Task: Find connections with filter location Bruntál with filter topic #Selfworthwith filter profile language French with filter current company Bandhan Bank with filter school Jobs for freshers with filter industry Wholesale Luxury Goods and Jewelry with filter service category Email Marketing with filter keywords title Tutor/Online Tutor
Action: Mouse moved to (636, 78)
Screenshot: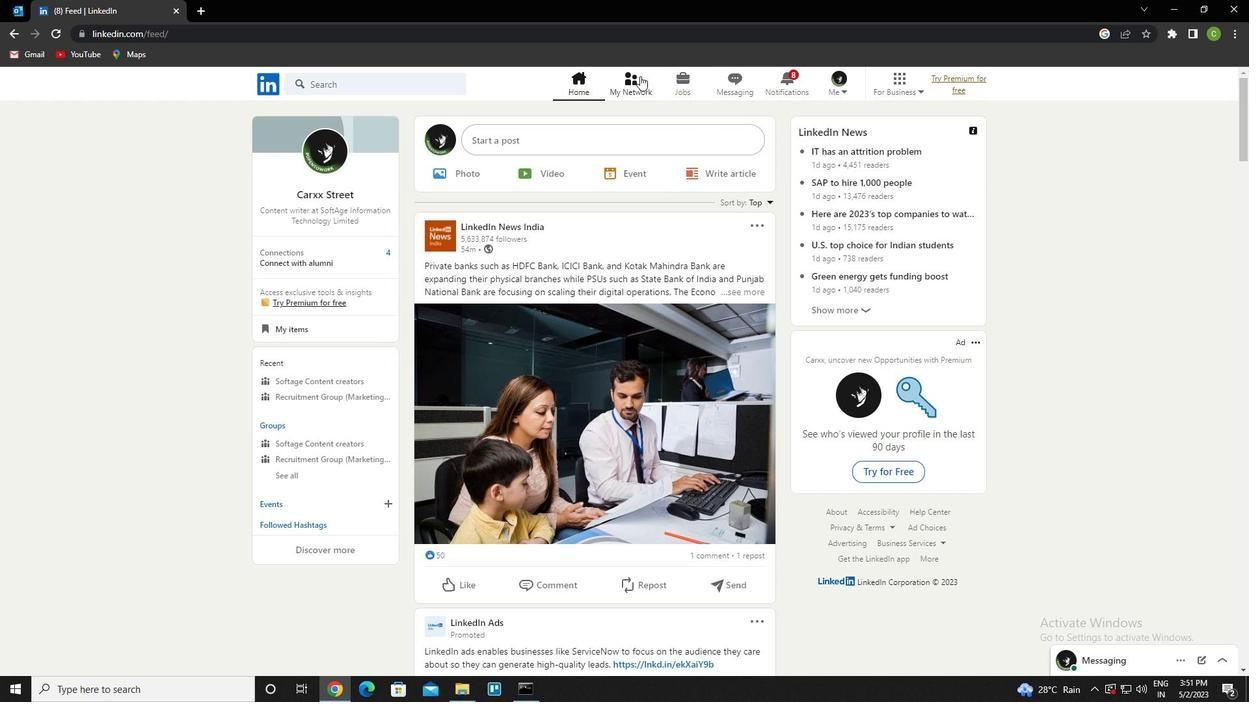 
Action: Mouse pressed left at (636, 78)
Screenshot: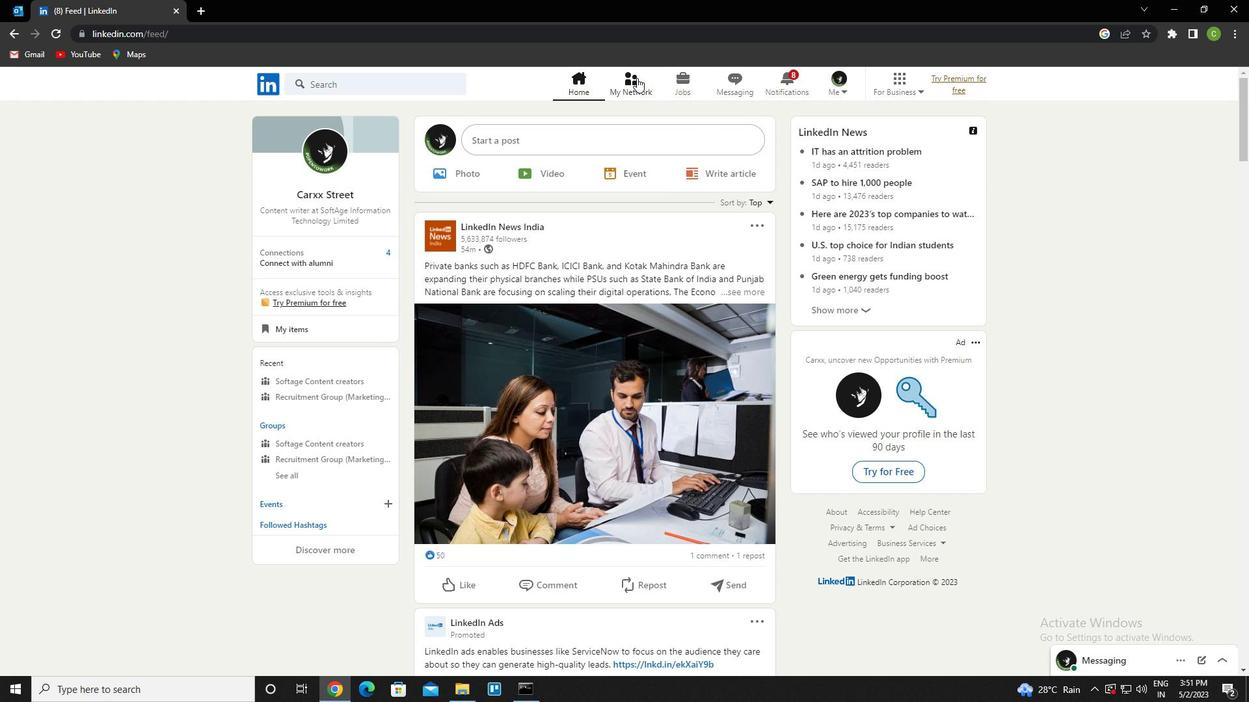 
Action: Mouse moved to (344, 163)
Screenshot: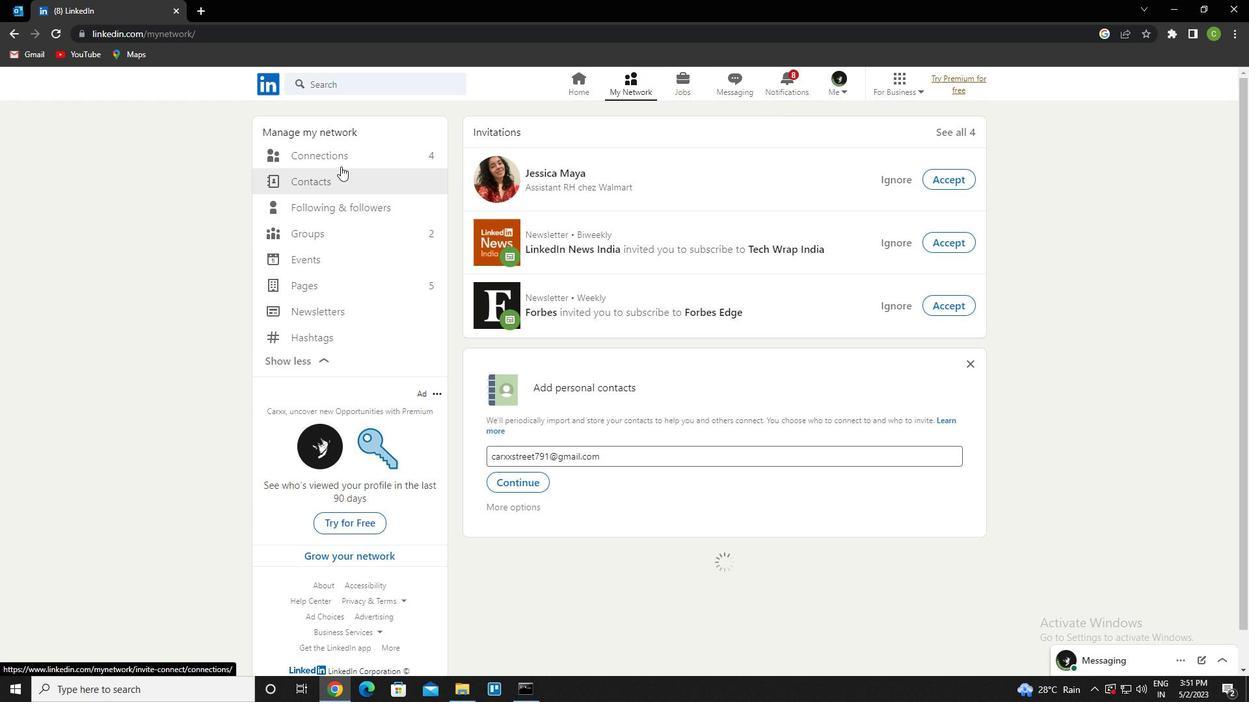 
Action: Mouse pressed left at (344, 163)
Screenshot: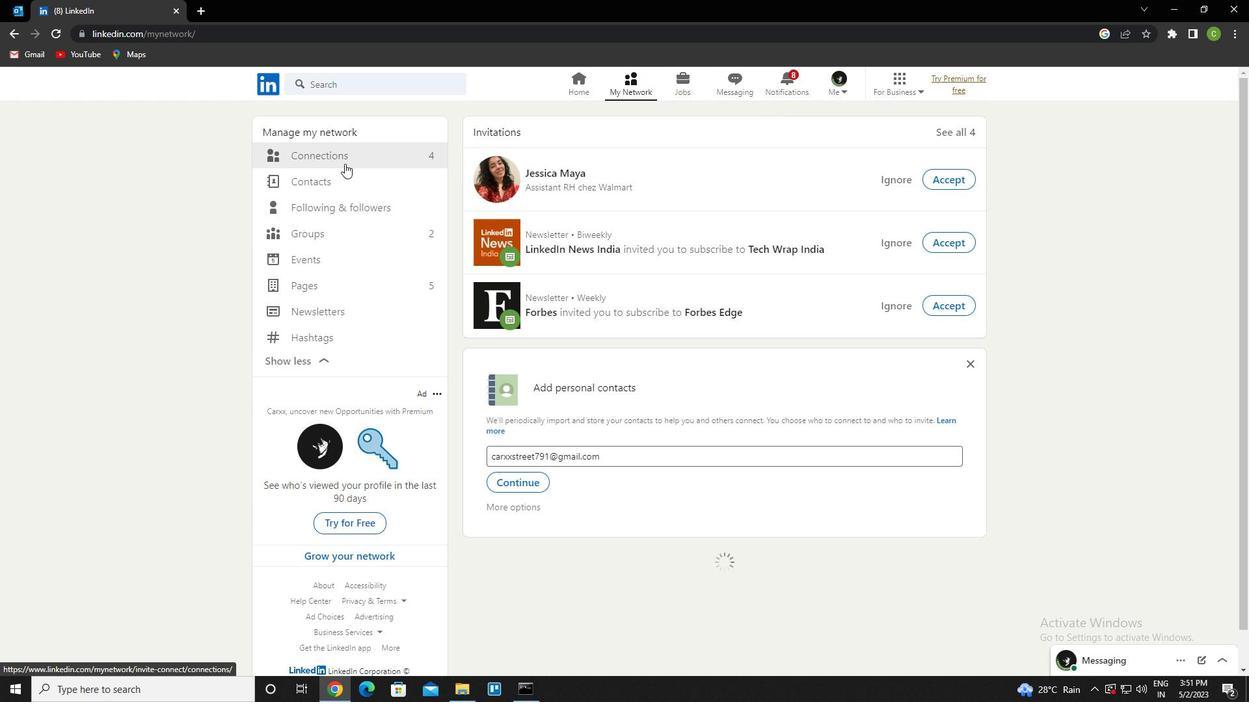 
Action: Mouse moved to (348, 161)
Screenshot: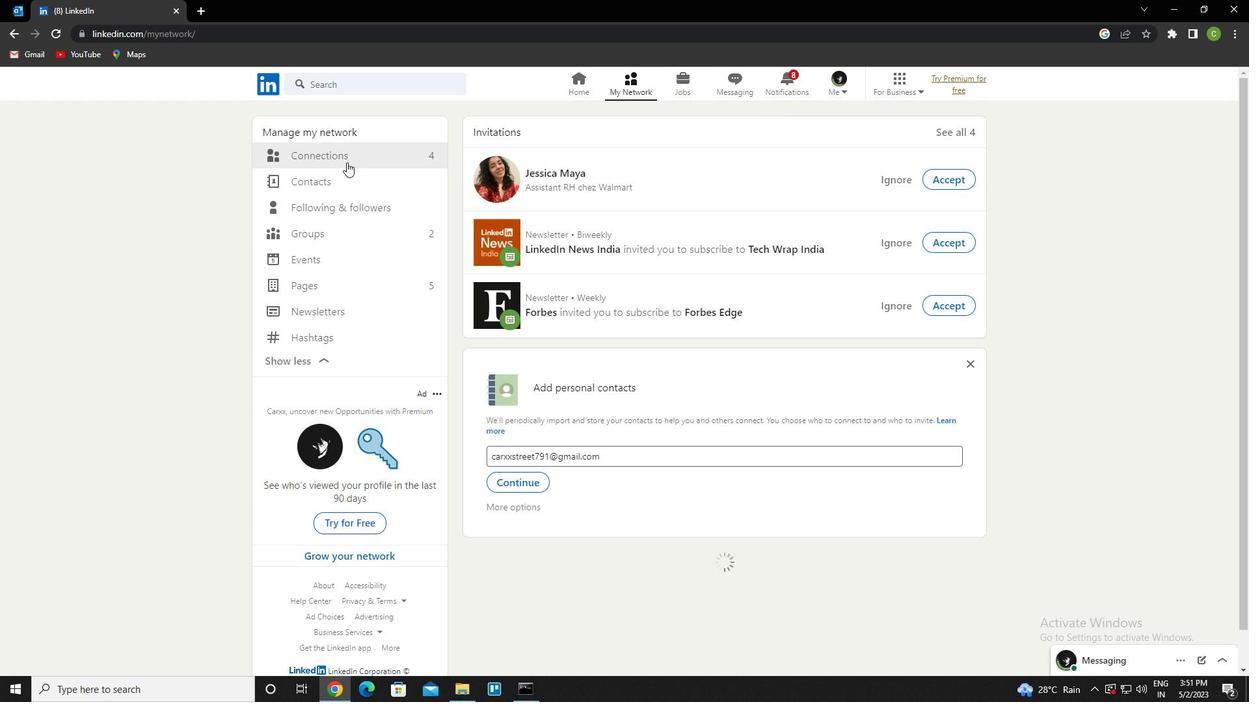 
Action: Mouse pressed left at (348, 161)
Screenshot: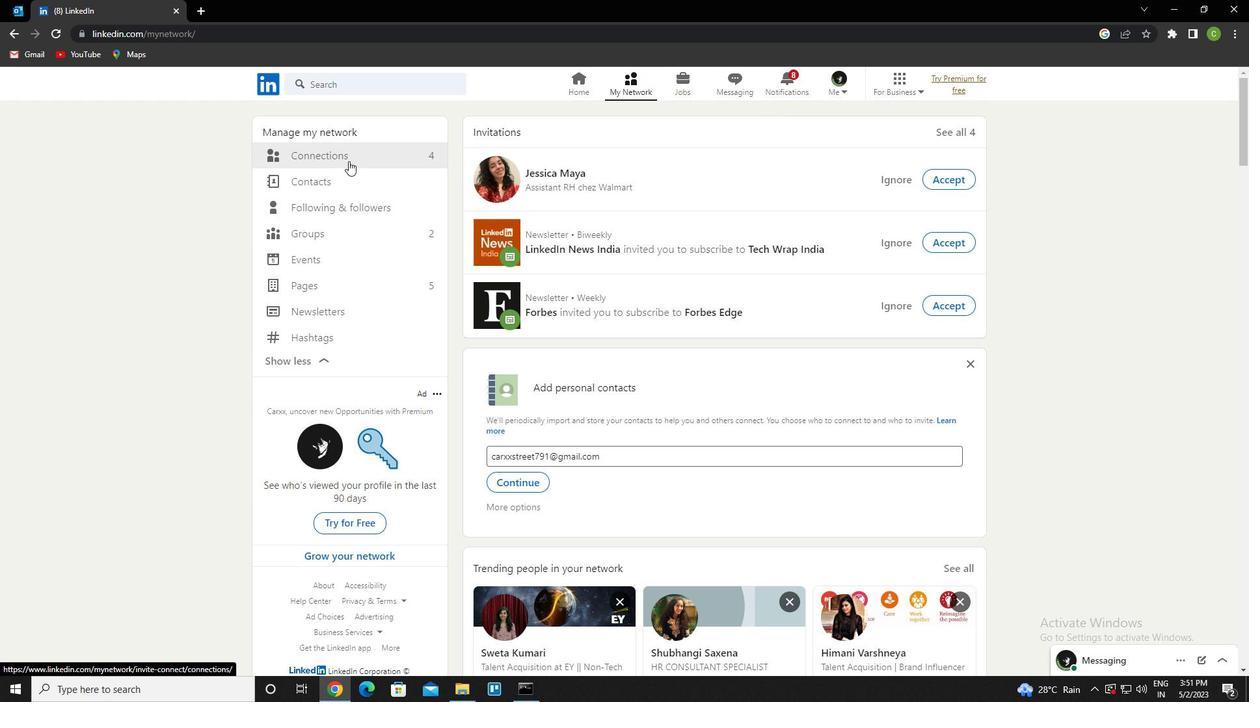 
Action: Mouse moved to (723, 150)
Screenshot: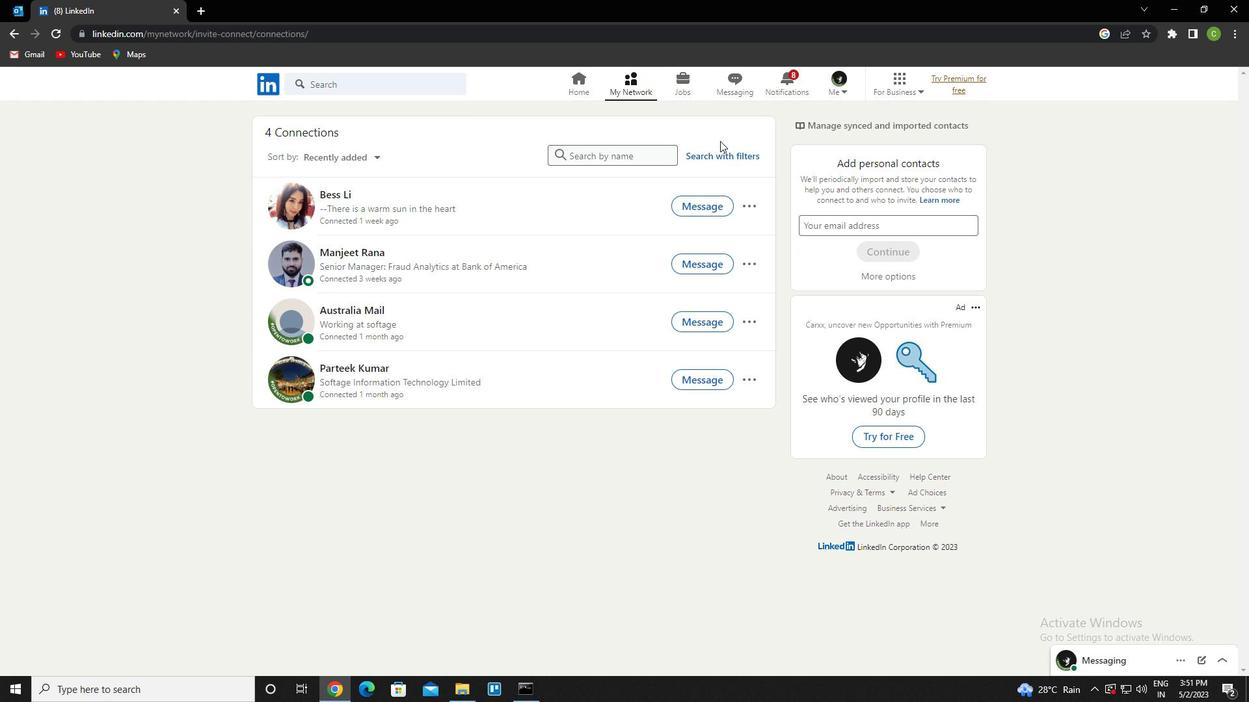 
Action: Mouse pressed left at (723, 150)
Screenshot: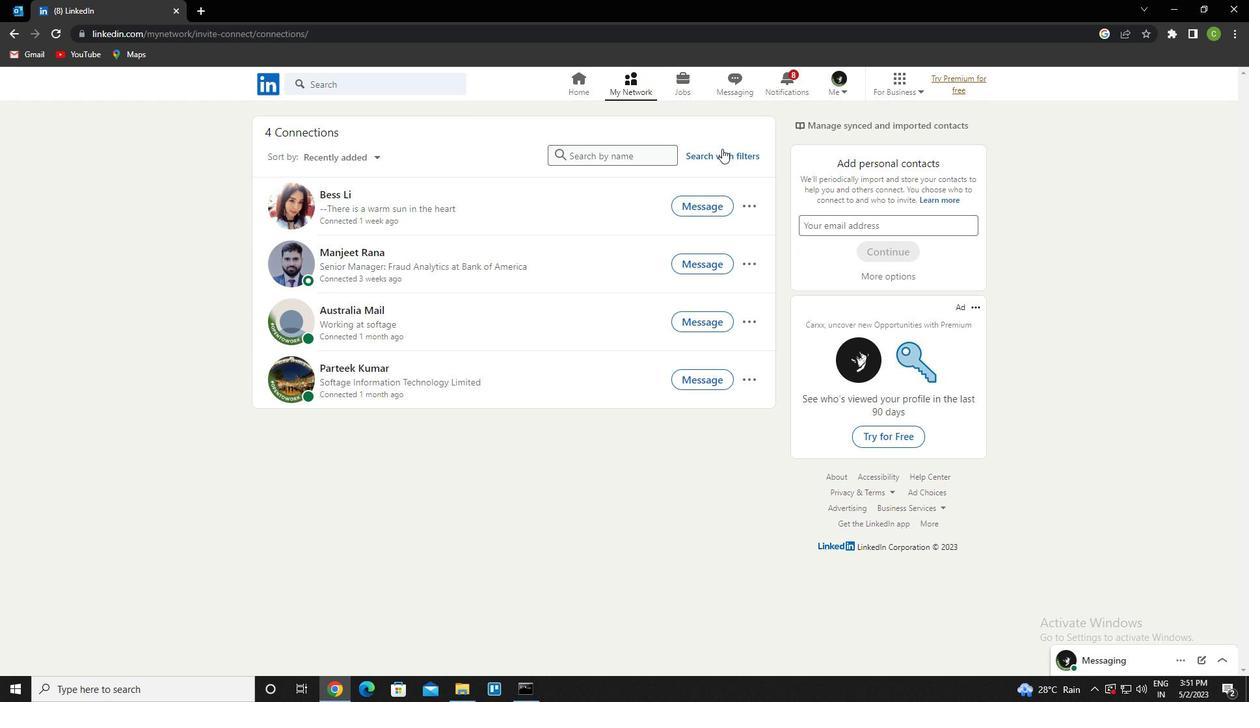 
Action: Mouse moved to (666, 122)
Screenshot: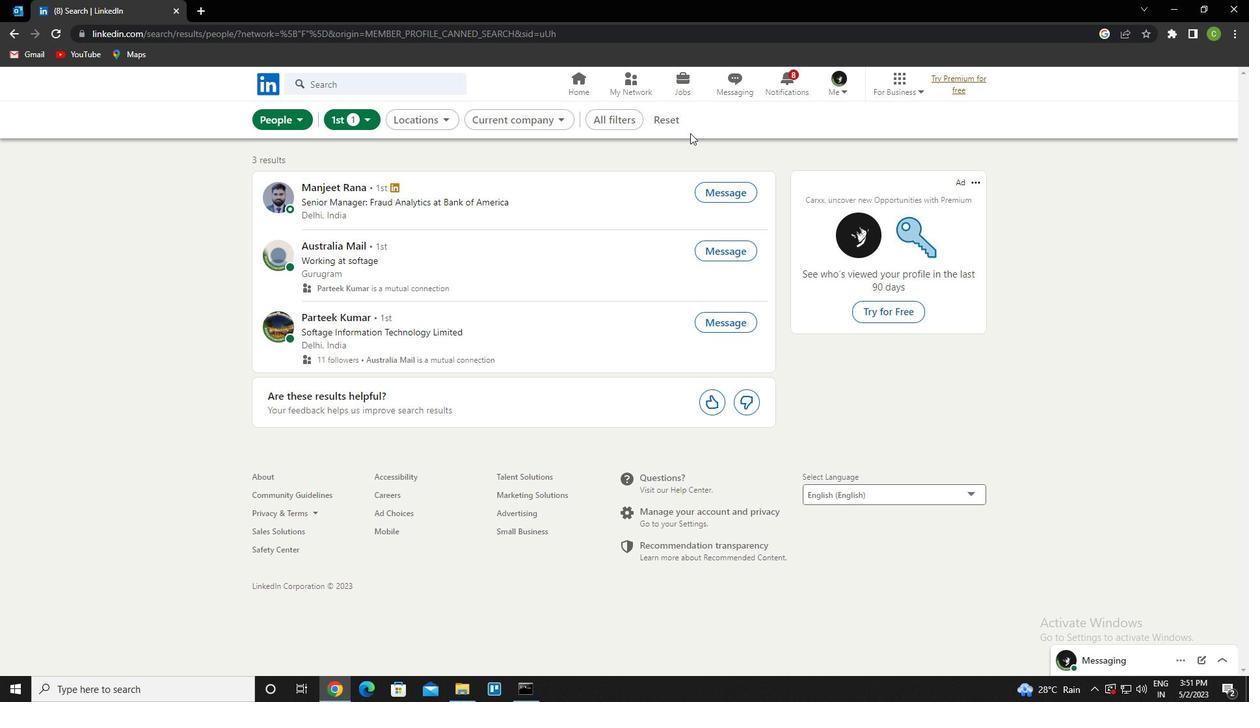 
Action: Mouse pressed left at (666, 122)
Screenshot: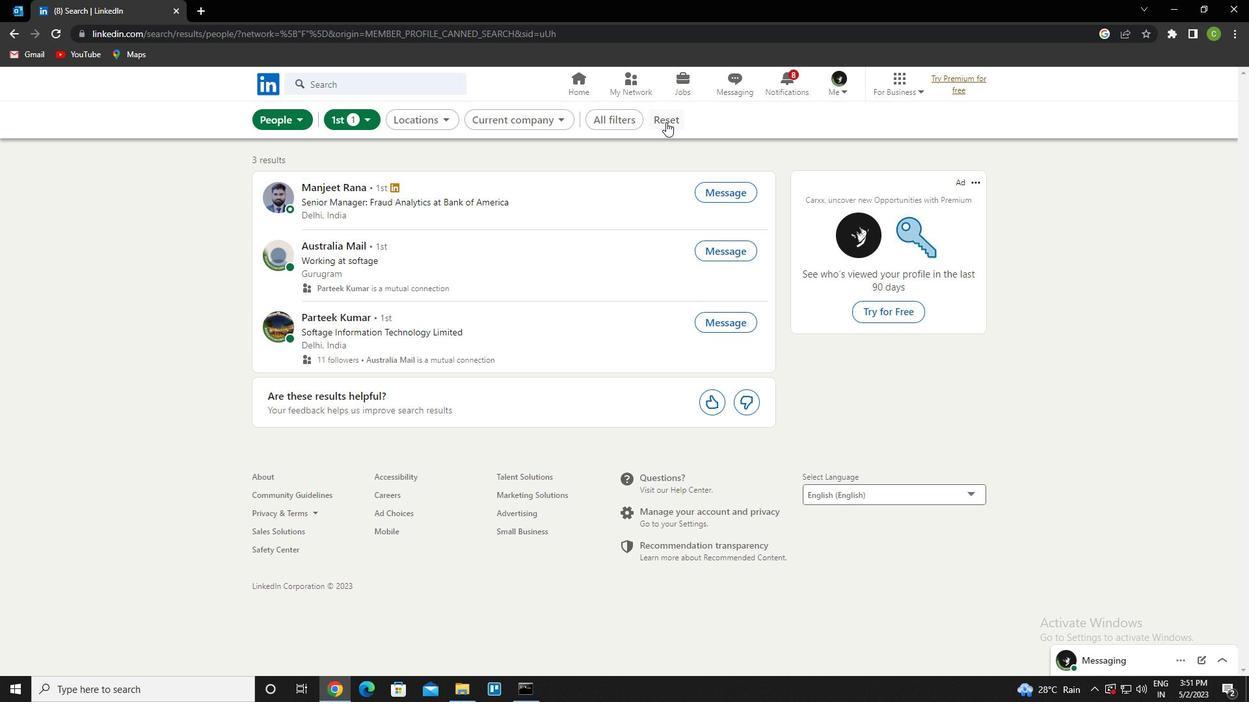 
Action: Mouse moved to (644, 121)
Screenshot: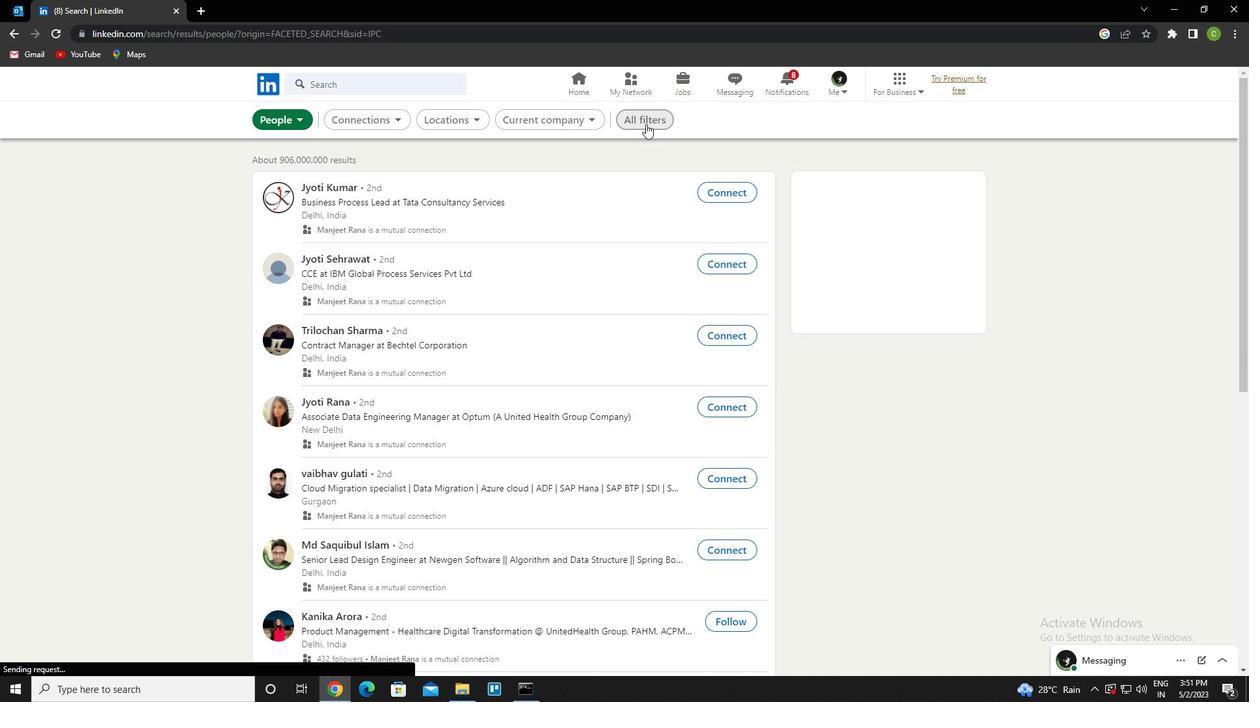 
Action: Mouse pressed left at (644, 121)
Screenshot: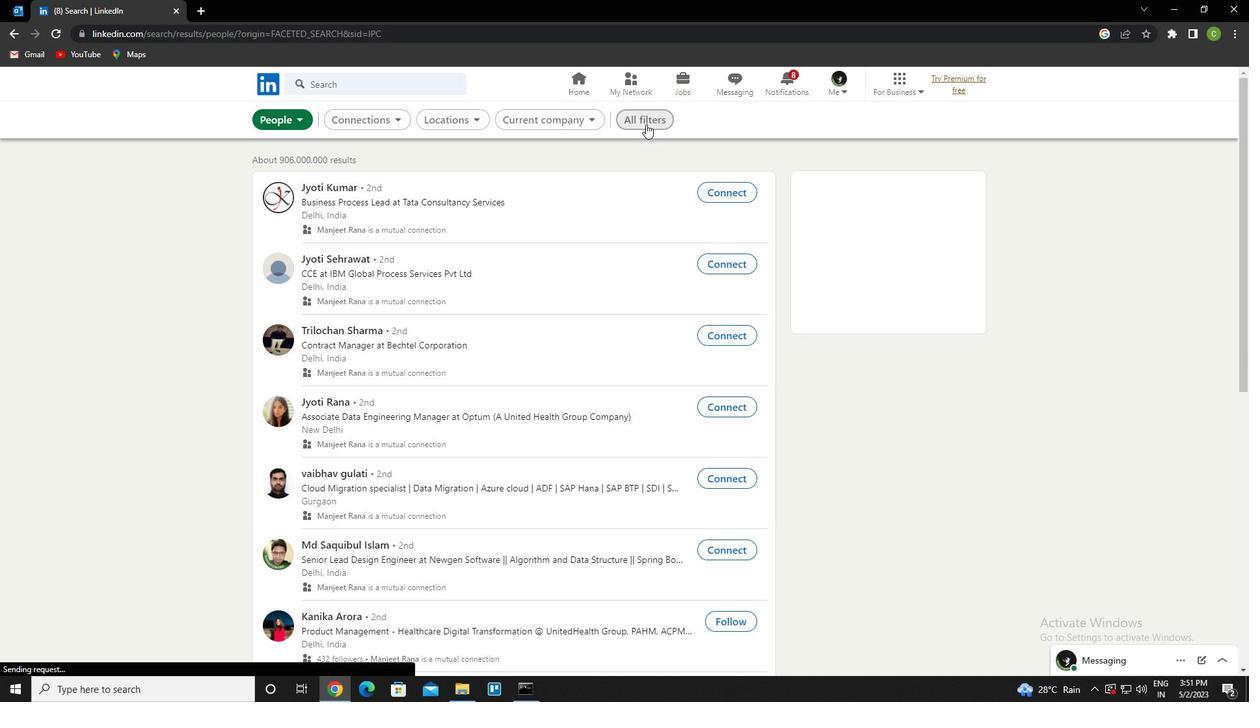 
Action: Mouse moved to (1053, 430)
Screenshot: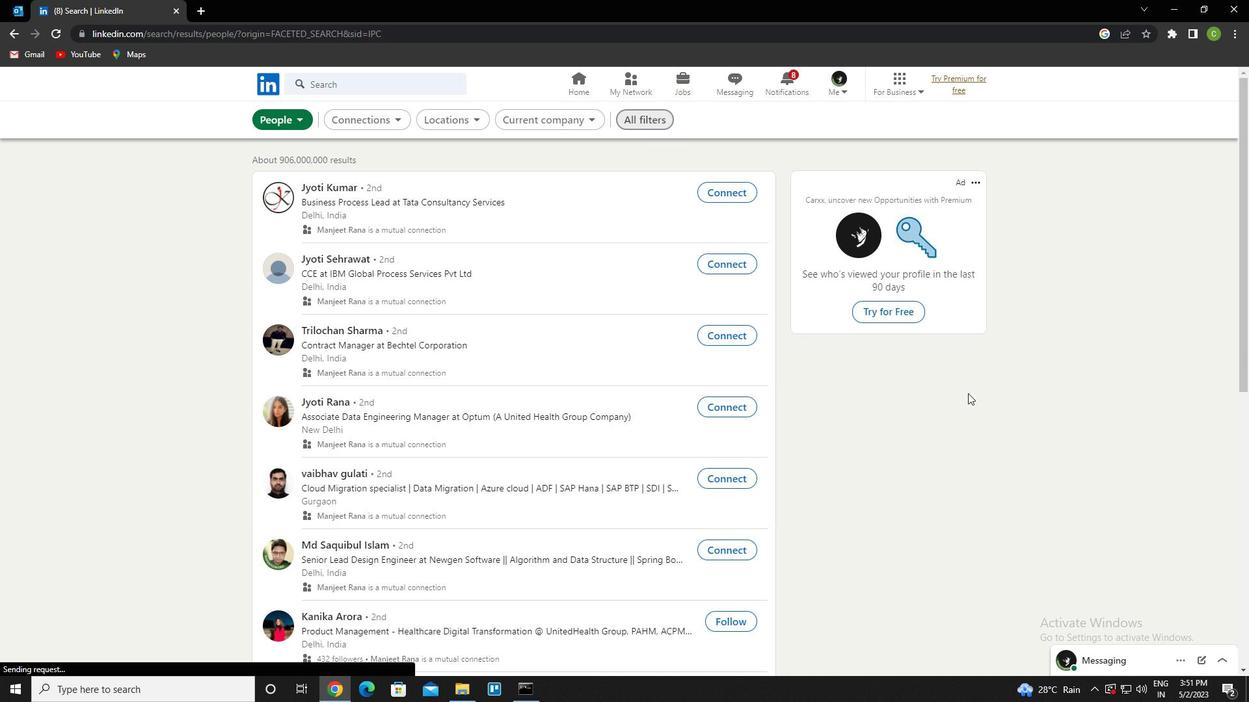 
Action: Mouse scrolled (1053, 429) with delta (0, 0)
Screenshot: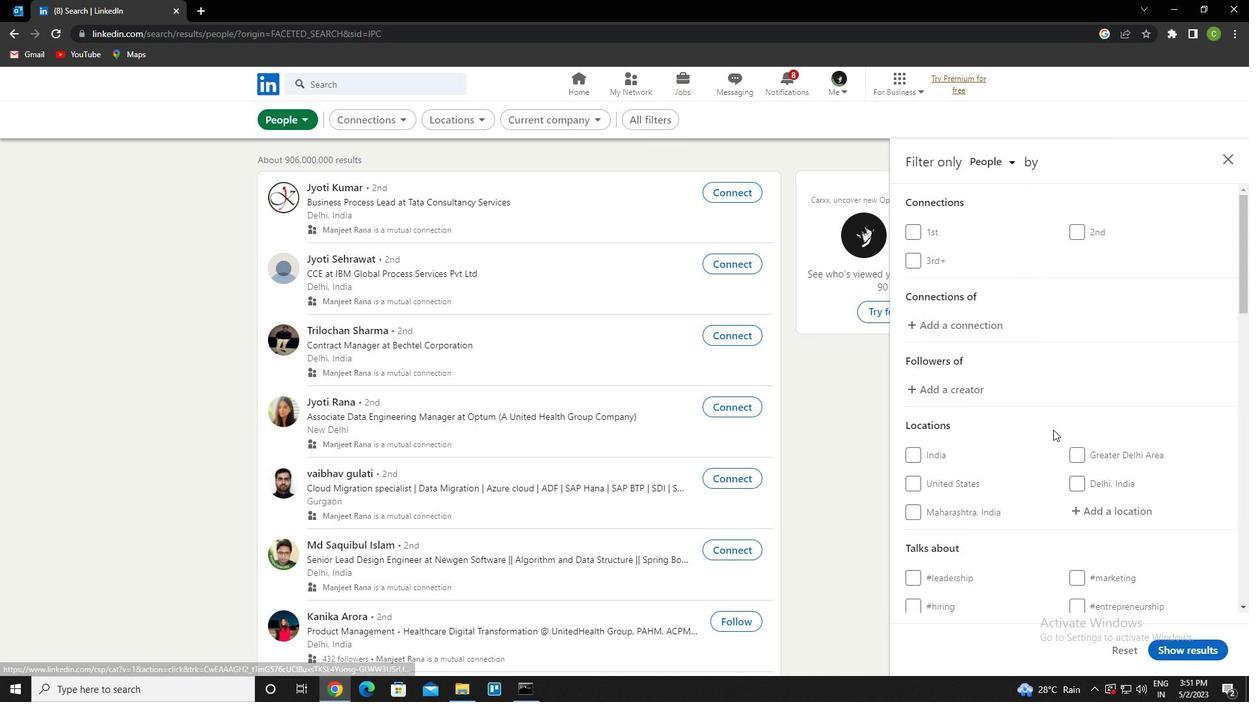 
Action: Mouse scrolled (1053, 429) with delta (0, 0)
Screenshot: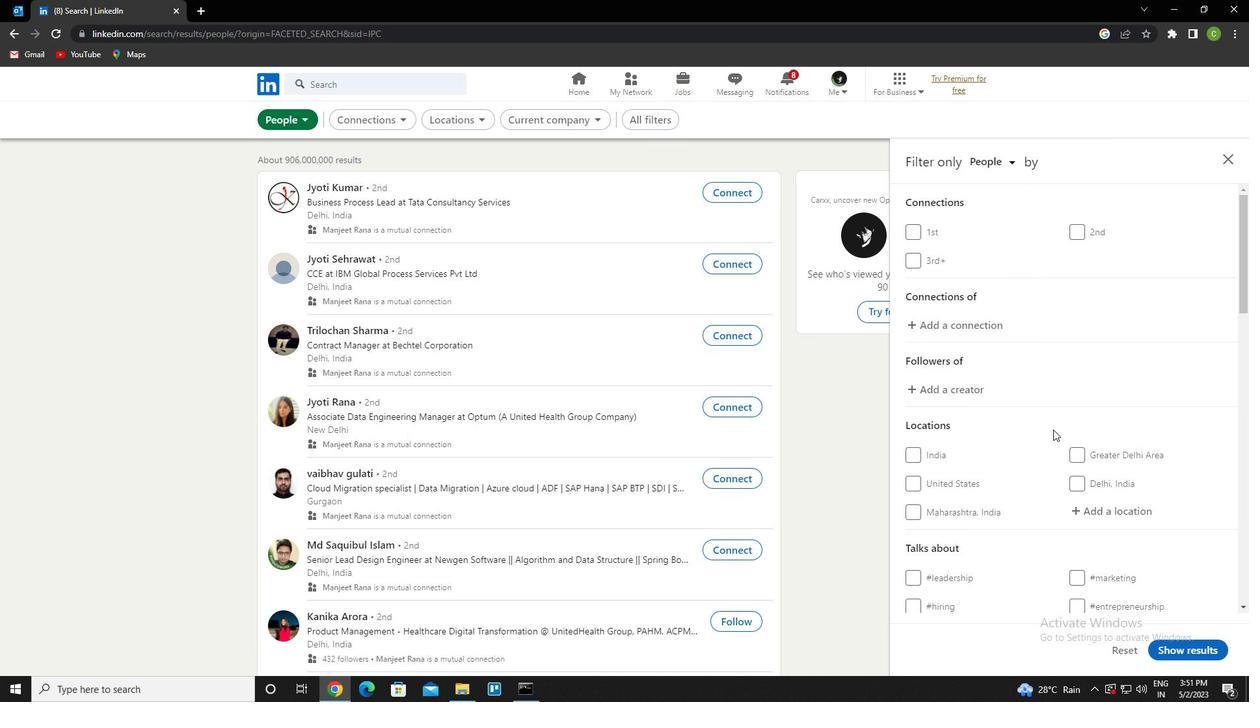 
Action: Mouse moved to (1083, 380)
Screenshot: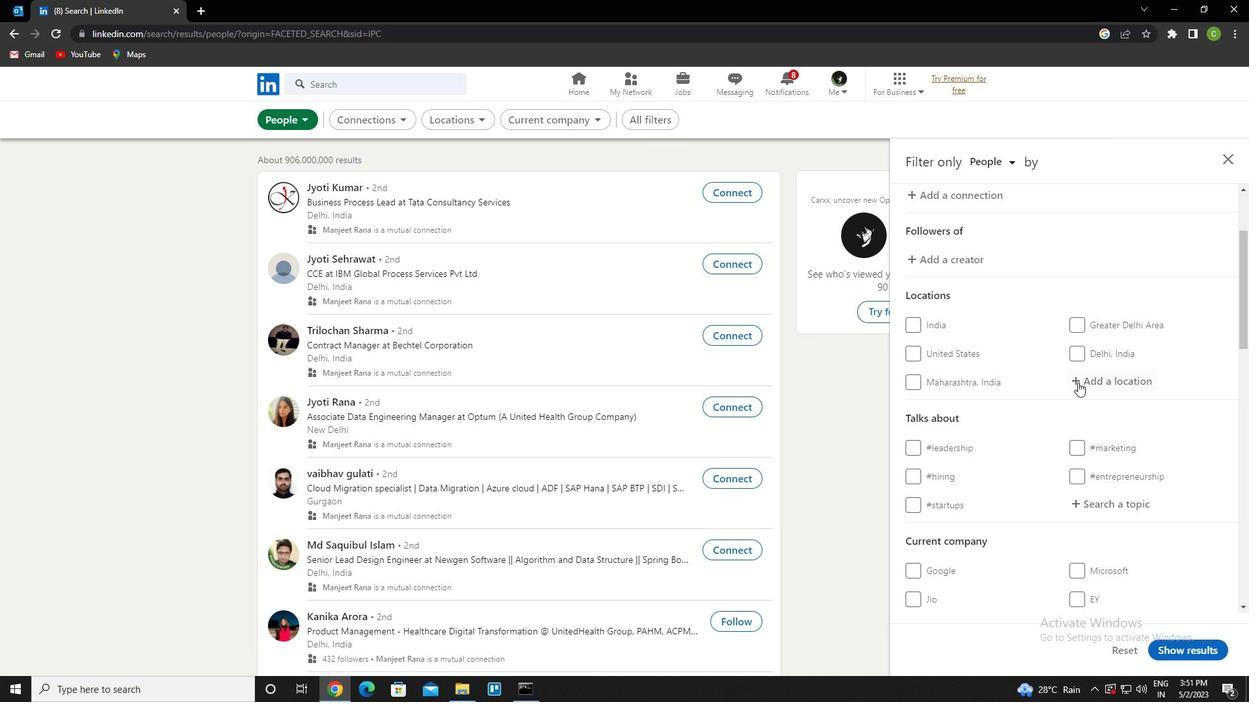
Action: Mouse pressed left at (1083, 380)
Screenshot: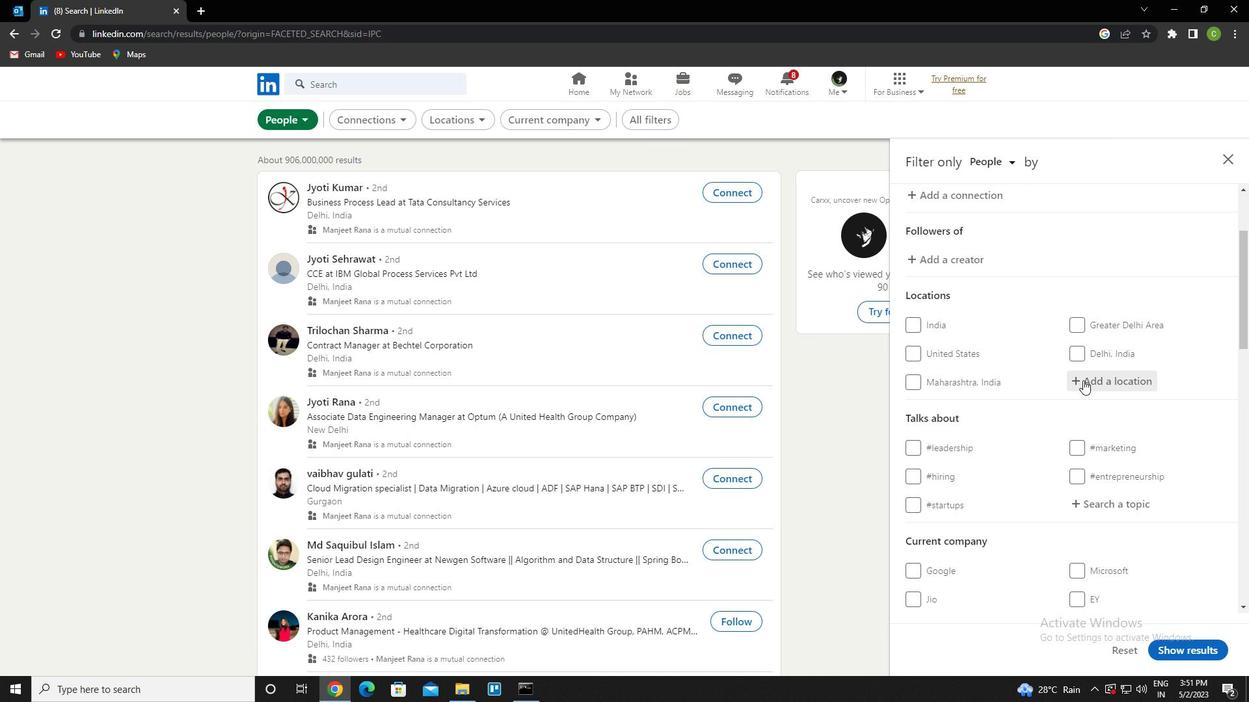 
Action: Key pressed <Key.caps_lock>b<Key.caps_lock>runtal<Key.down><Key.enter>
Screenshot: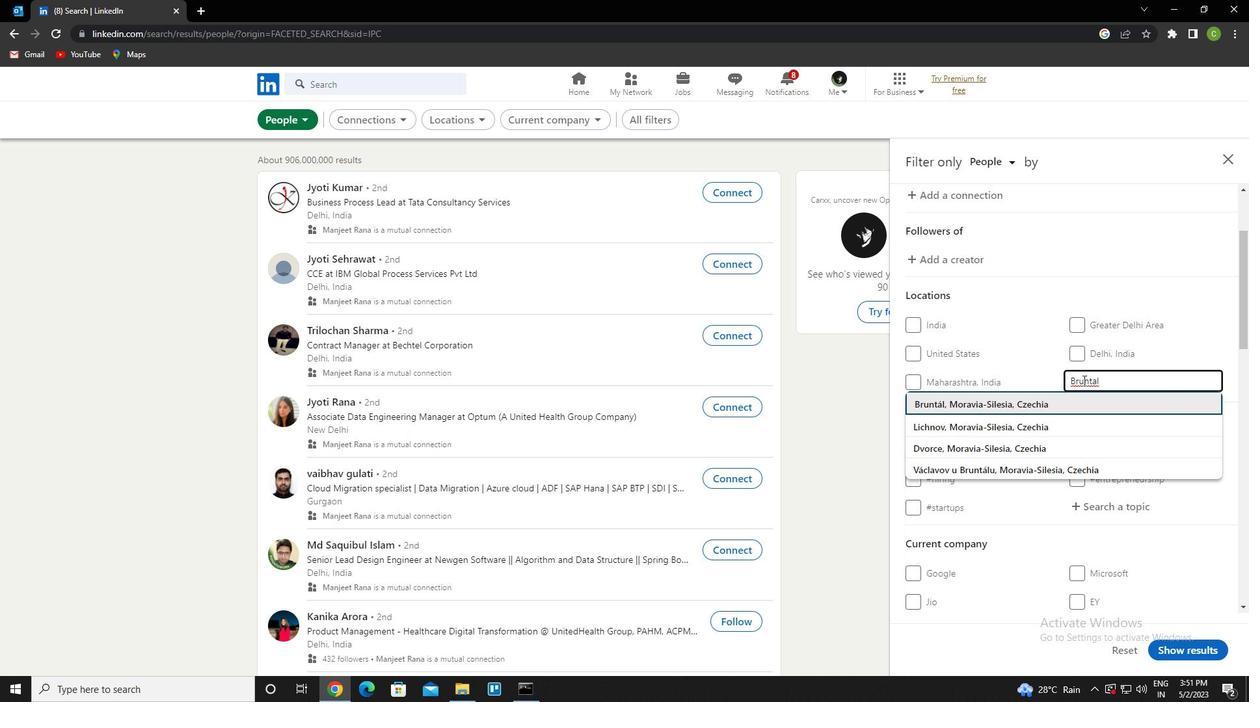 
Action: Mouse scrolled (1083, 379) with delta (0, 0)
Screenshot: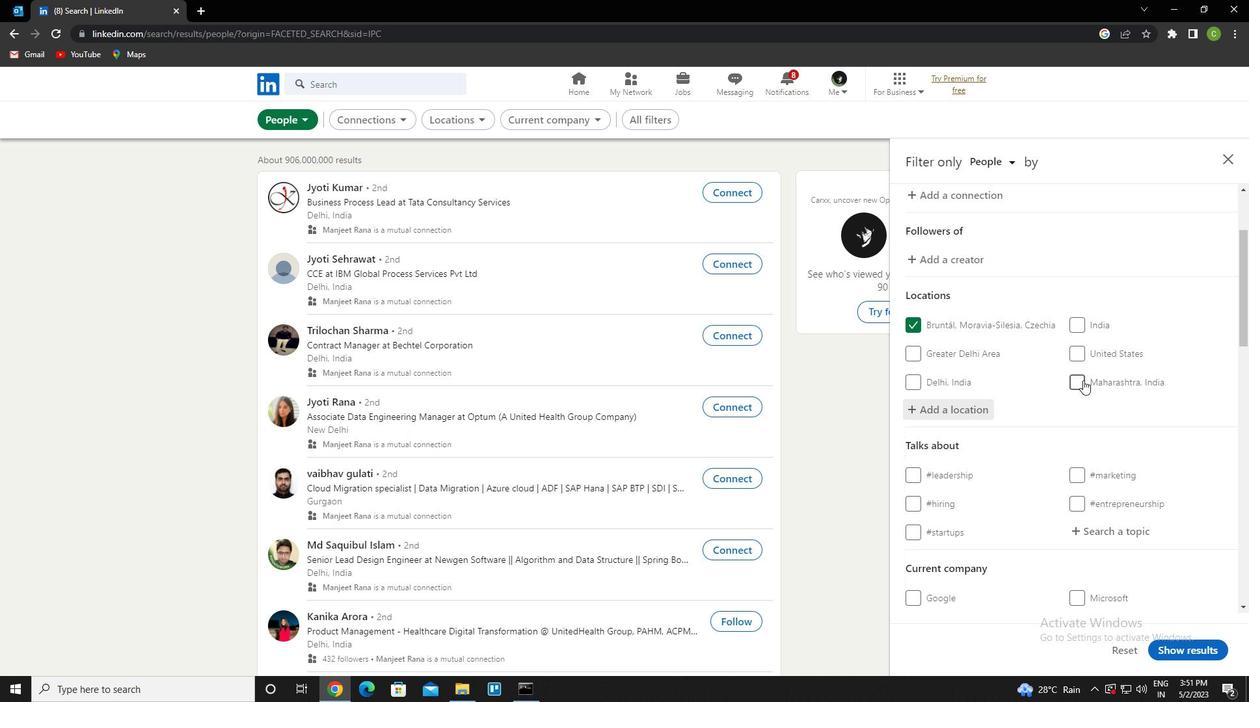 
Action: Mouse scrolled (1083, 379) with delta (0, 0)
Screenshot: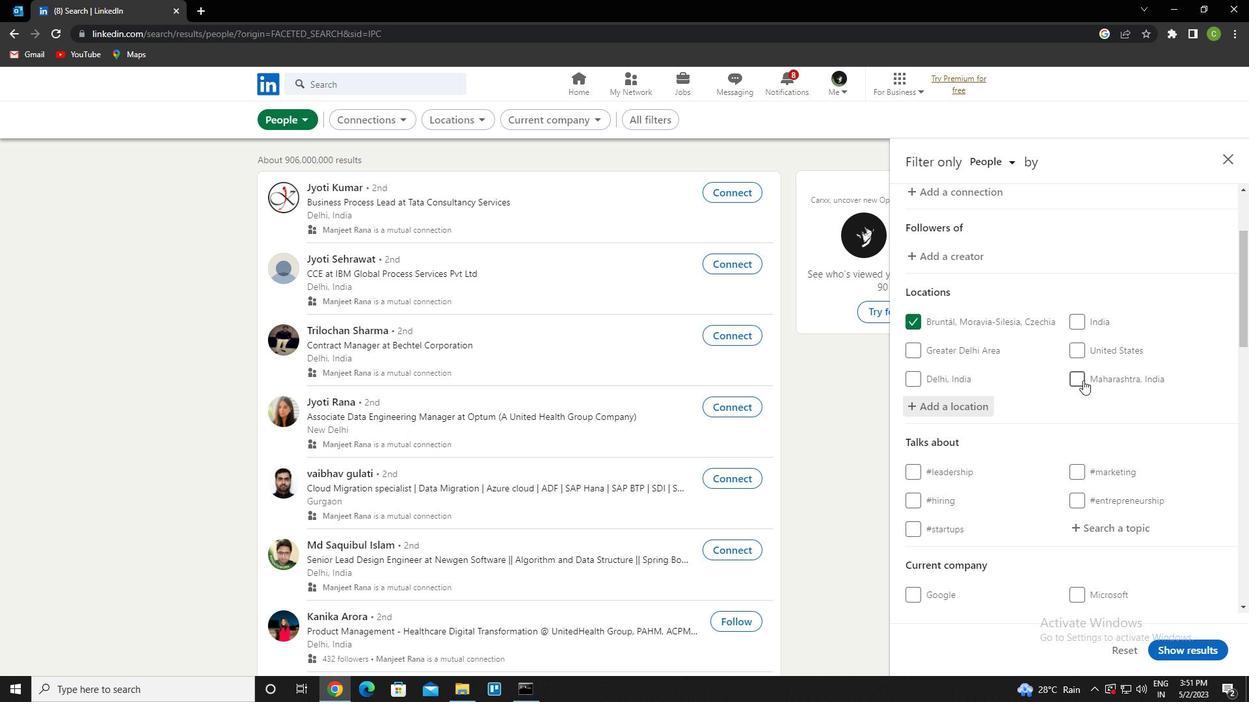 
Action: Mouse moved to (1096, 404)
Screenshot: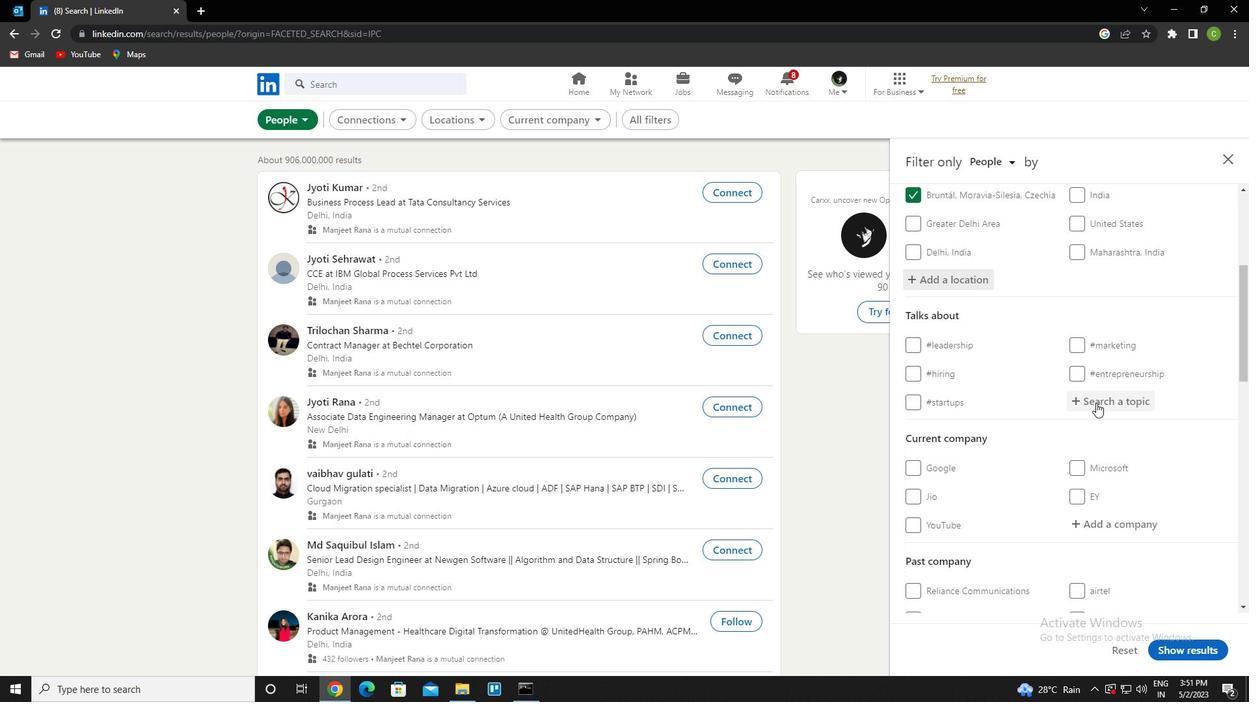 
Action: Mouse pressed left at (1096, 404)
Screenshot: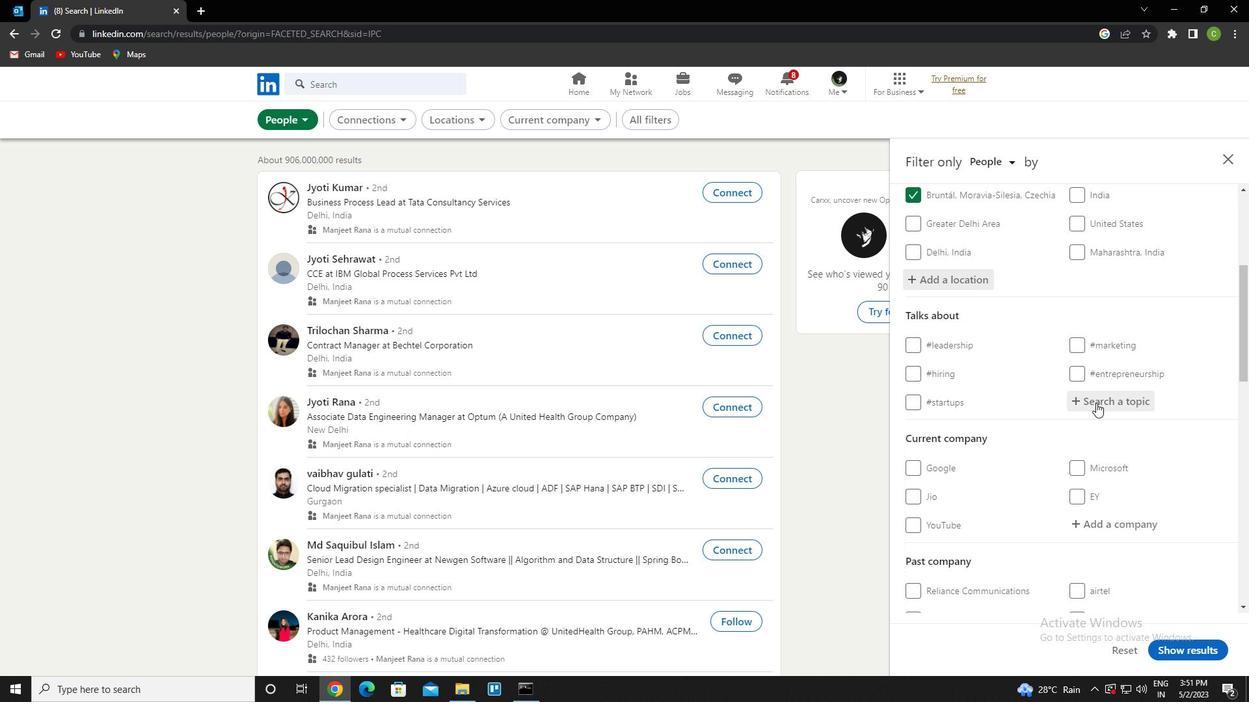 
Action: Key pressed selfworth<Key.down><Key.enter>
Screenshot: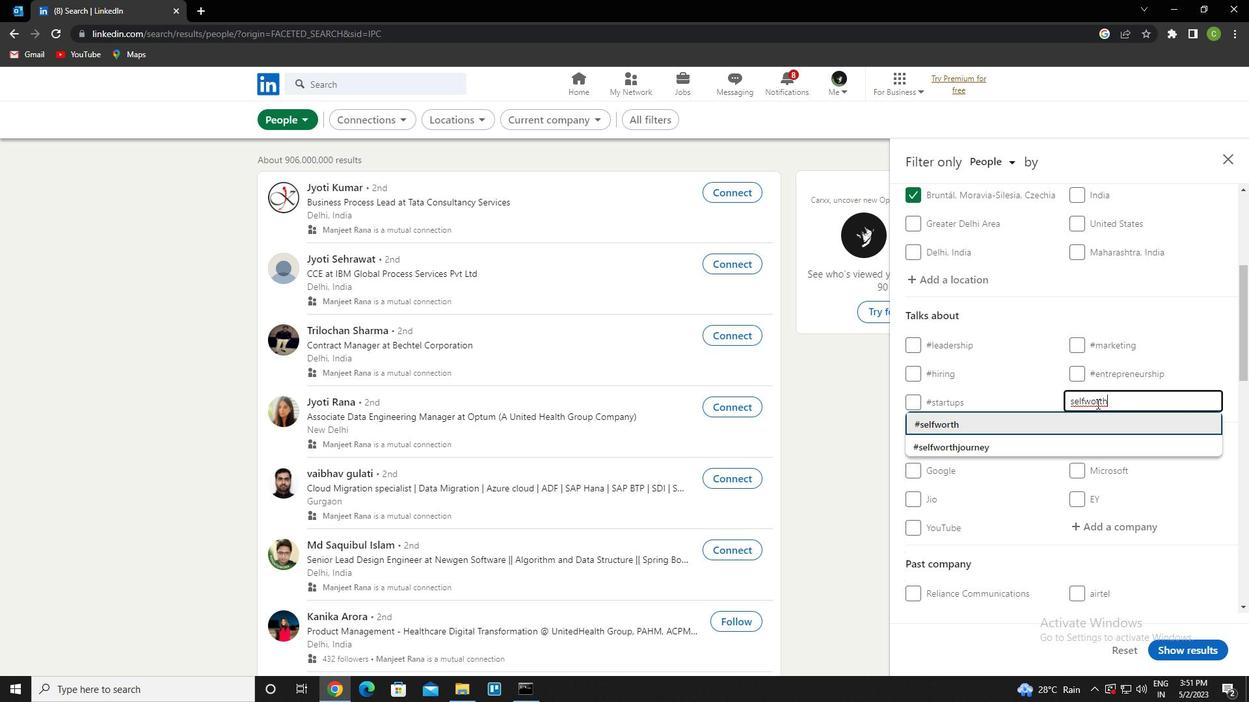 
Action: Mouse moved to (1143, 402)
Screenshot: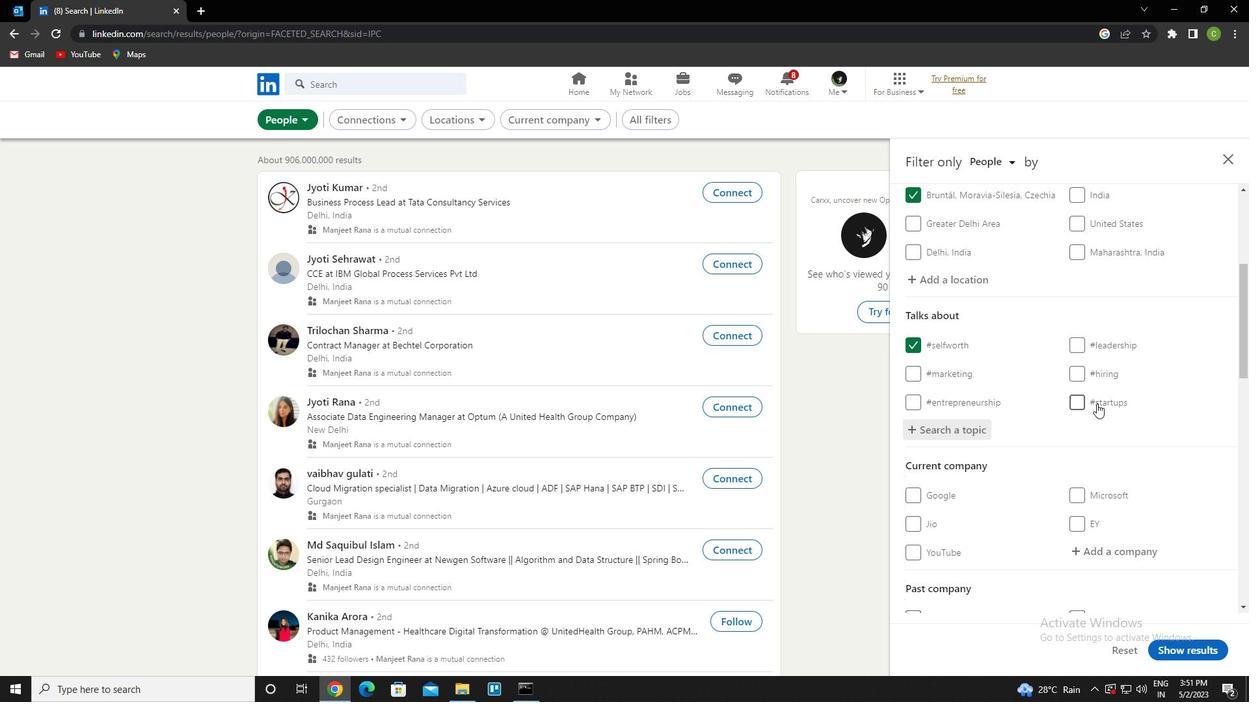 
Action: Mouse scrolled (1143, 401) with delta (0, 0)
Screenshot: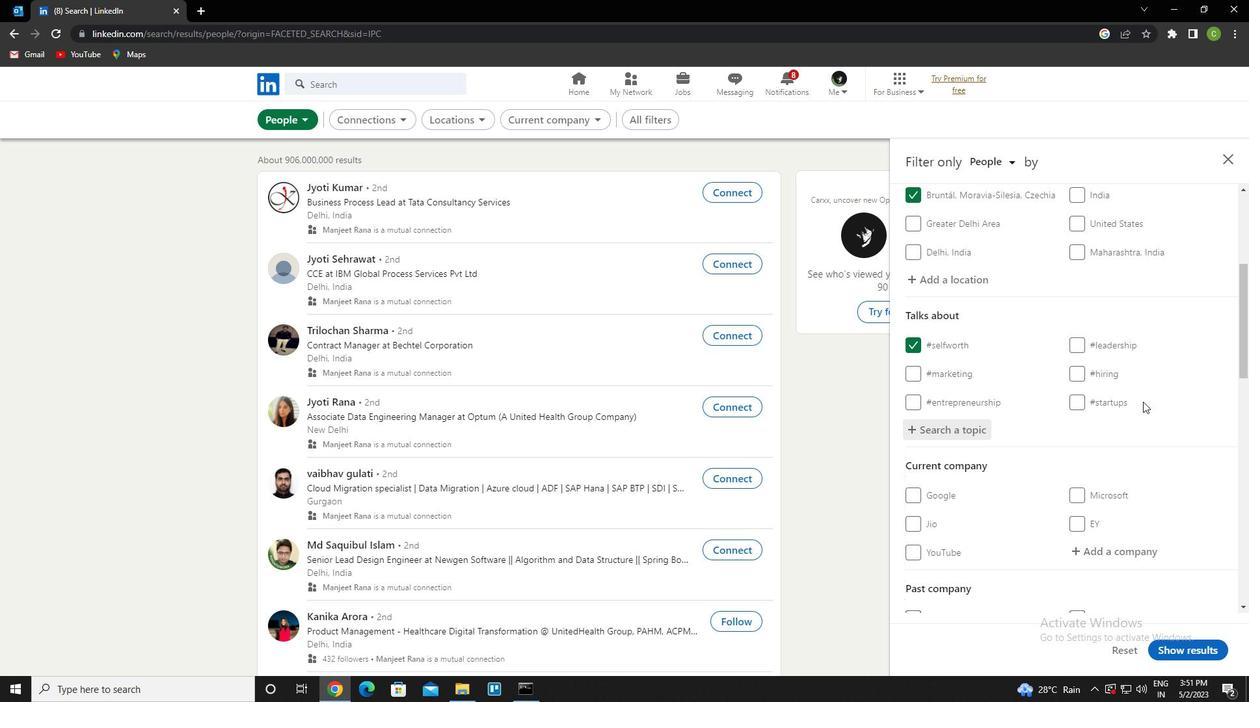 
Action: Mouse scrolled (1143, 401) with delta (0, 0)
Screenshot: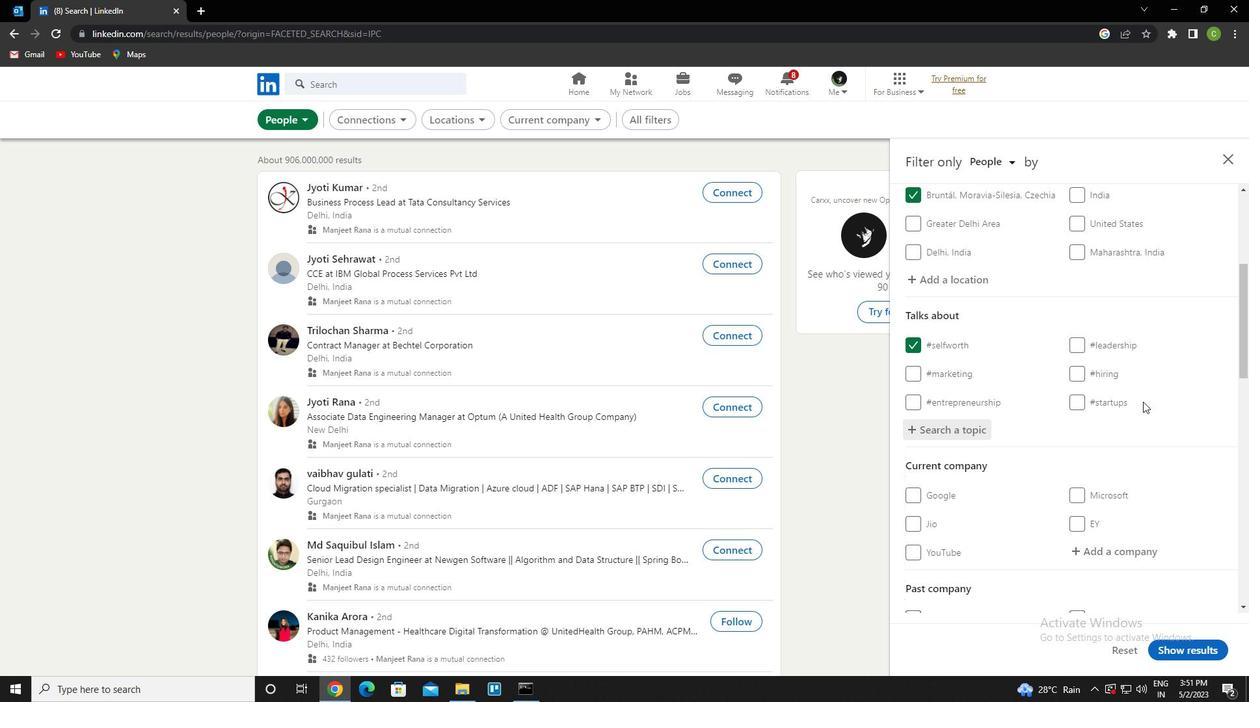 
Action: Mouse scrolled (1143, 401) with delta (0, 0)
Screenshot: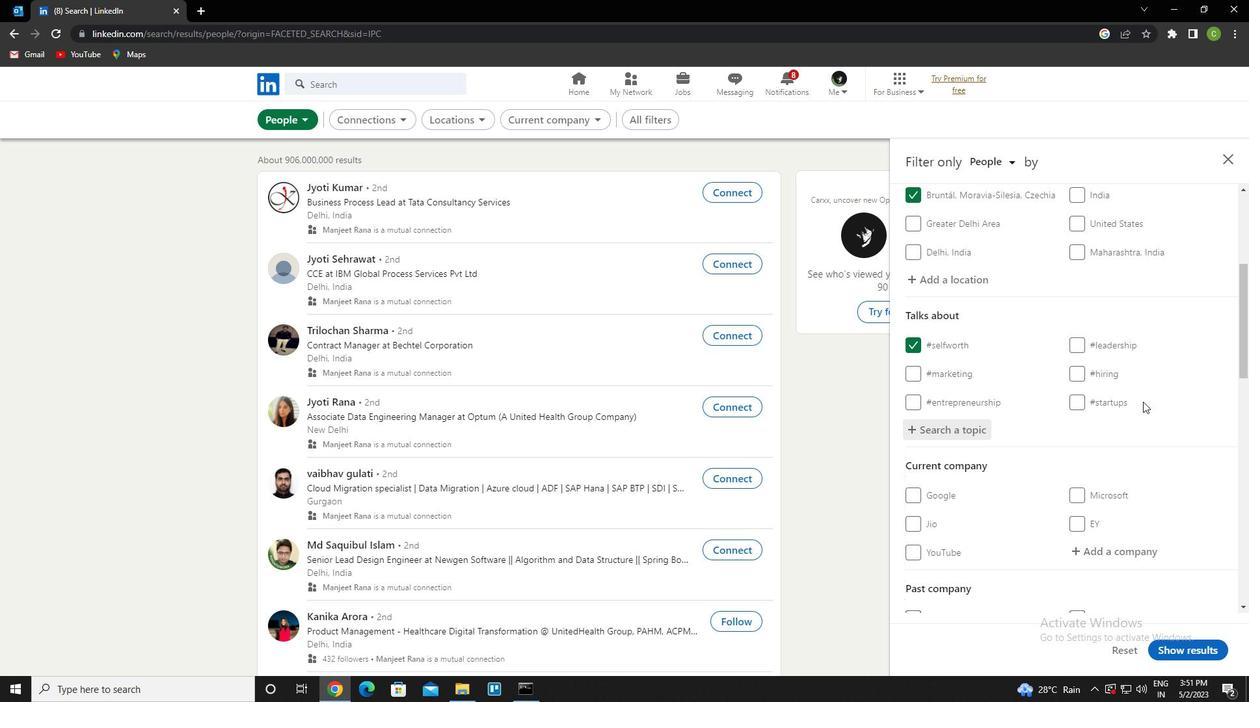 
Action: Mouse scrolled (1143, 401) with delta (0, 0)
Screenshot: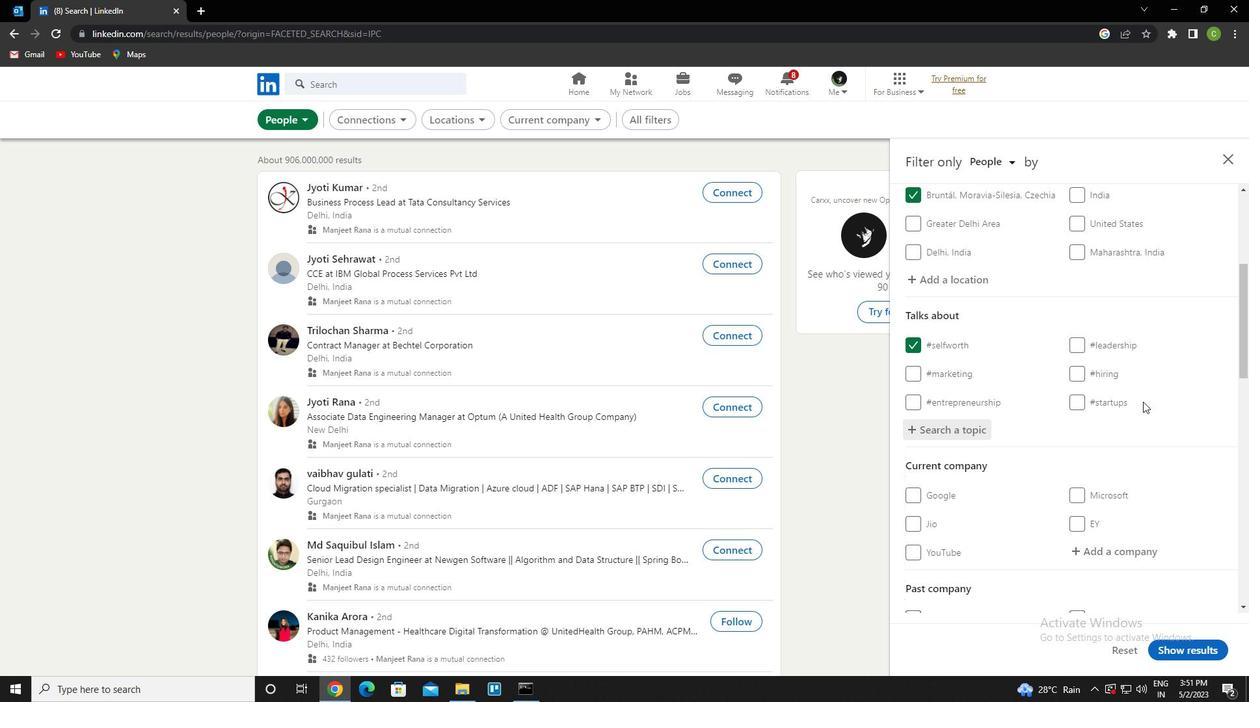 
Action: Mouse scrolled (1143, 401) with delta (0, 0)
Screenshot: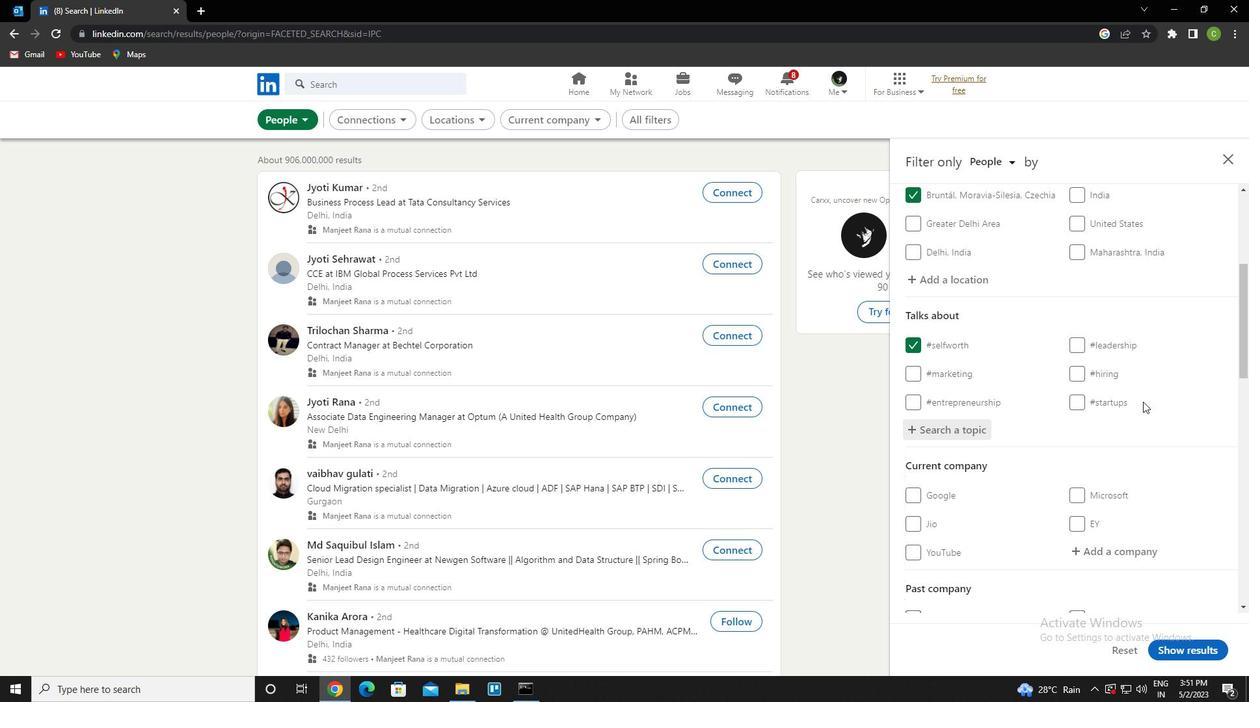 
Action: Mouse scrolled (1143, 401) with delta (0, 0)
Screenshot: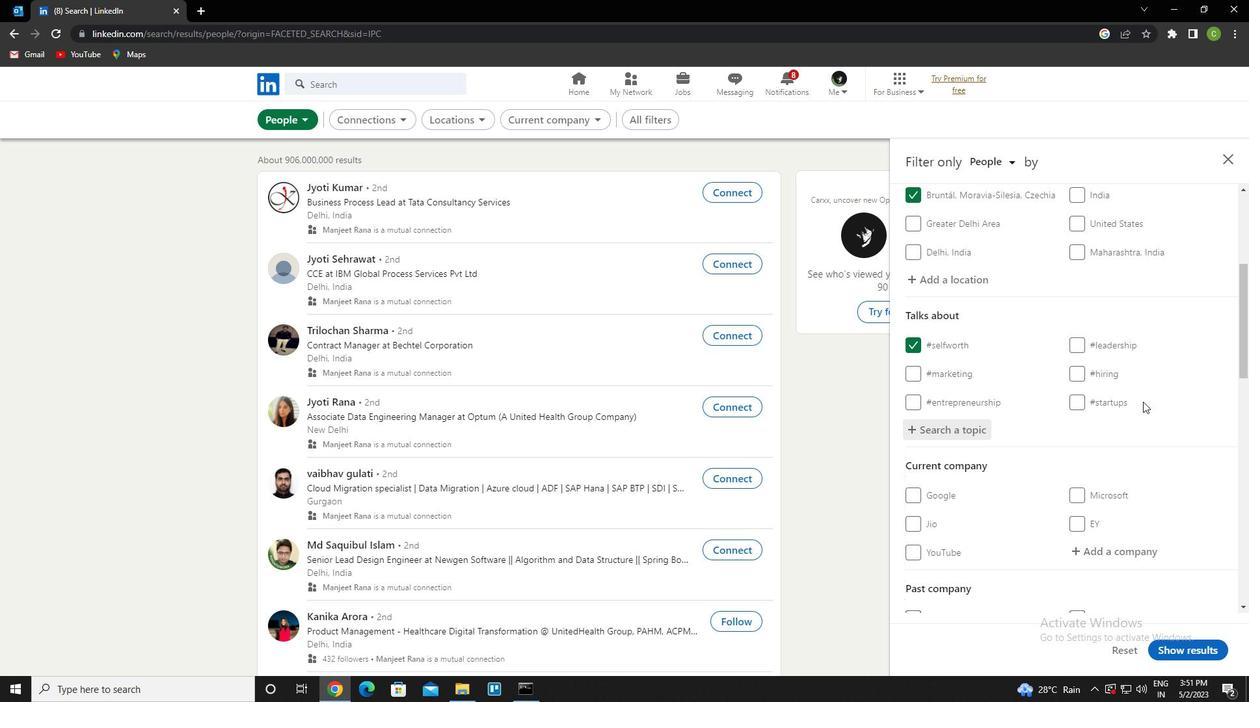 
Action: Mouse scrolled (1143, 401) with delta (0, 0)
Screenshot: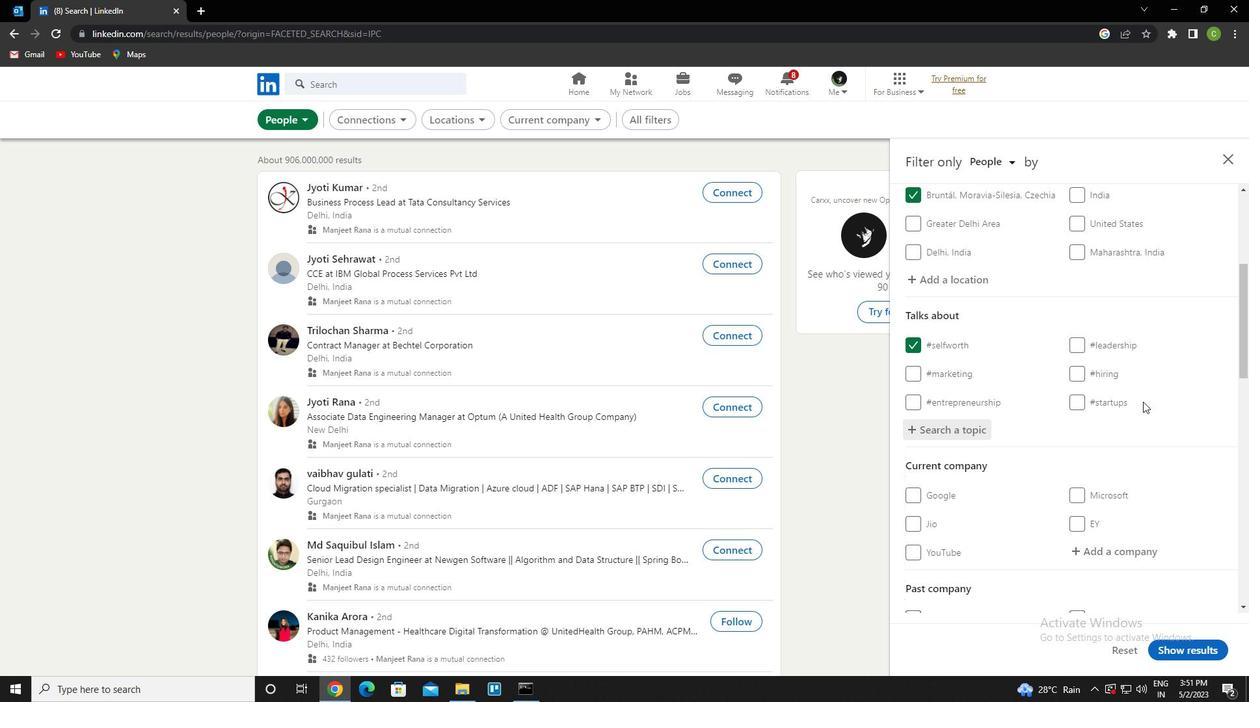
Action: Mouse scrolled (1143, 401) with delta (0, 0)
Screenshot: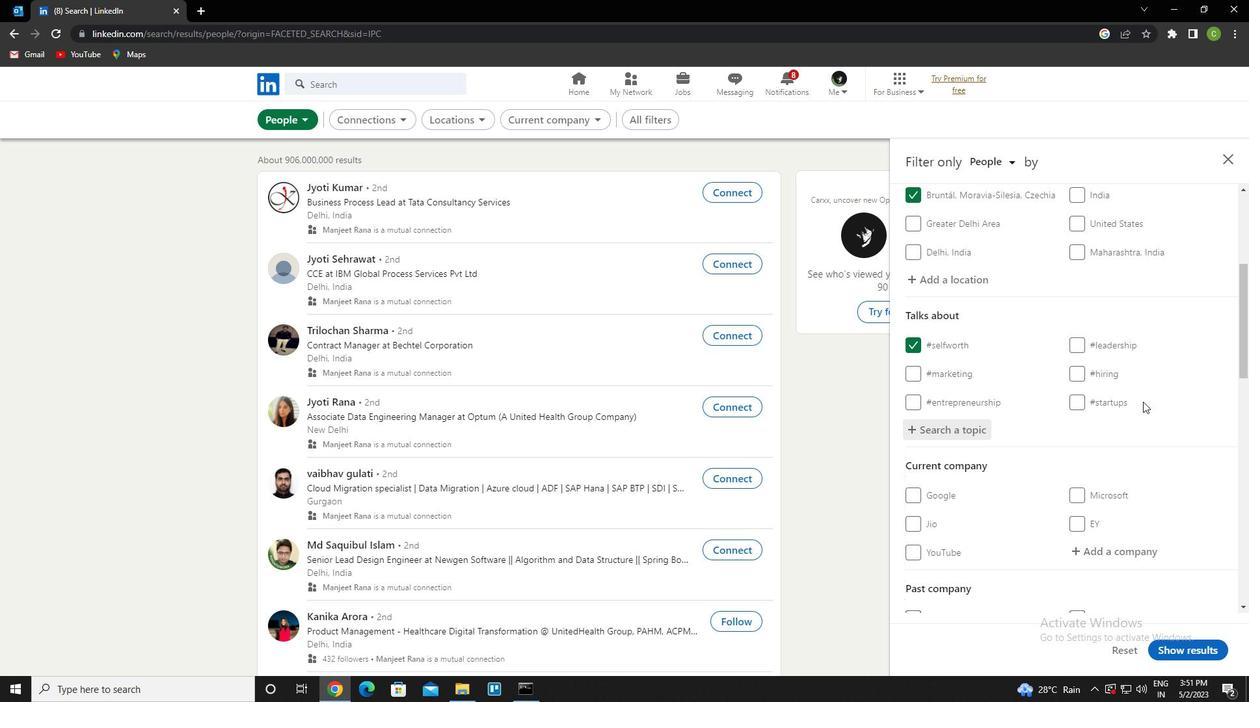 
Action: Mouse scrolled (1143, 401) with delta (0, 0)
Screenshot: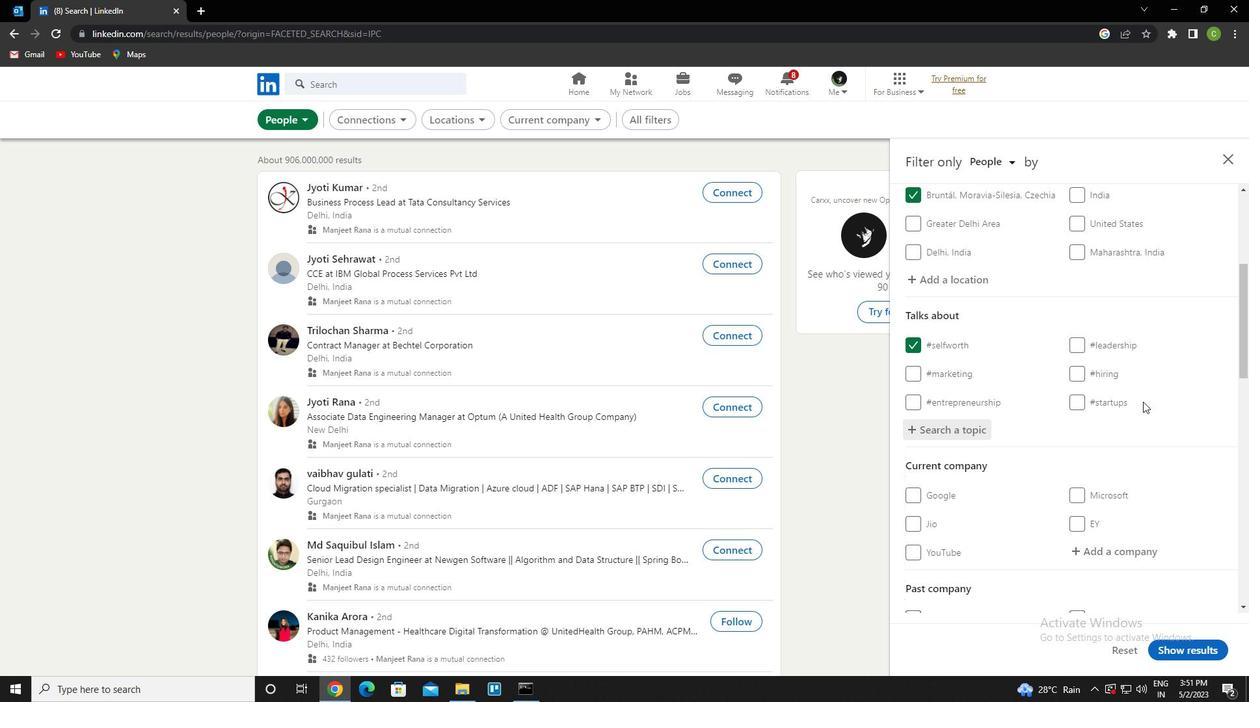 
Action: Mouse moved to (1080, 427)
Screenshot: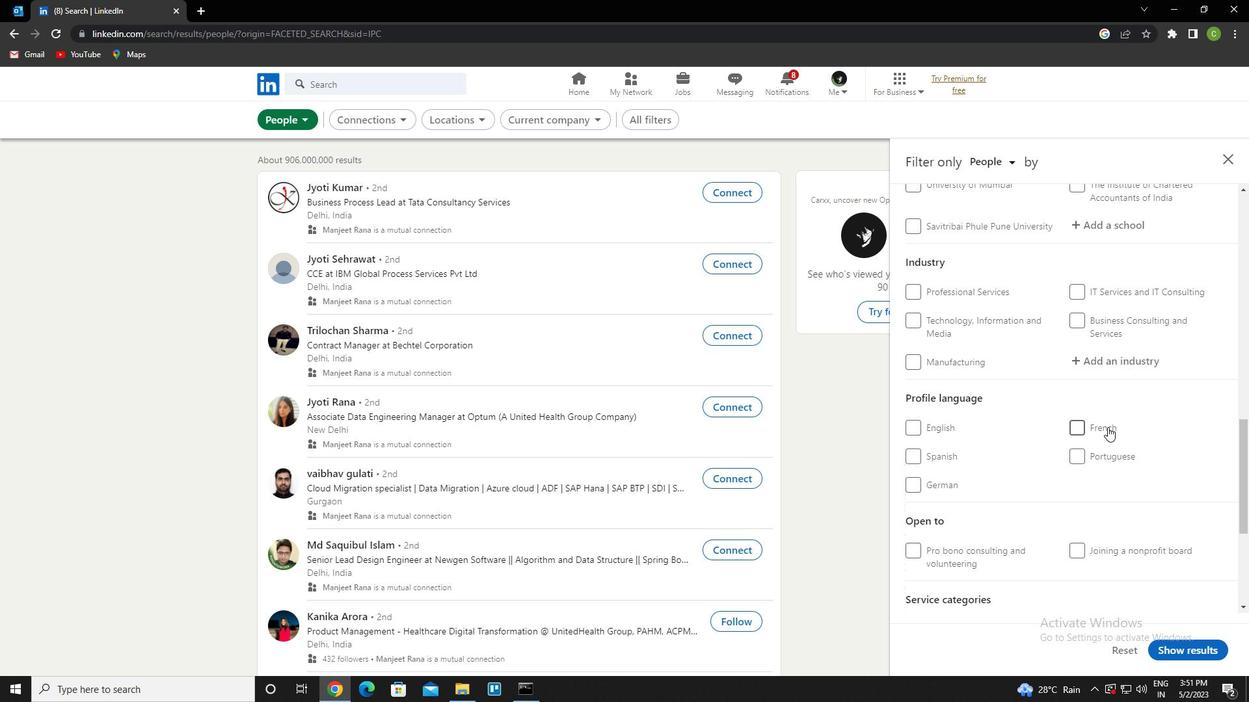 
Action: Mouse pressed left at (1080, 427)
Screenshot: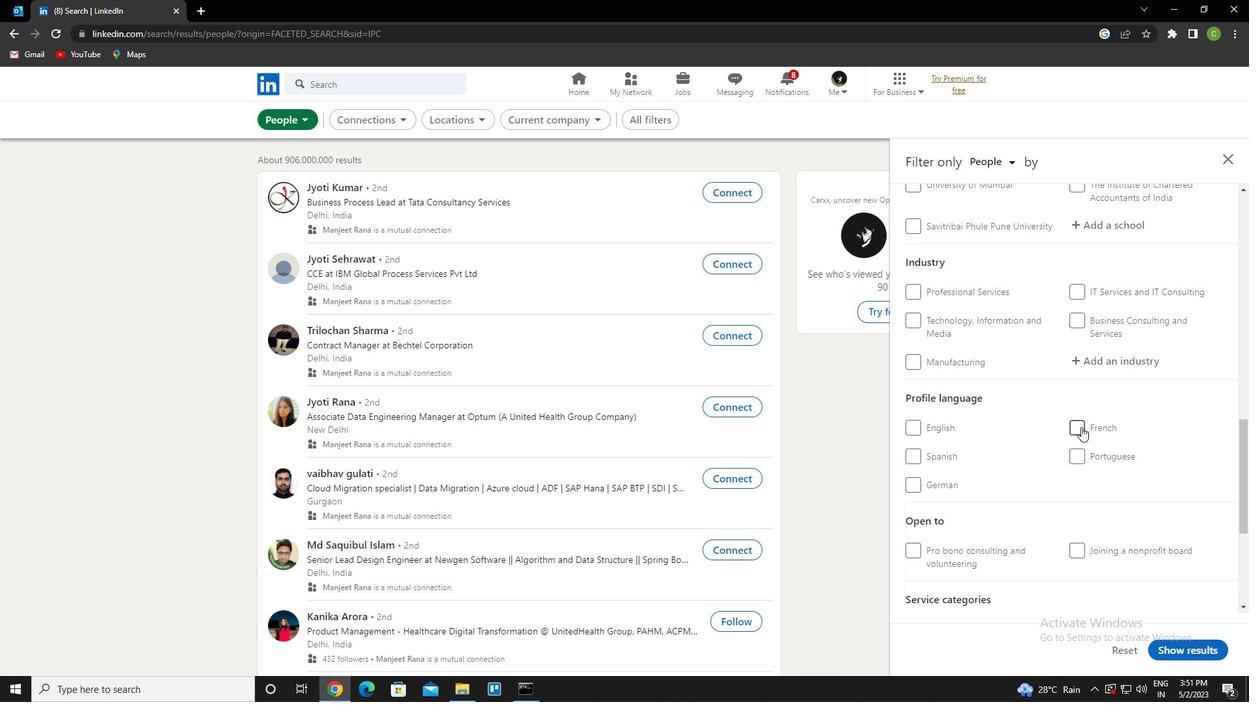 
Action: Mouse moved to (1079, 427)
Screenshot: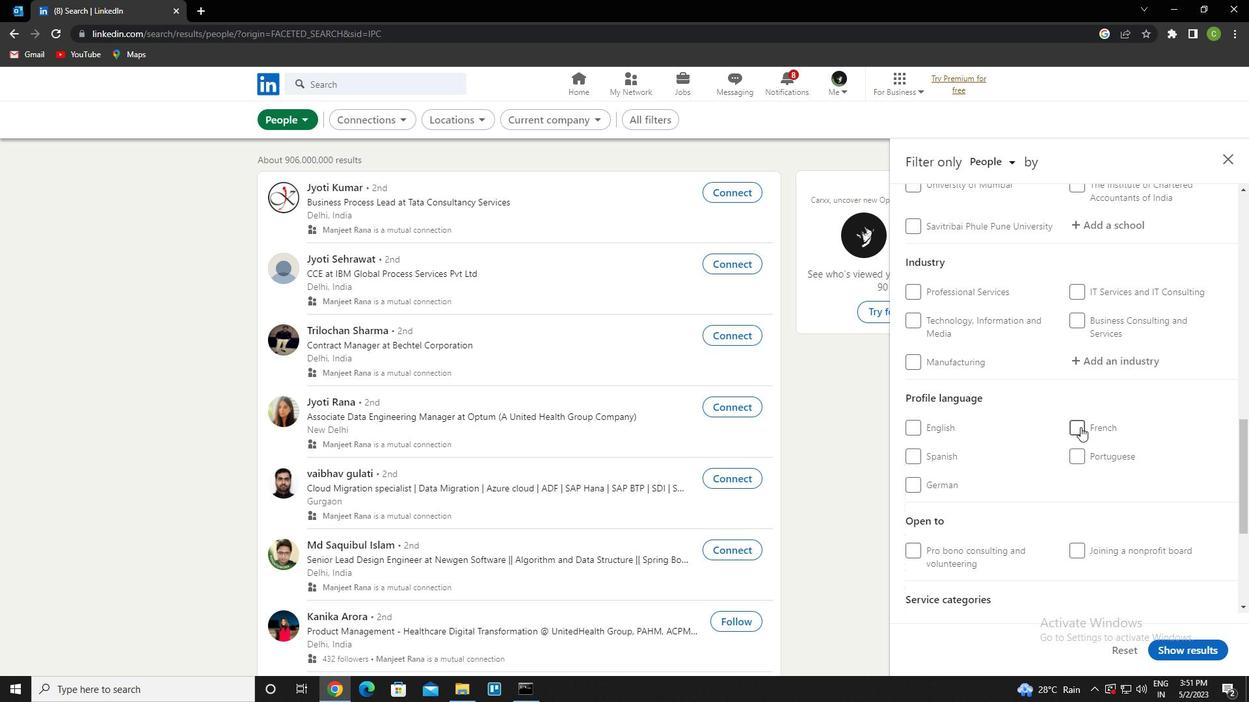 
Action: Mouse scrolled (1079, 428) with delta (0, 0)
Screenshot: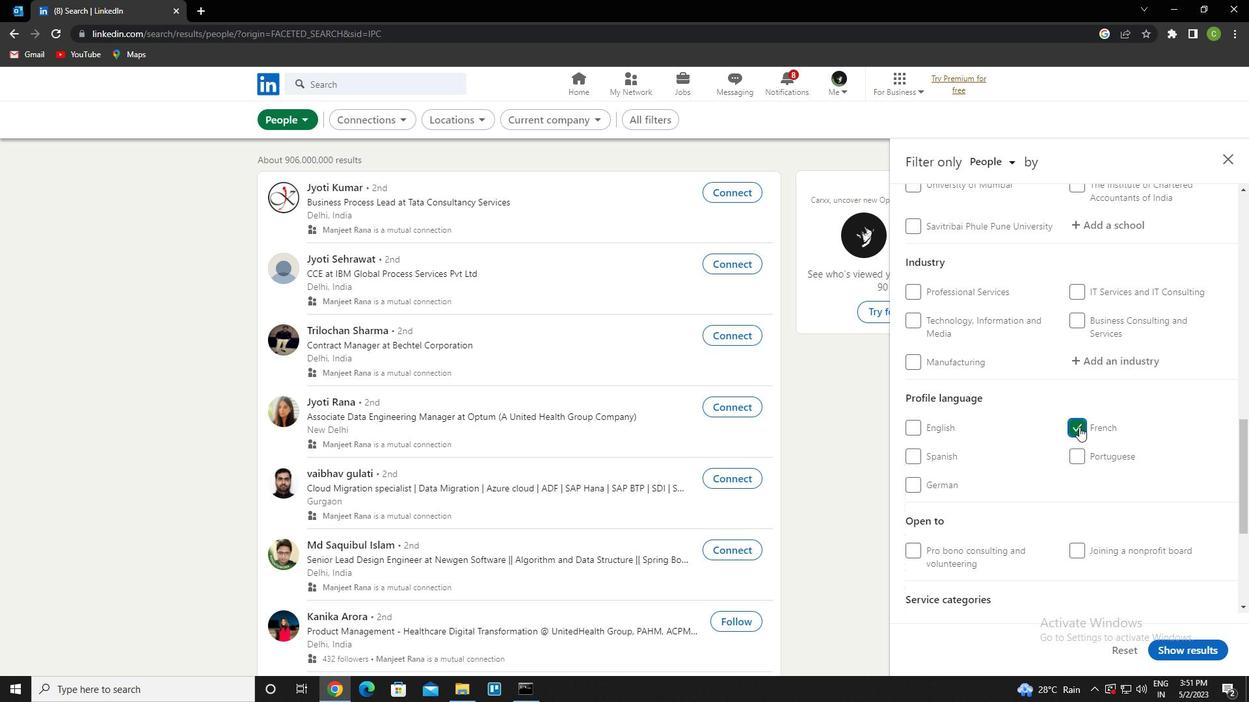 
Action: Mouse scrolled (1079, 428) with delta (0, 0)
Screenshot: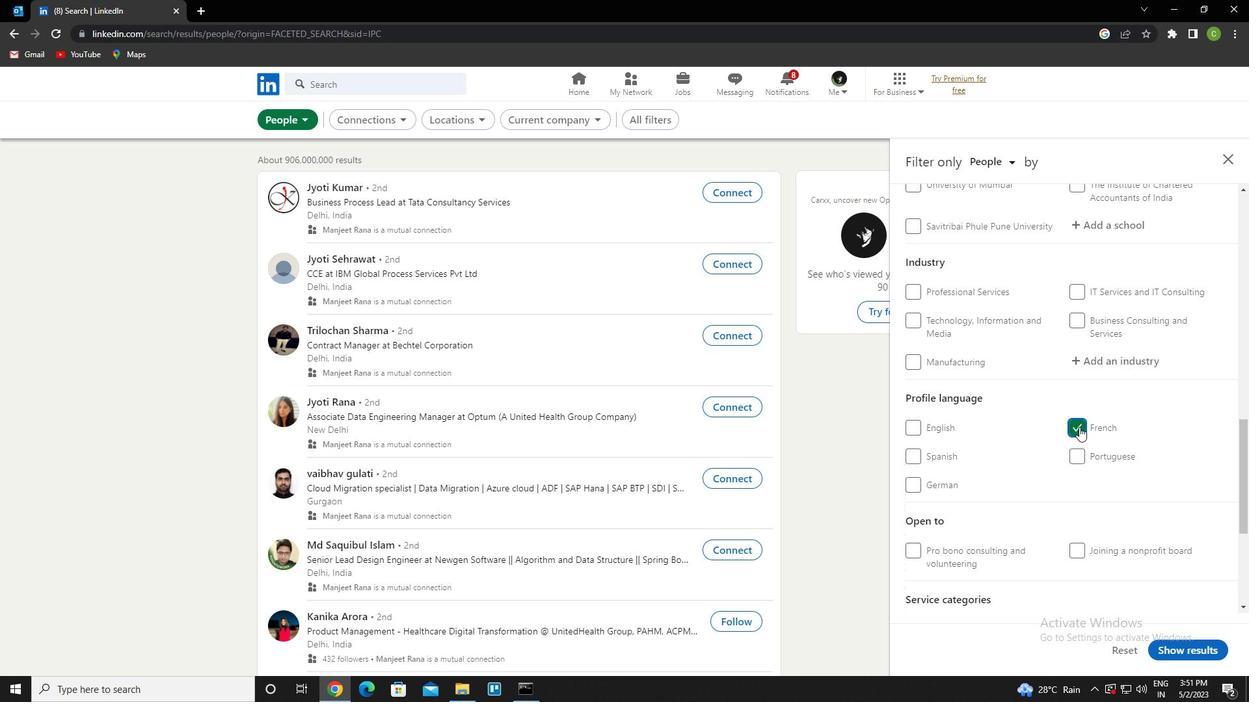 
Action: Mouse scrolled (1079, 428) with delta (0, 0)
Screenshot: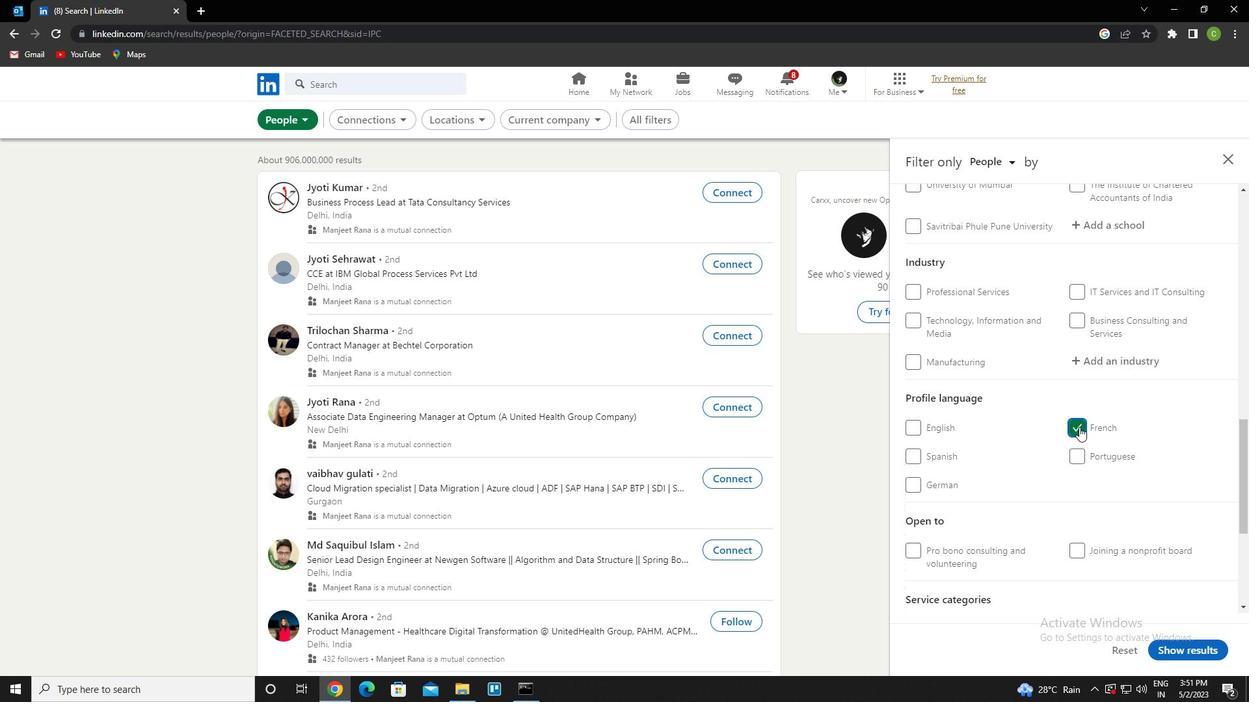 
Action: Mouse scrolled (1079, 428) with delta (0, 0)
Screenshot: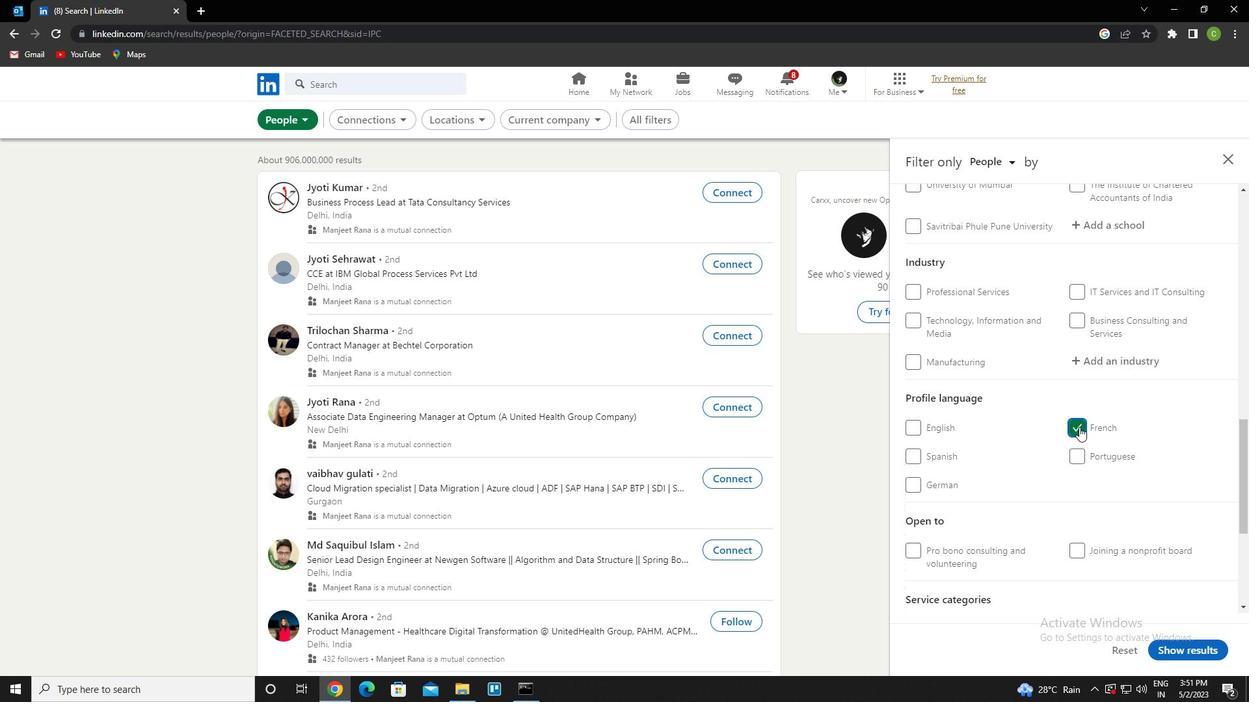 
Action: Mouse scrolled (1079, 428) with delta (0, 0)
Screenshot: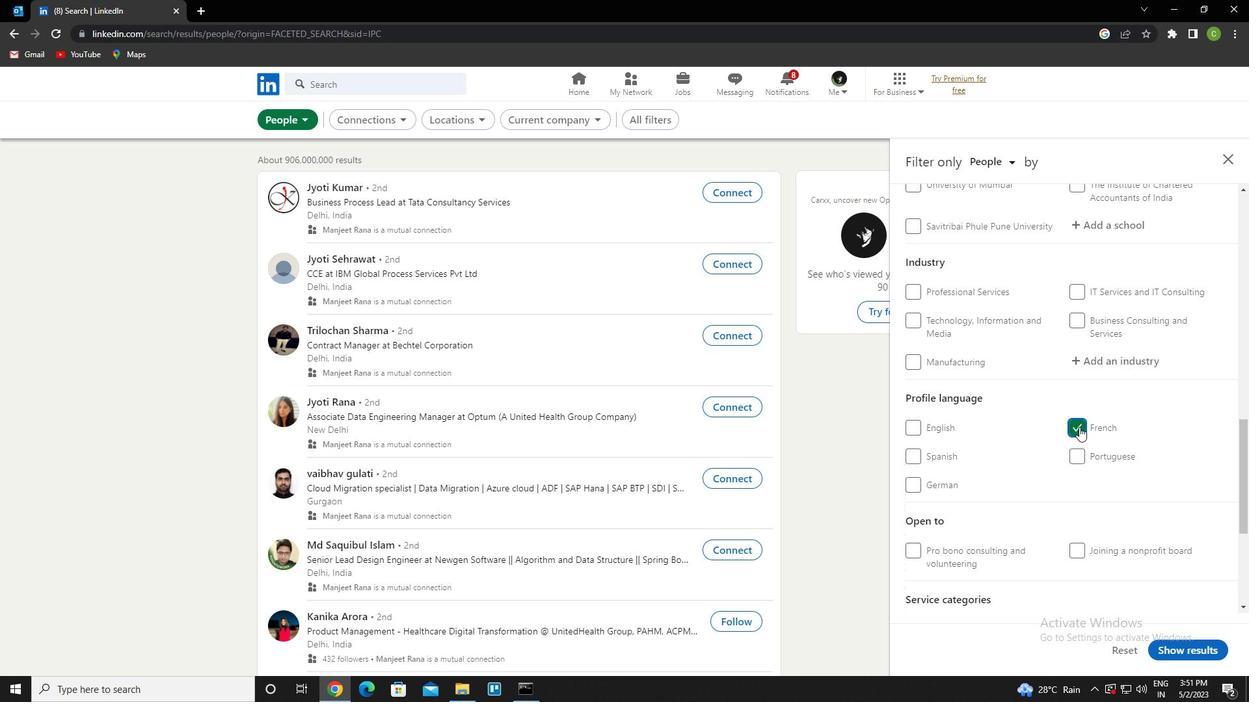 
Action: Mouse scrolled (1079, 428) with delta (0, 0)
Screenshot: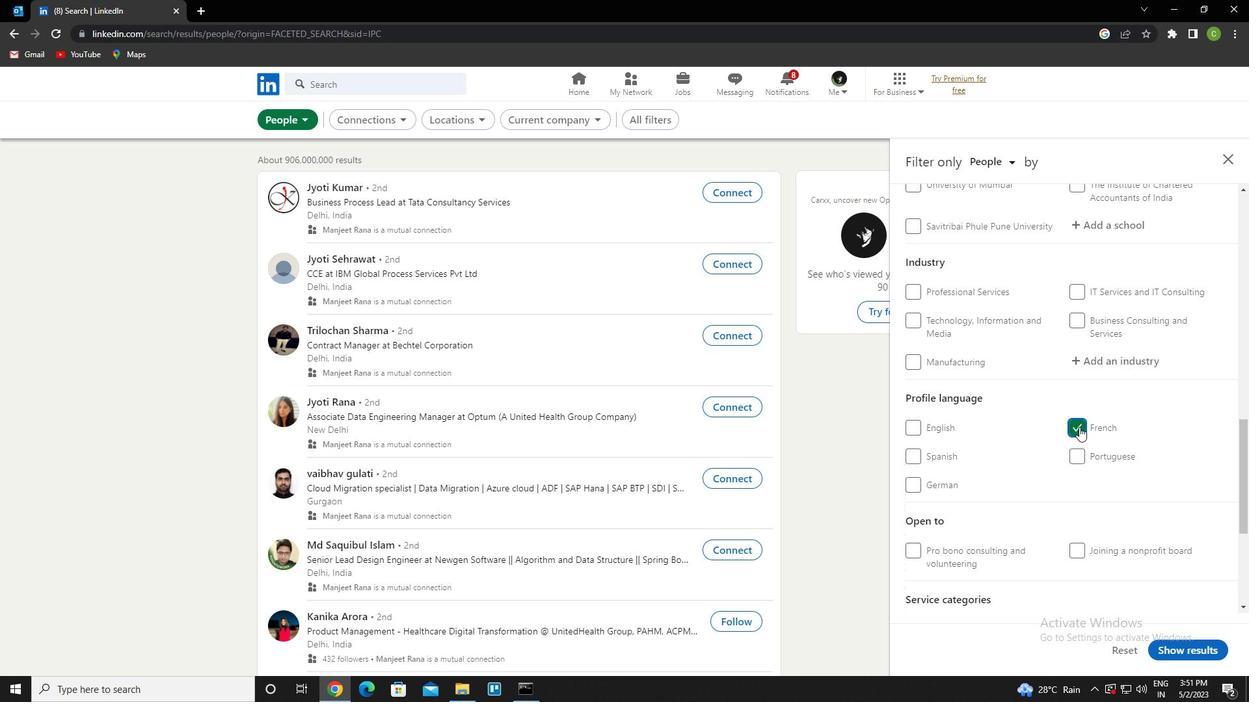 
Action: Mouse scrolled (1079, 428) with delta (0, 0)
Screenshot: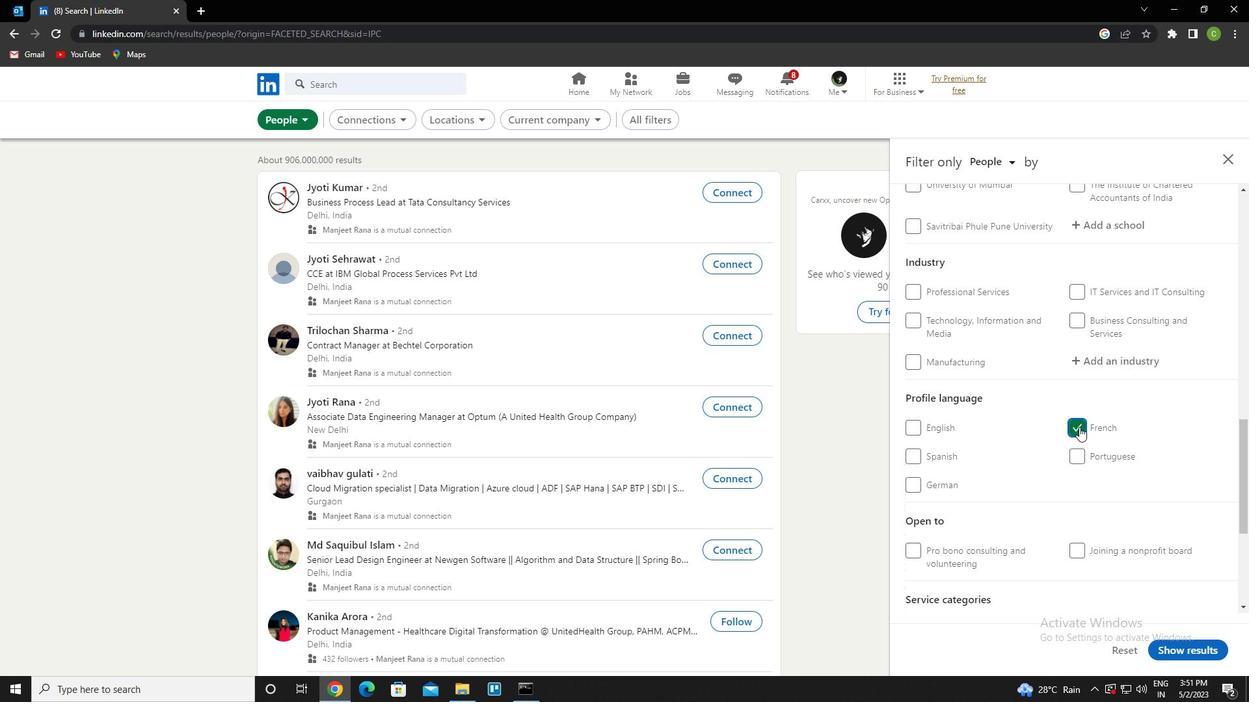 
Action: Mouse moved to (1106, 420)
Screenshot: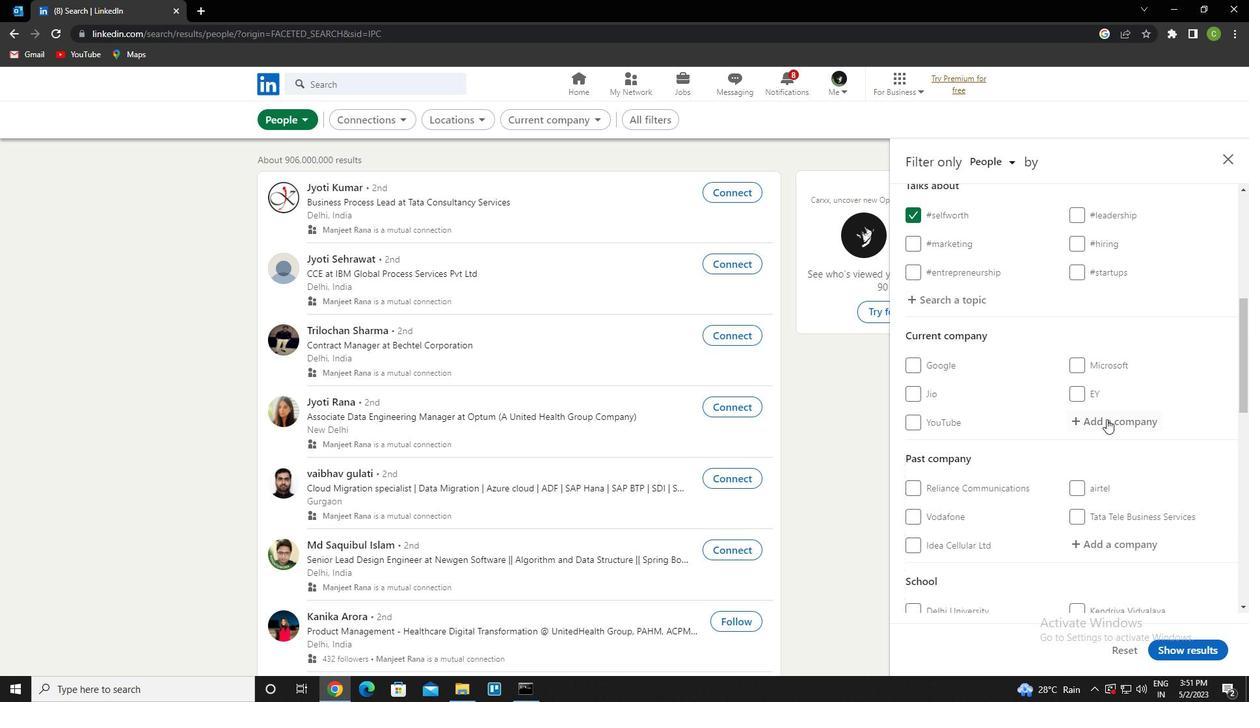 
Action: Mouse pressed left at (1106, 420)
Screenshot: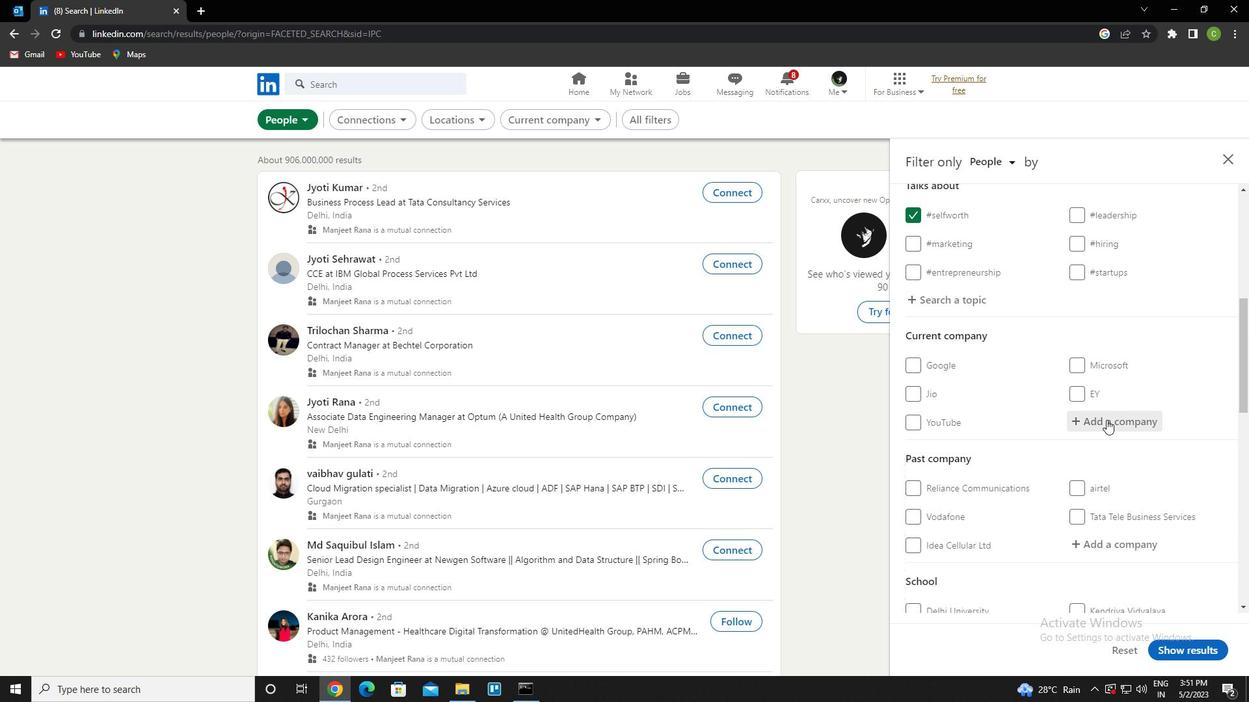 
Action: Key pressed <Key.caps_lock>b<Key.caps_lock>andhan<Key.down><Key.enter>
Screenshot: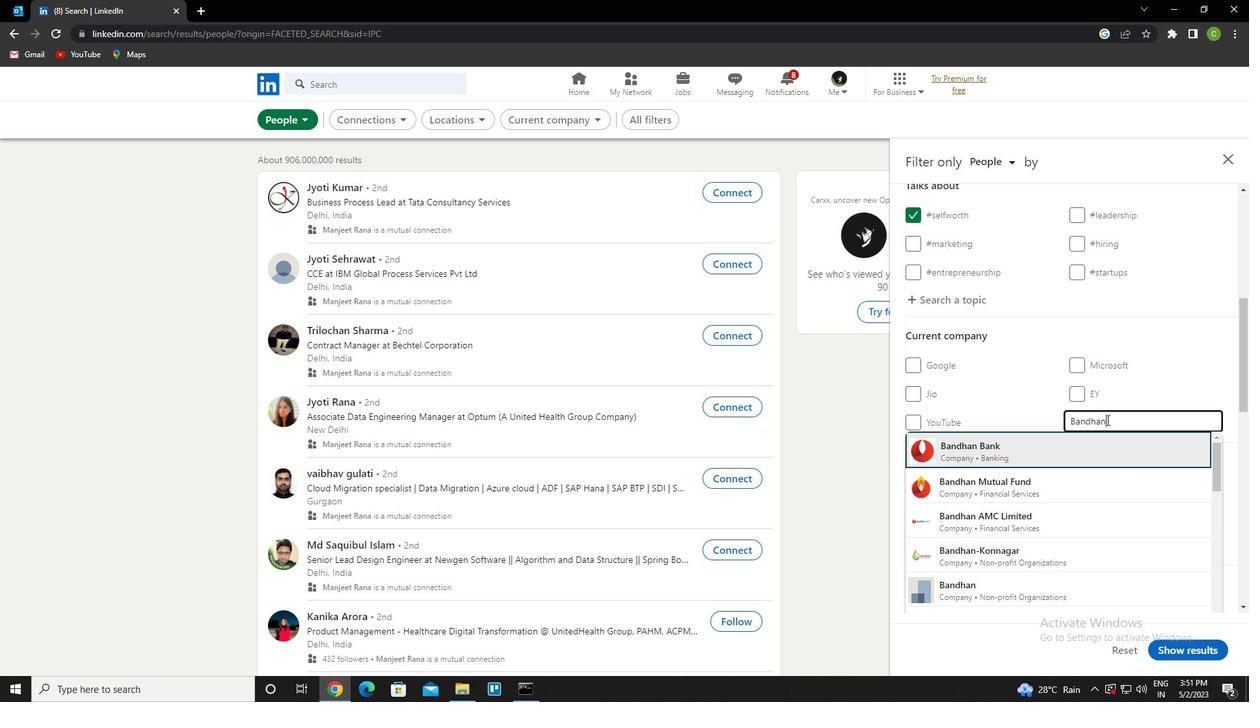 
Action: Mouse scrolled (1106, 419) with delta (0, 0)
Screenshot: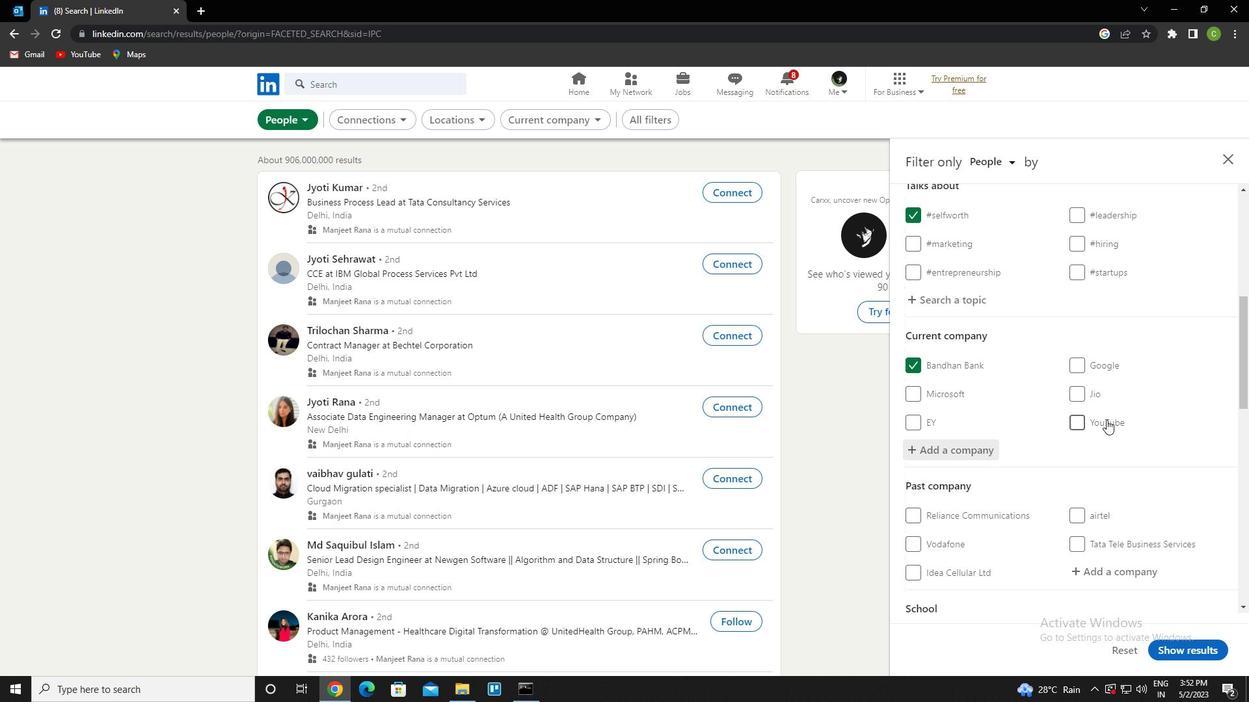 
Action: Mouse scrolled (1106, 419) with delta (0, 0)
Screenshot: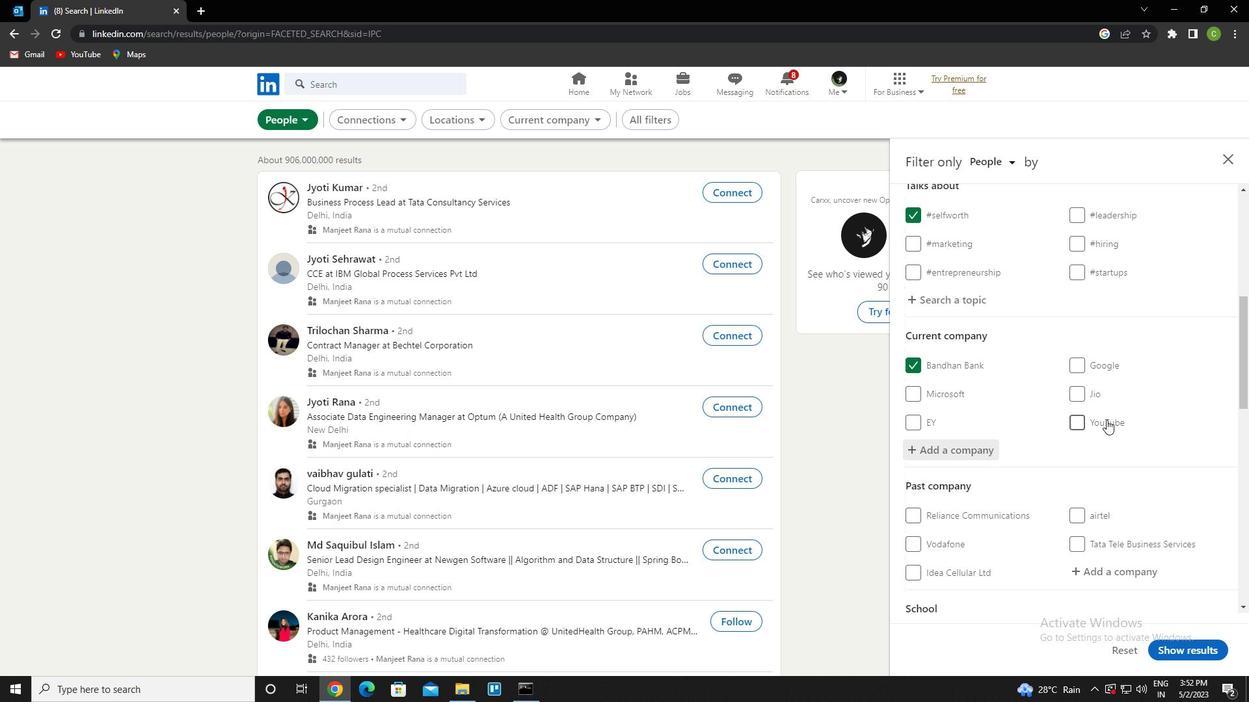 
Action: Mouse scrolled (1106, 419) with delta (0, 0)
Screenshot: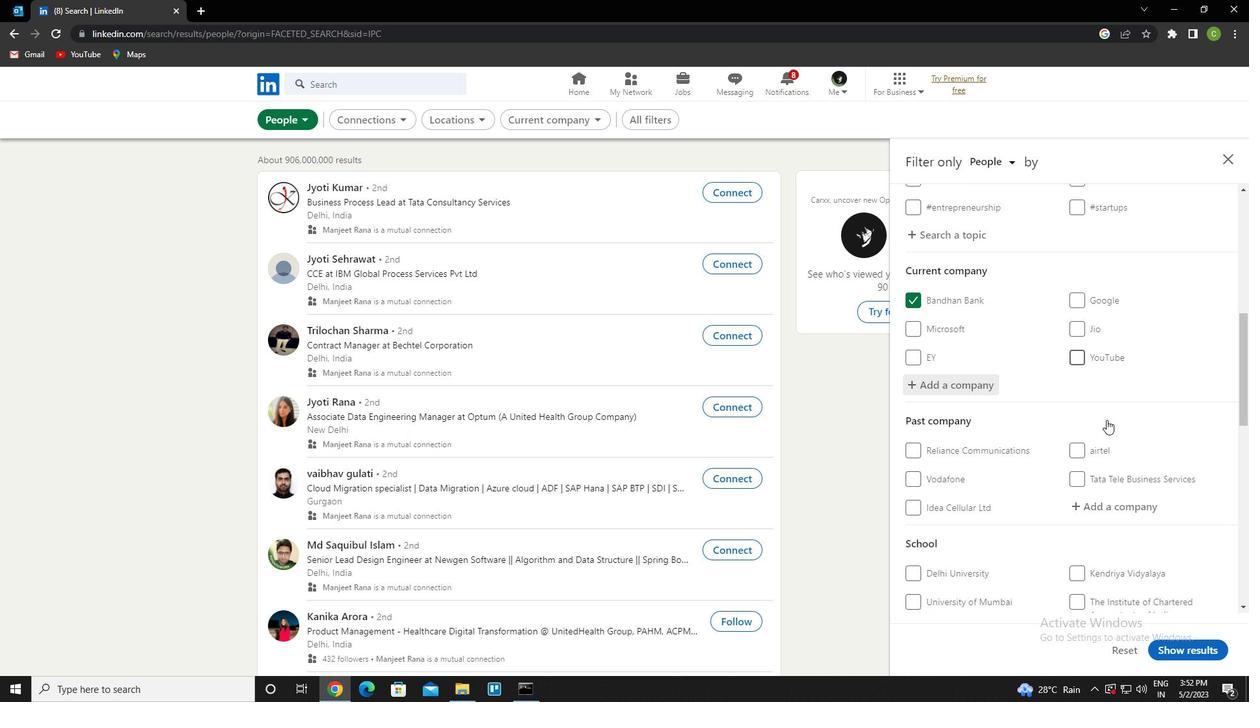 
Action: Mouse scrolled (1106, 419) with delta (0, 0)
Screenshot: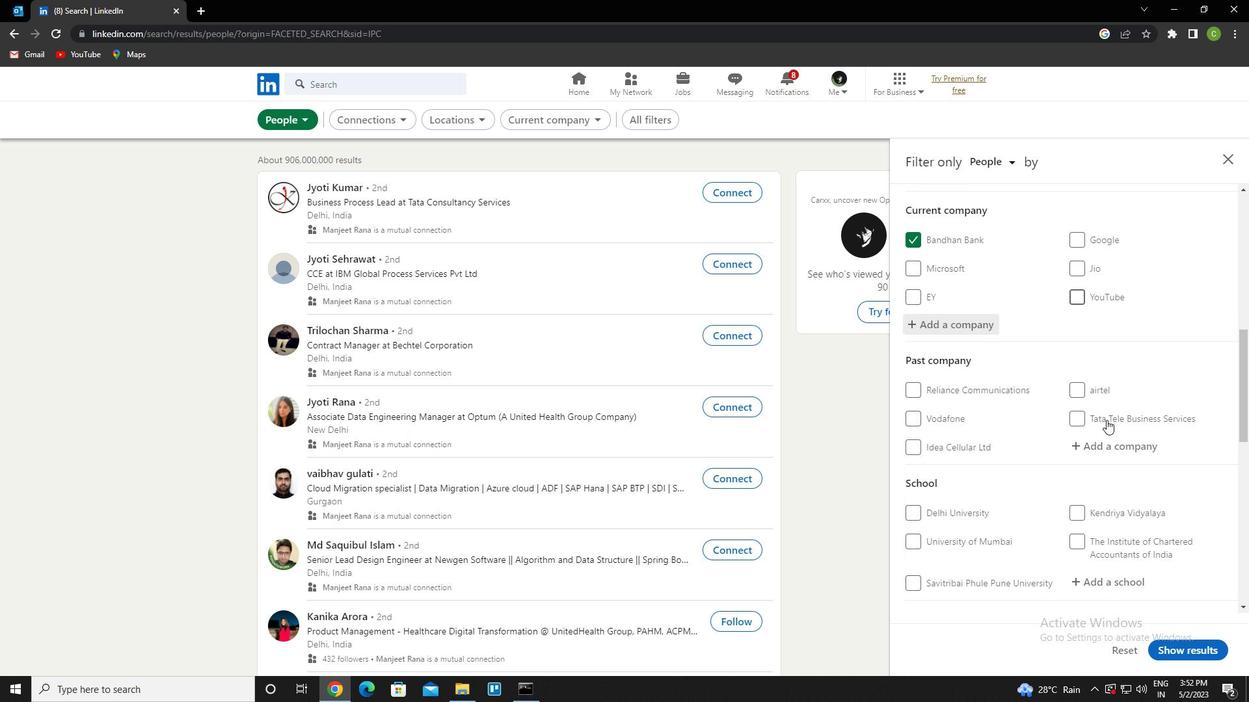 
Action: Mouse scrolled (1106, 419) with delta (0, 0)
Screenshot: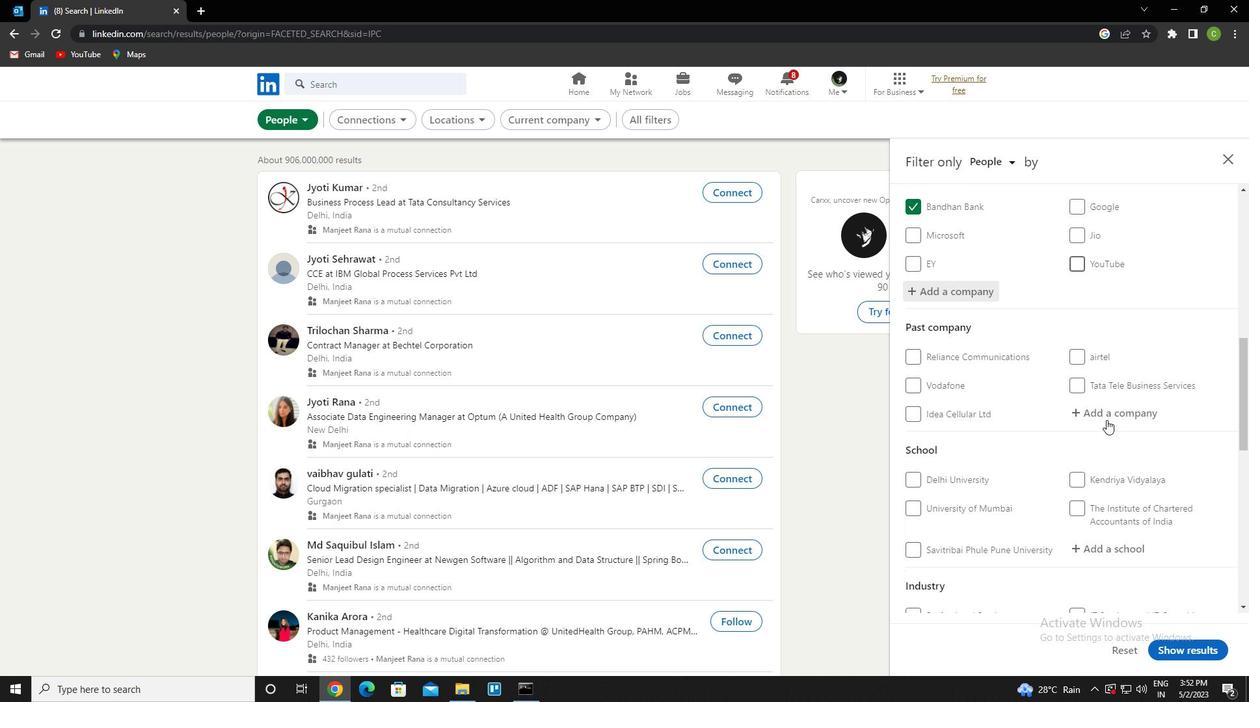 
Action: Mouse moved to (1114, 378)
Screenshot: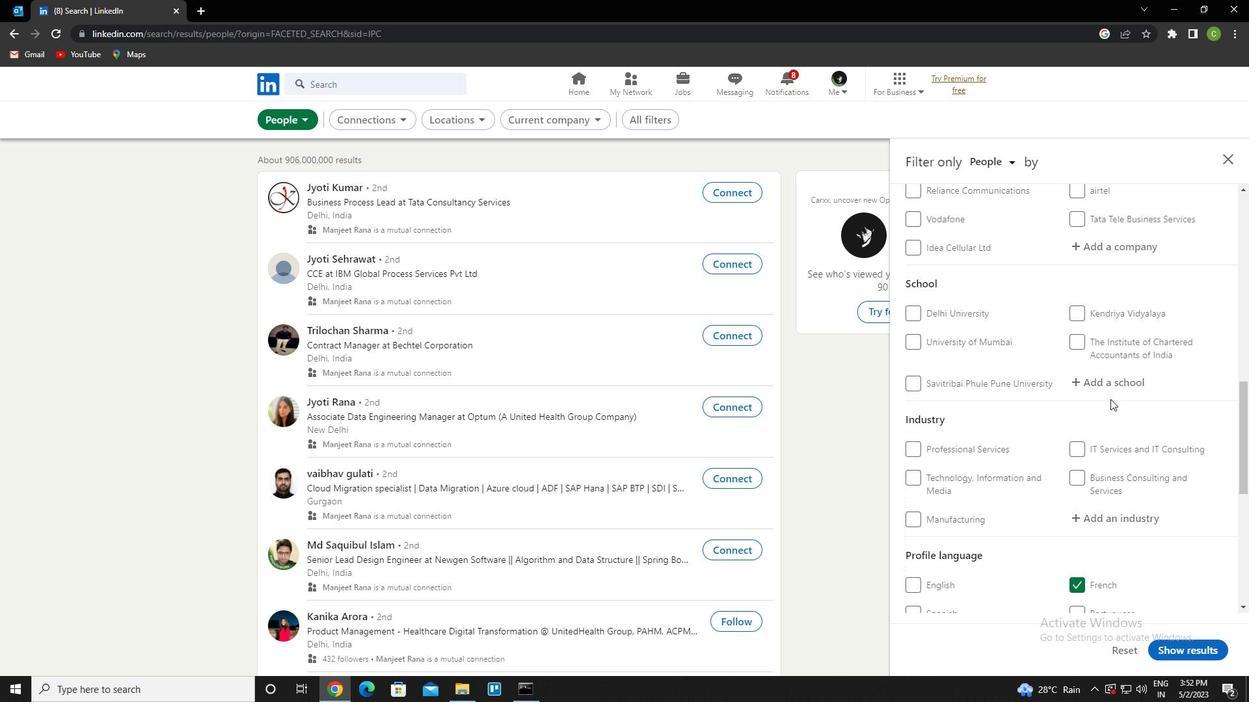 
Action: Mouse pressed left at (1114, 378)
Screenshot: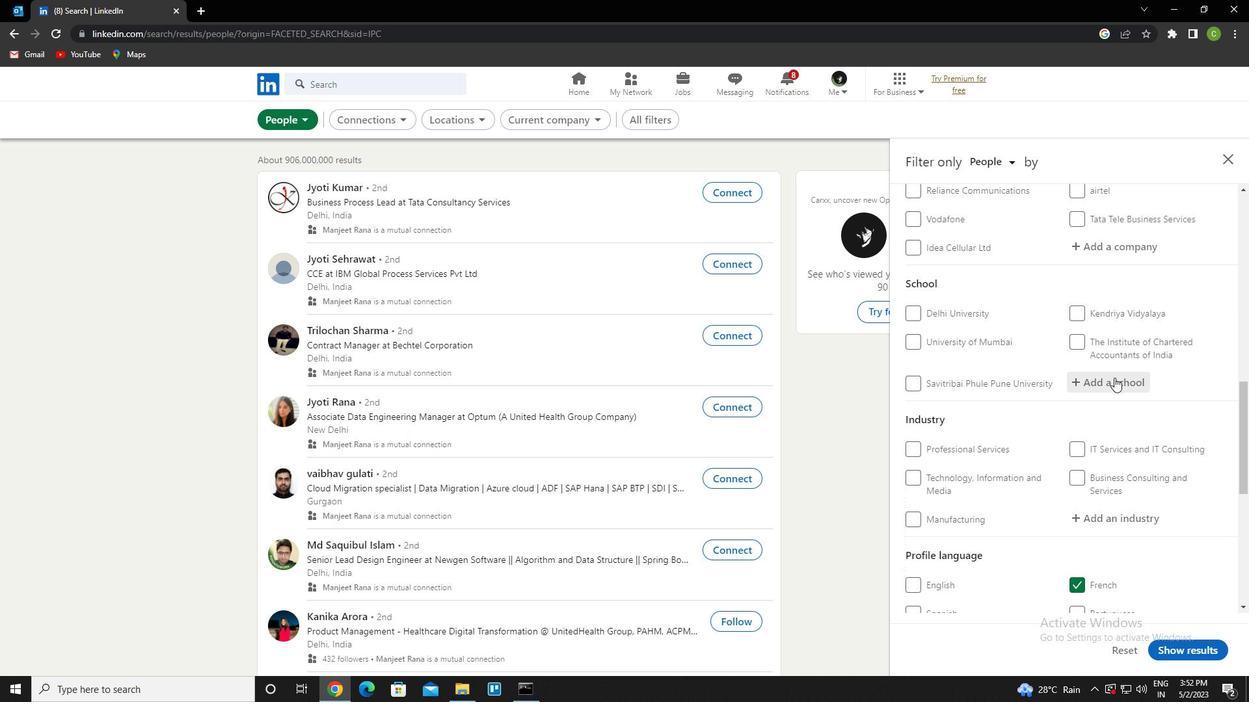 
Action: Key pressed <Key.caps_lock>j<Key.caps_lock>obs<Key.space>for<Key.space>fresher<Key.down><Key.enter>
Screenshot: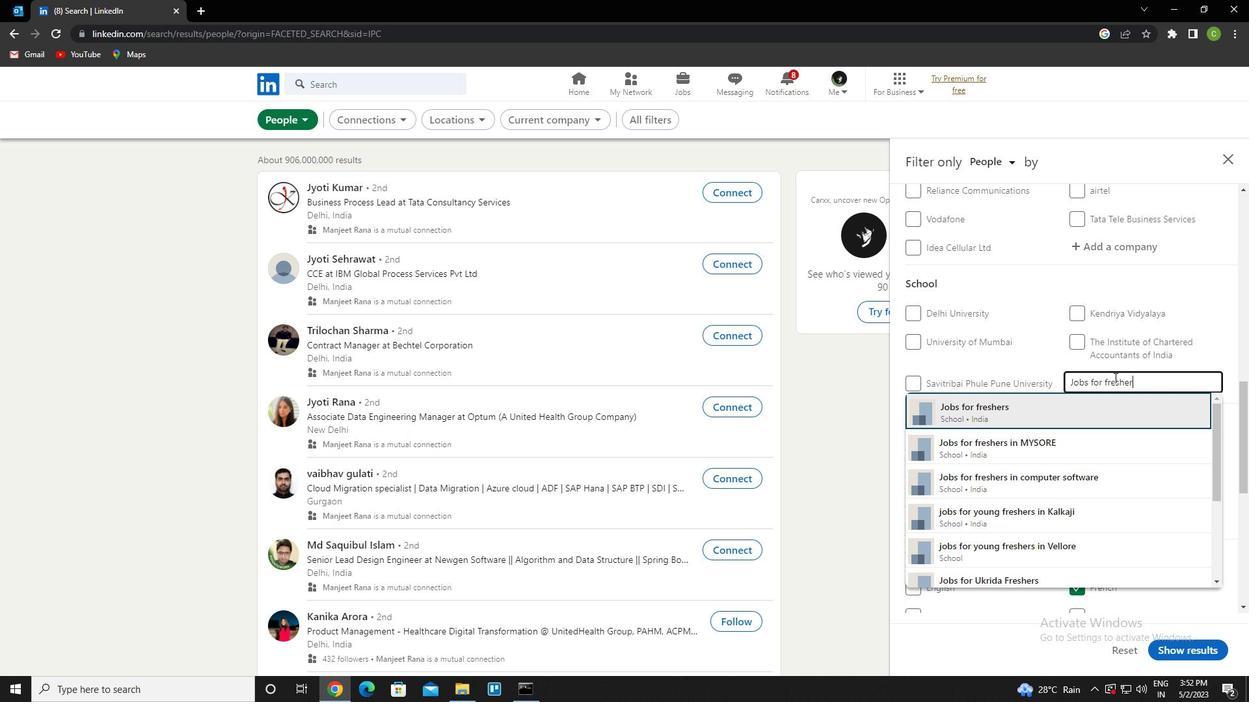 
Action: Mouse scrolled (1114, 377) with delta (0, 0)
Screenshot: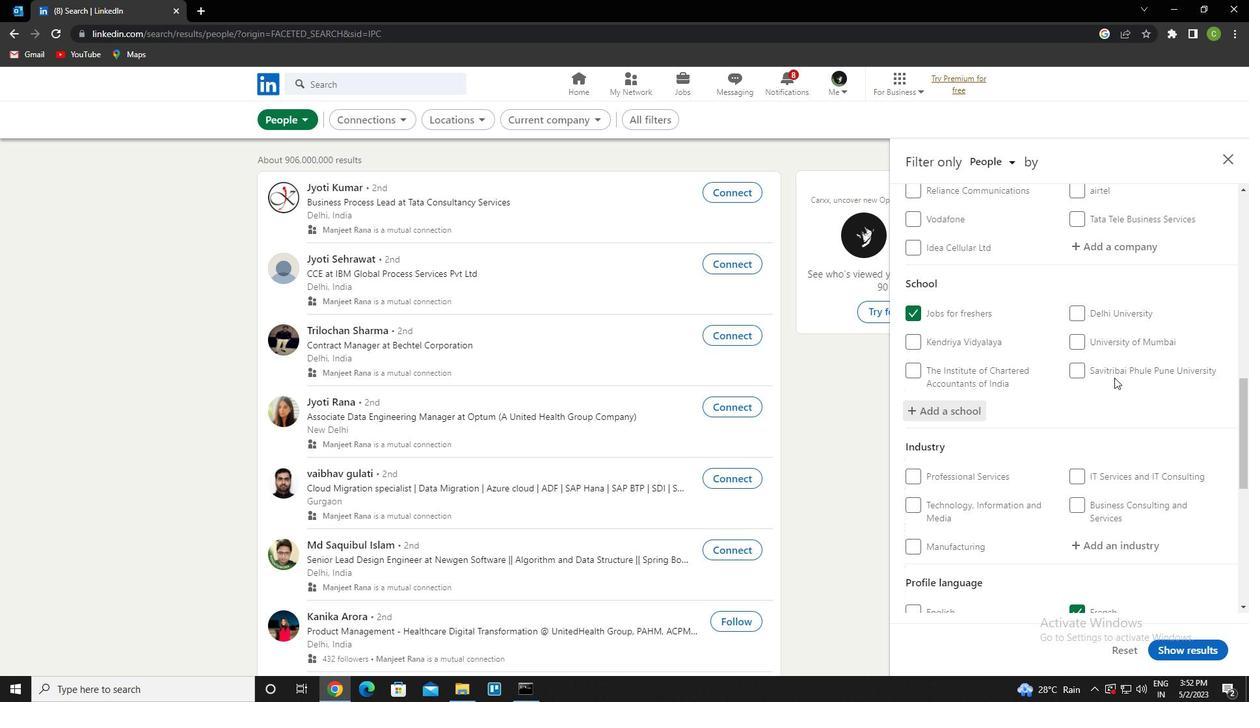 
Action: Mouse scrolled (1114, 377) with delta (0, 0)
Screenshot: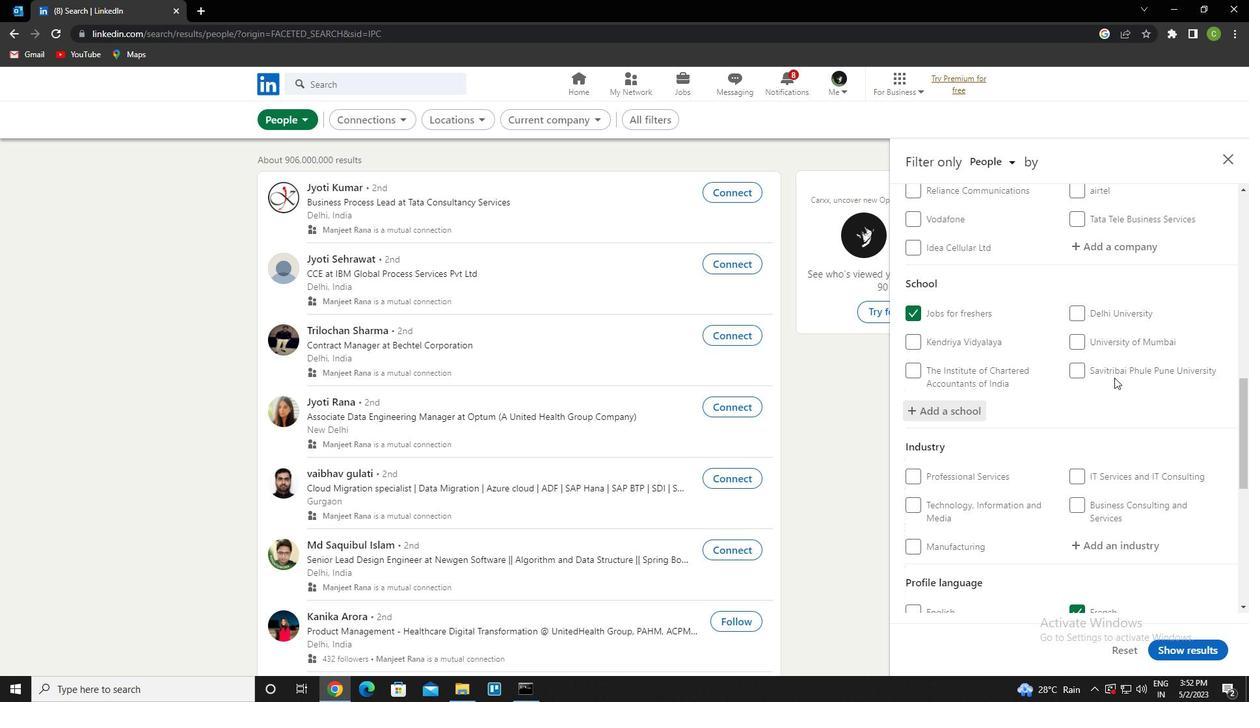
Action: Mouse scrolled (1114, 377) with delta (0, 0)
Screenshot: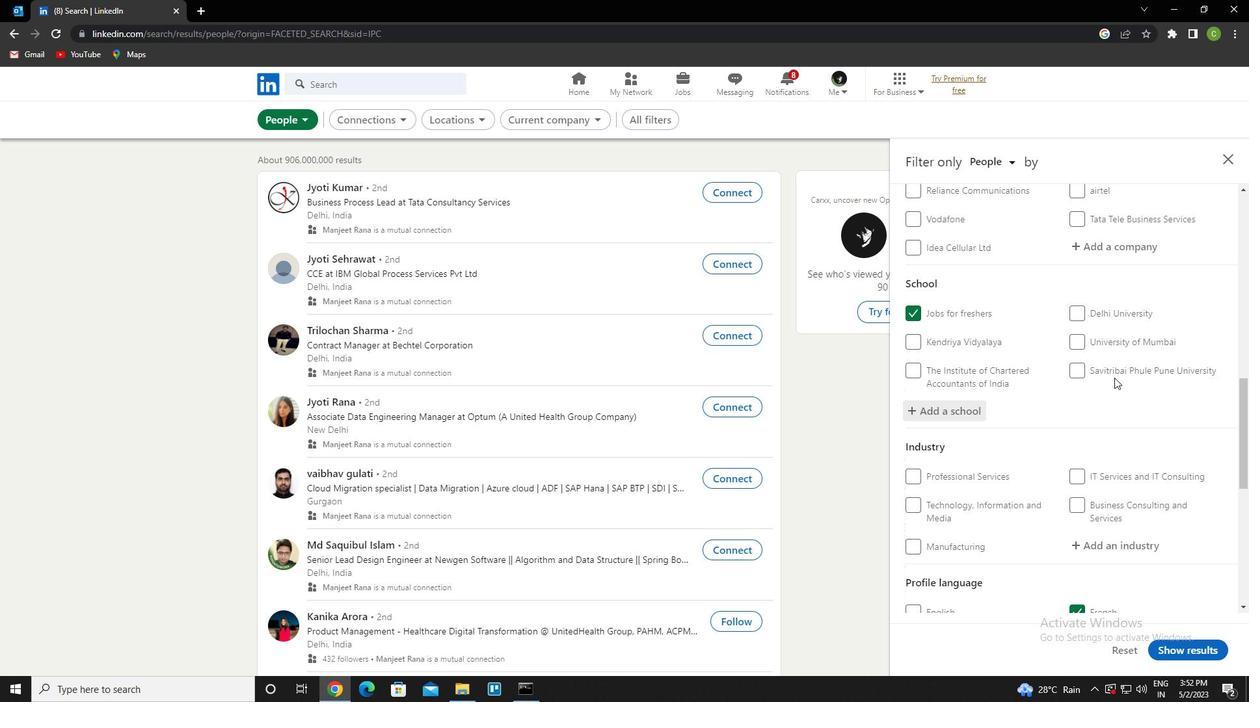
Action: Mouse moved to (1124, 352)
Screenshot: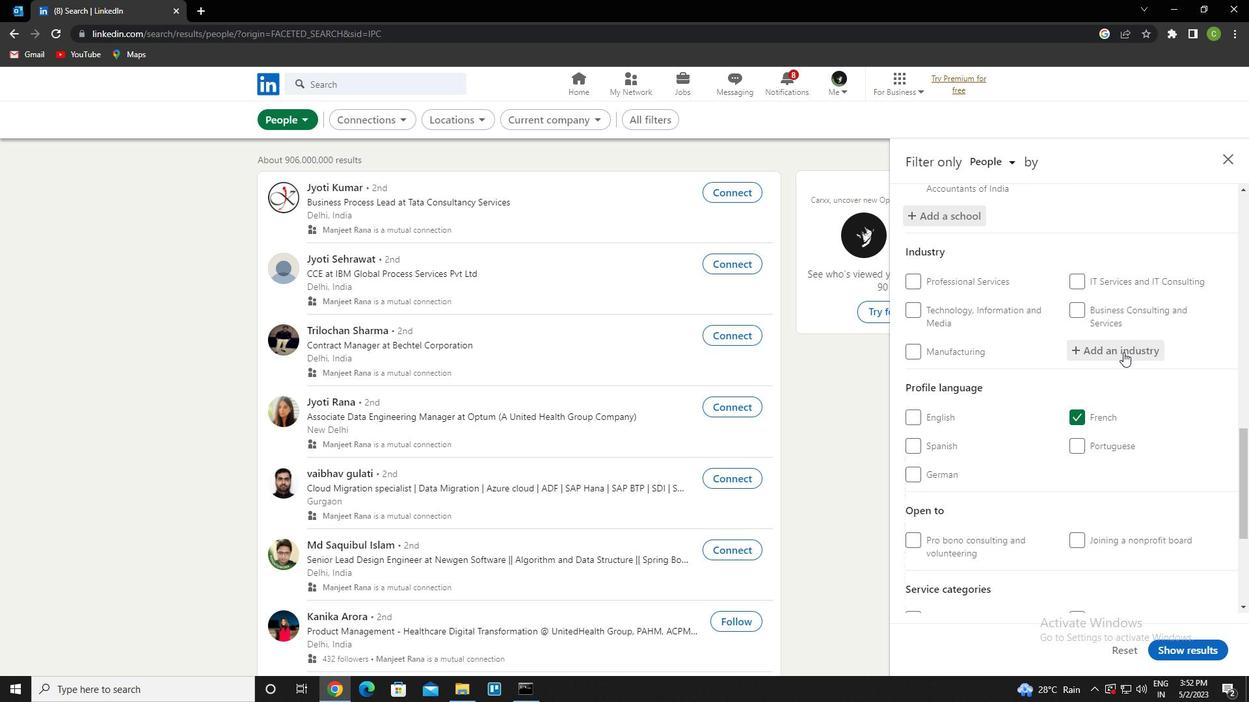 
Action: Mouse pressed left at (1124, 352)
Screenshot: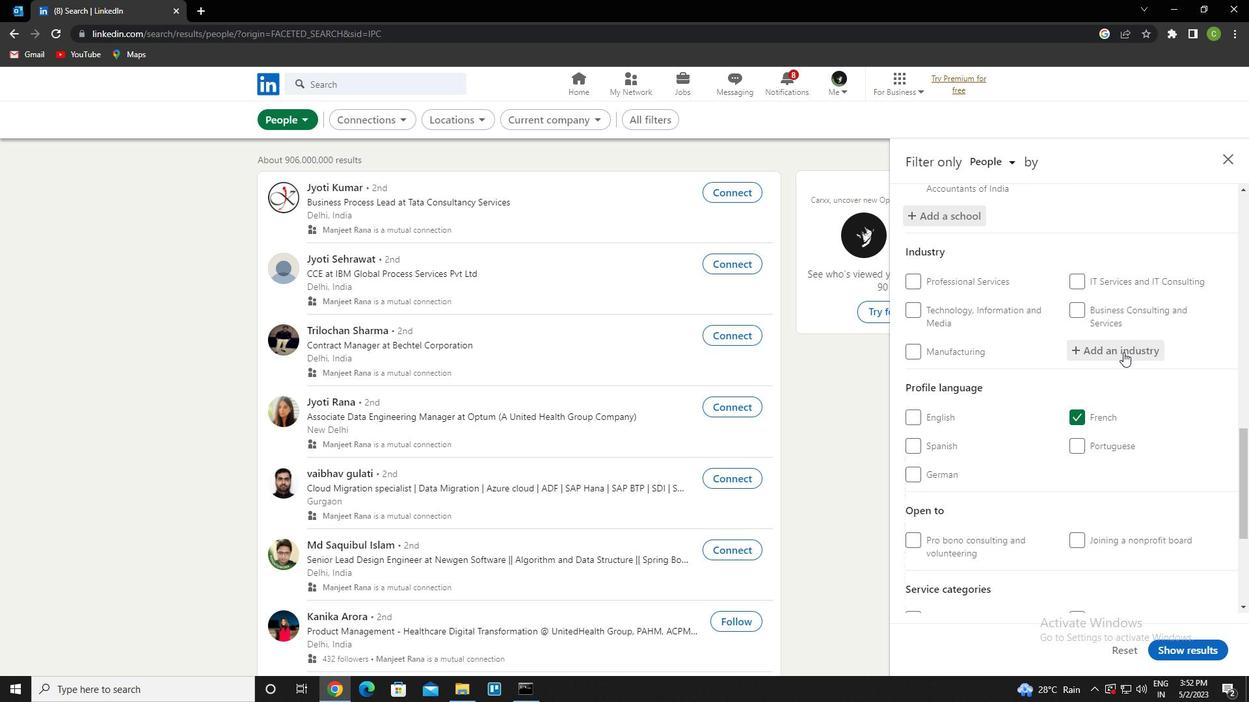 
Action: Key pressed wholesale<Key.space>lux<Key.down><Key.enter>
Screenshot: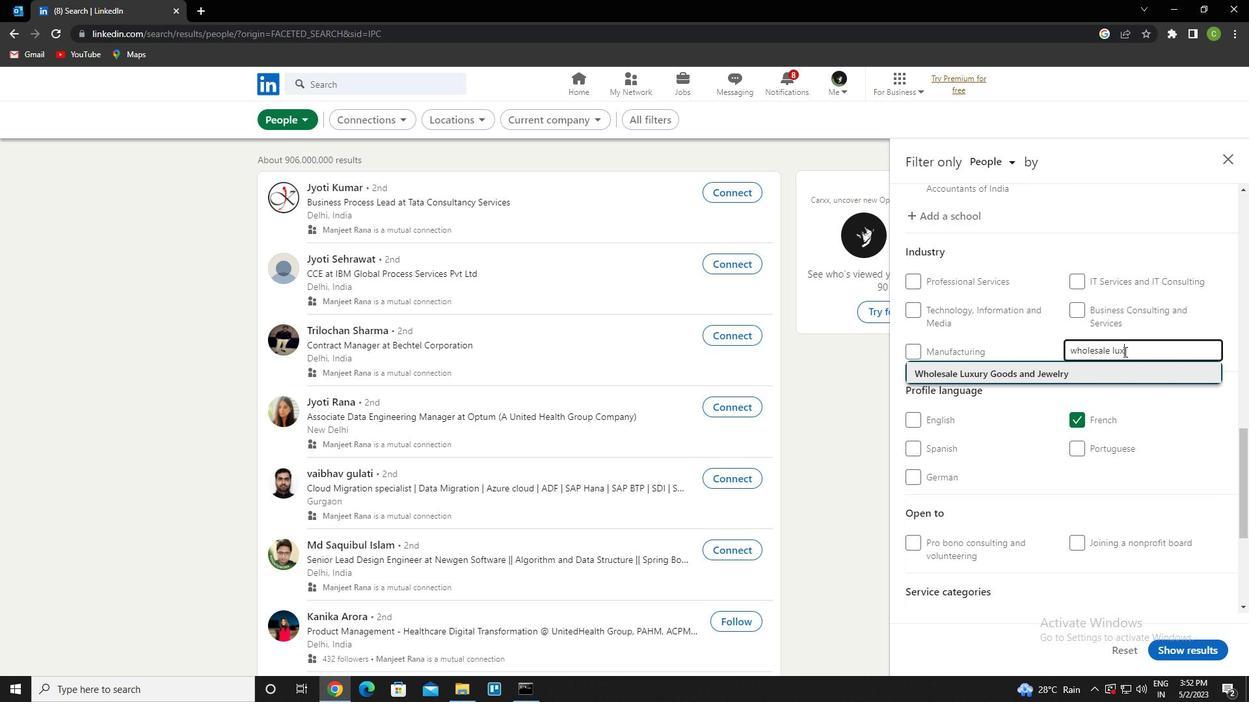 
Action: Mouse scrolled (1124, 351) with delta (0, 0)
Screenshot: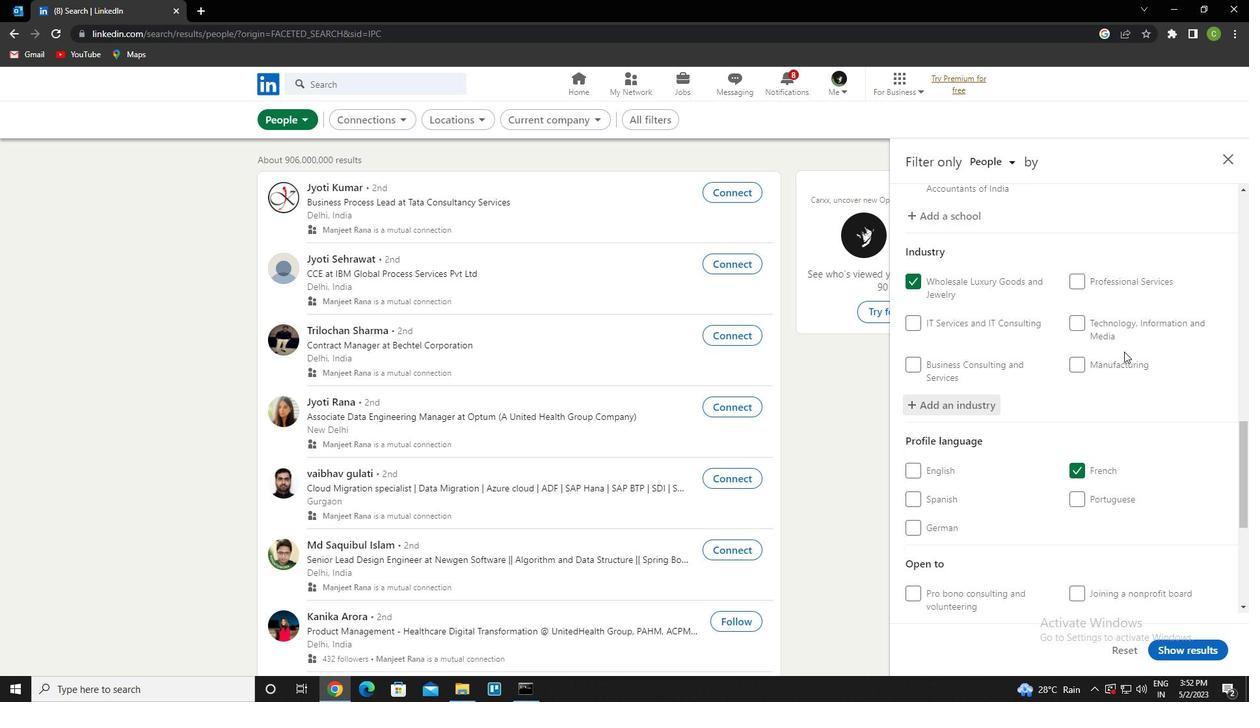 
Action: Mouse scrolled (1124, 351) with delta (0, 0)
Screenshot: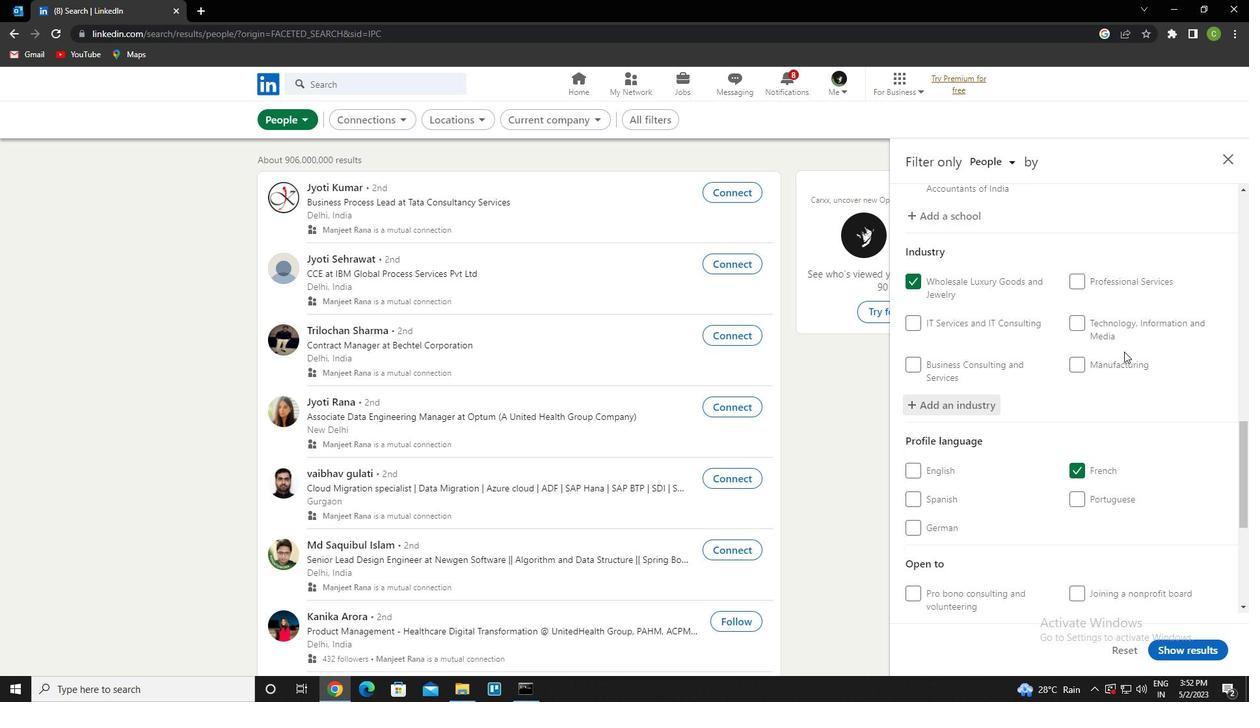 
Action: Mouse scrolled (1124, 351) with delta (0, 0)
Screenshot: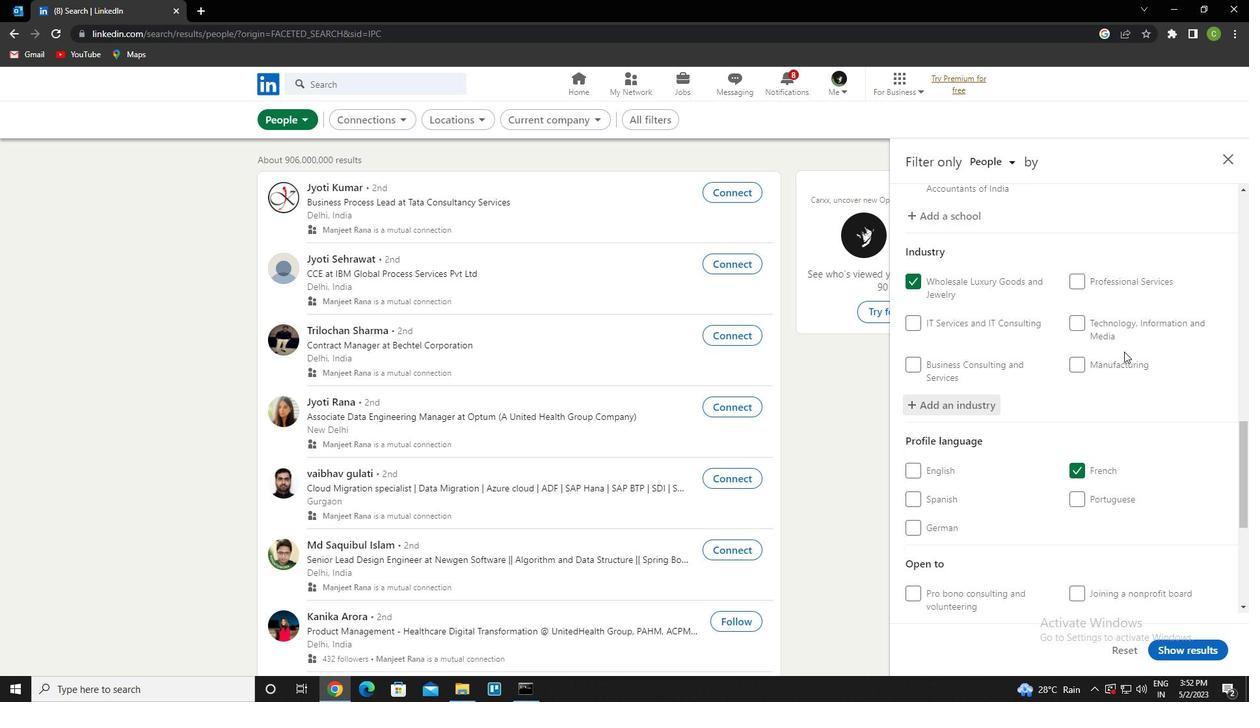
Action: Mouse scrolled (1124, 351) with delta (0, 0)
Screenshot: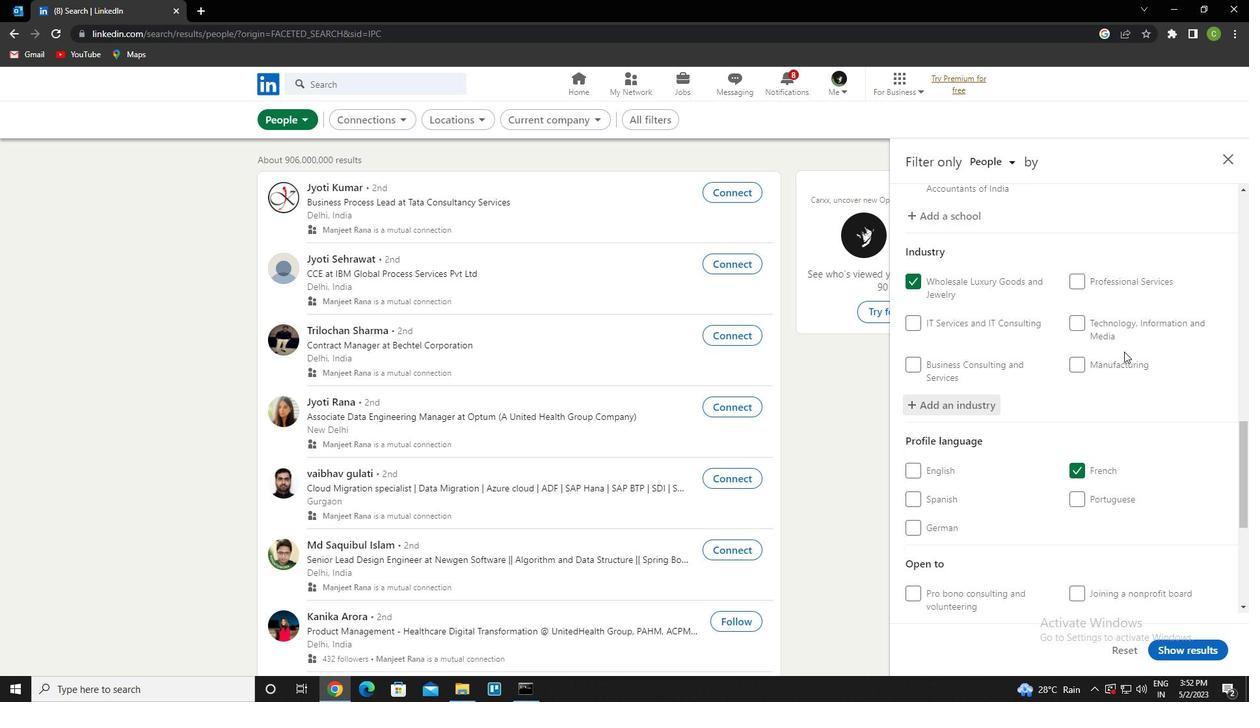 
Action: Mouse scrolled (1124, 351) with delta (0, 0)
Screenshot: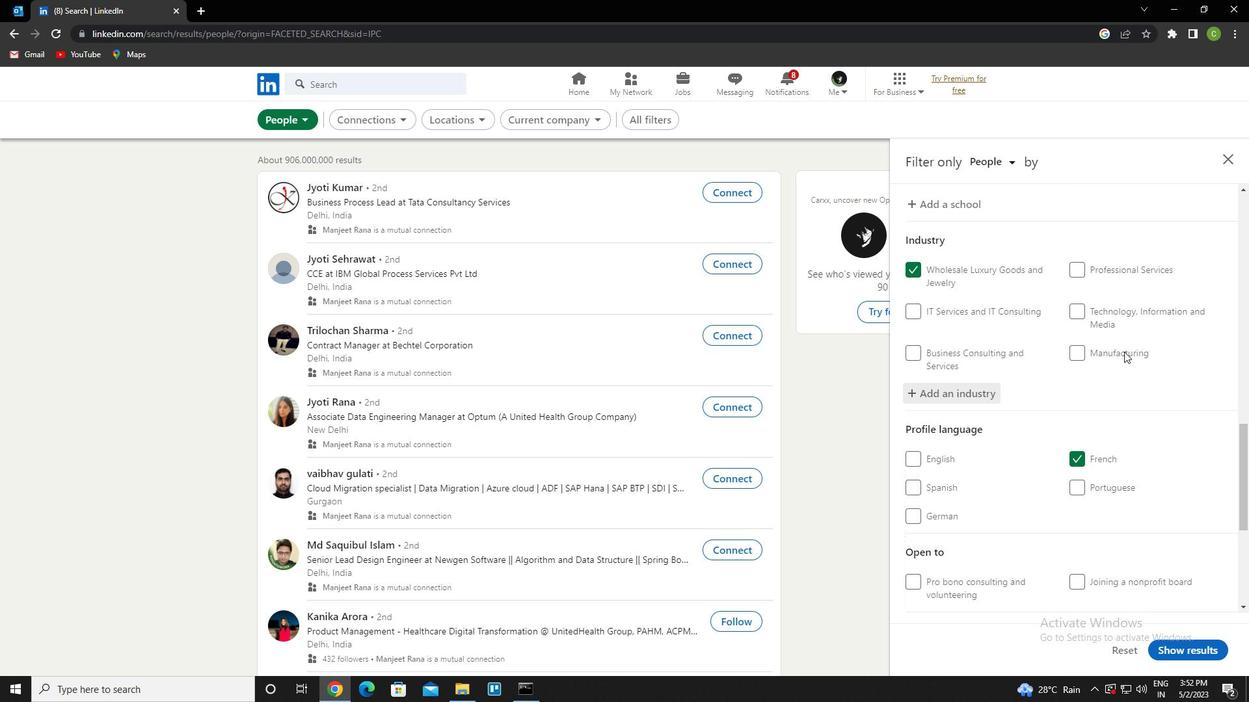 
Action: Mouse moved to (1123, 352)
Screenshot: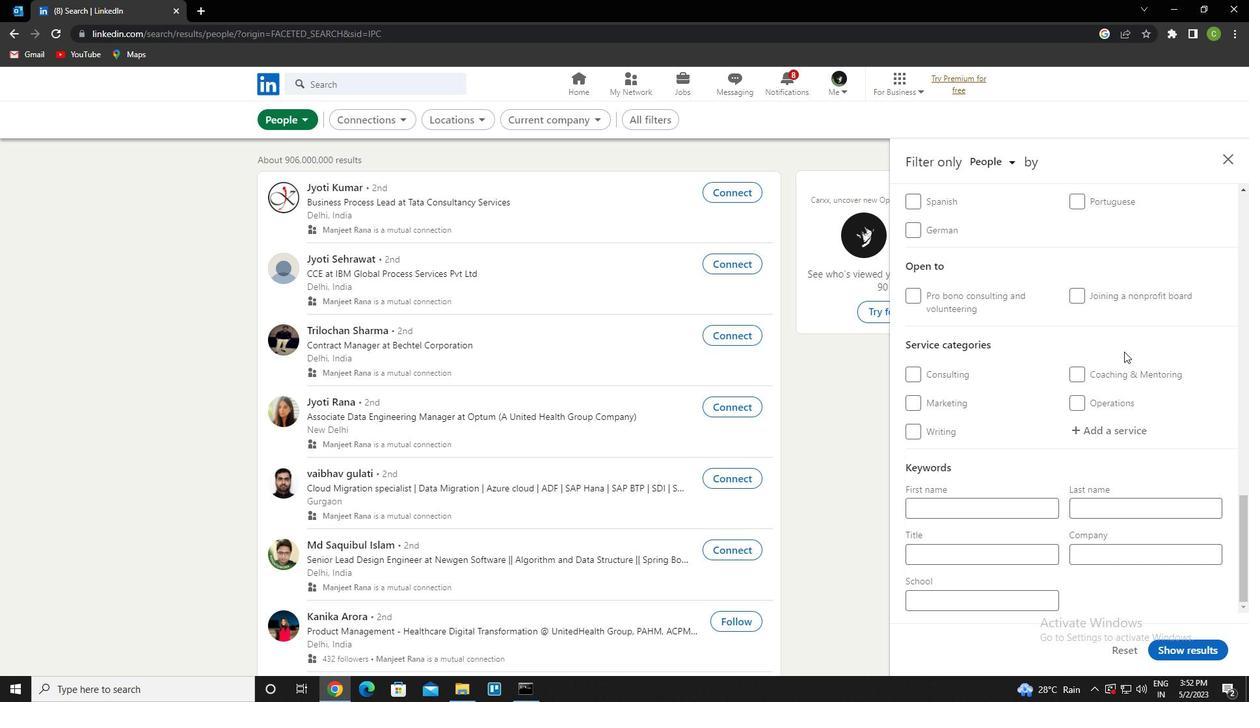 
Action: Mouse scrolled (1123, 352) with delta (0, 0)
Screenshot: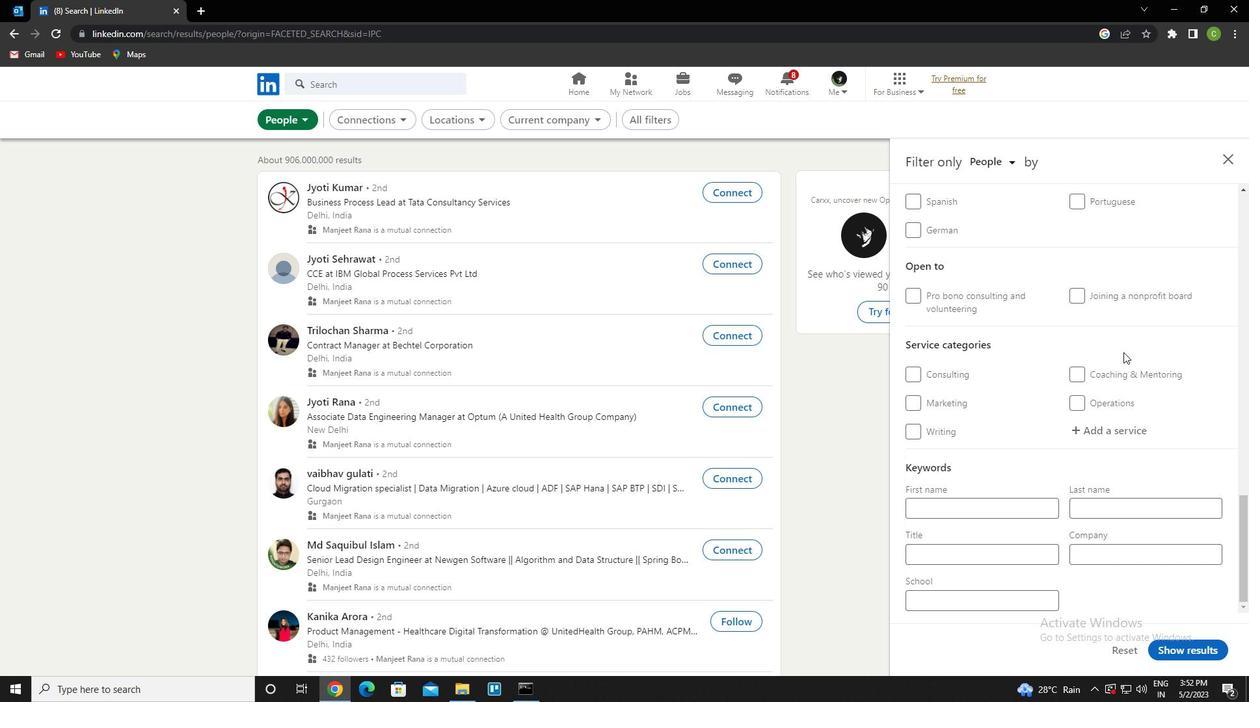 
Action: Mouse scrolled (1123, 352) with delta (0, 0)
Screenshot: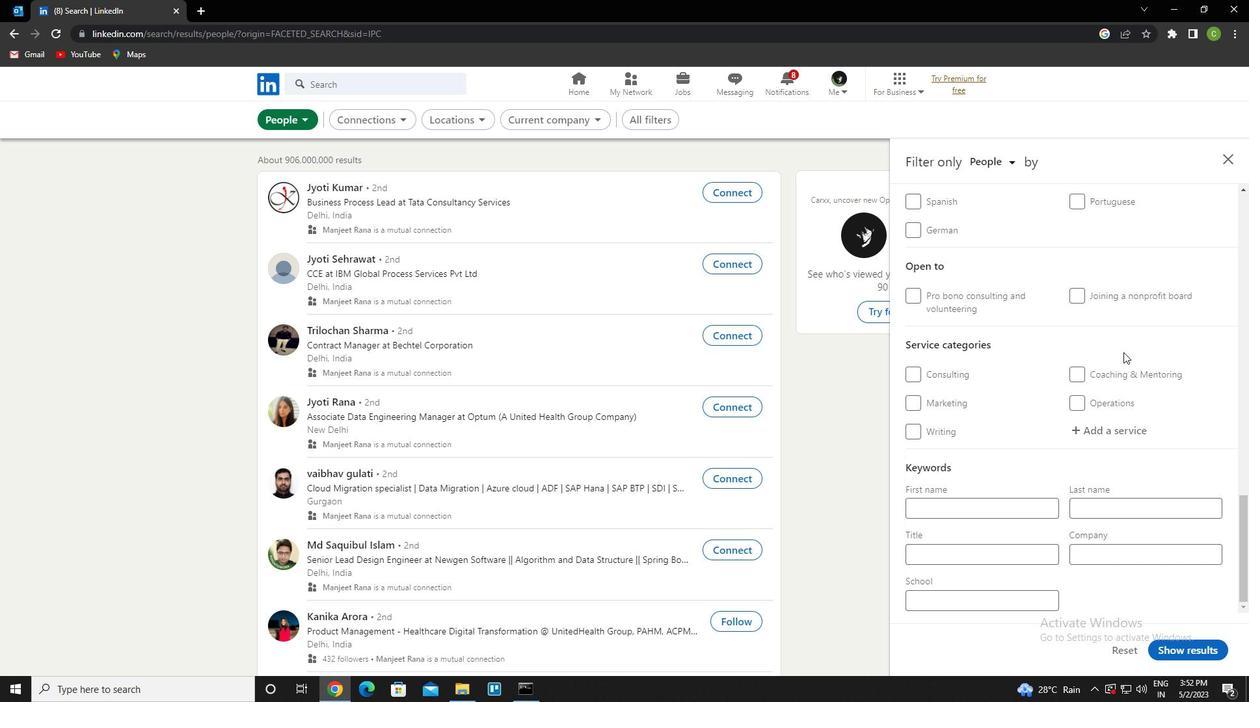 
Action: Mouse moved to (1122, 353)
Screenshot: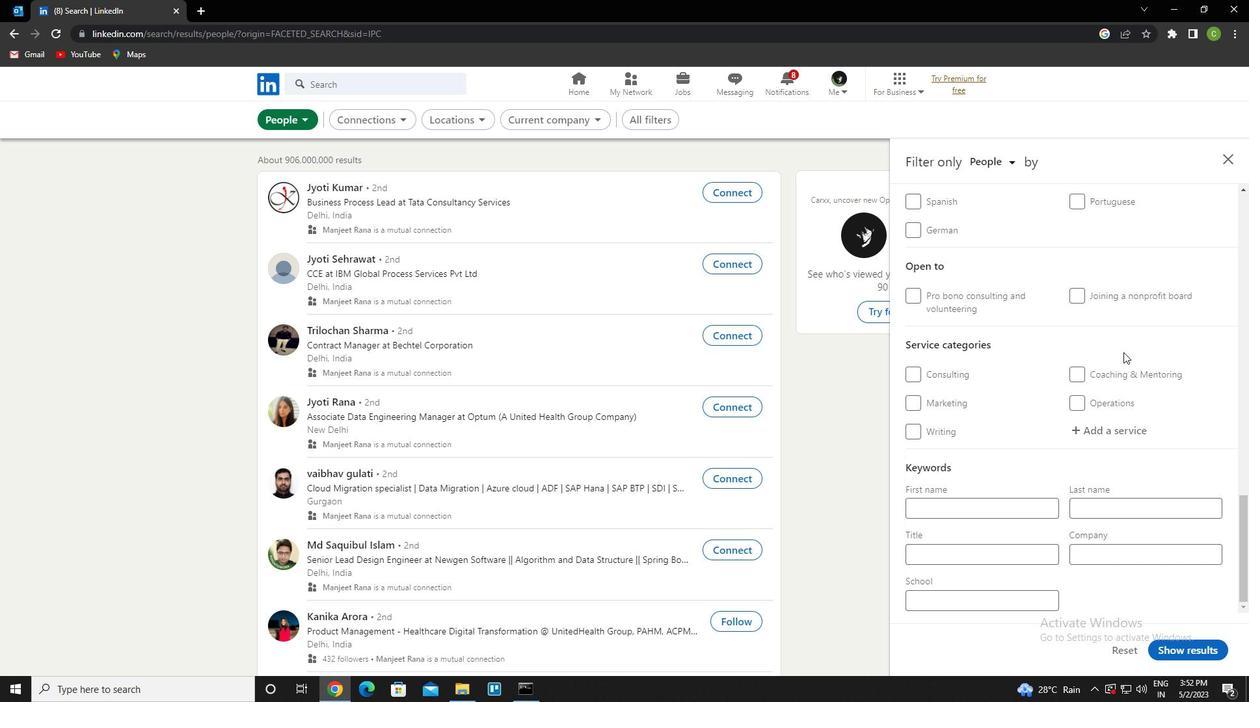 
Action: Mouse scrolled (1122, 352) with delta (0, 0)
Screenshot: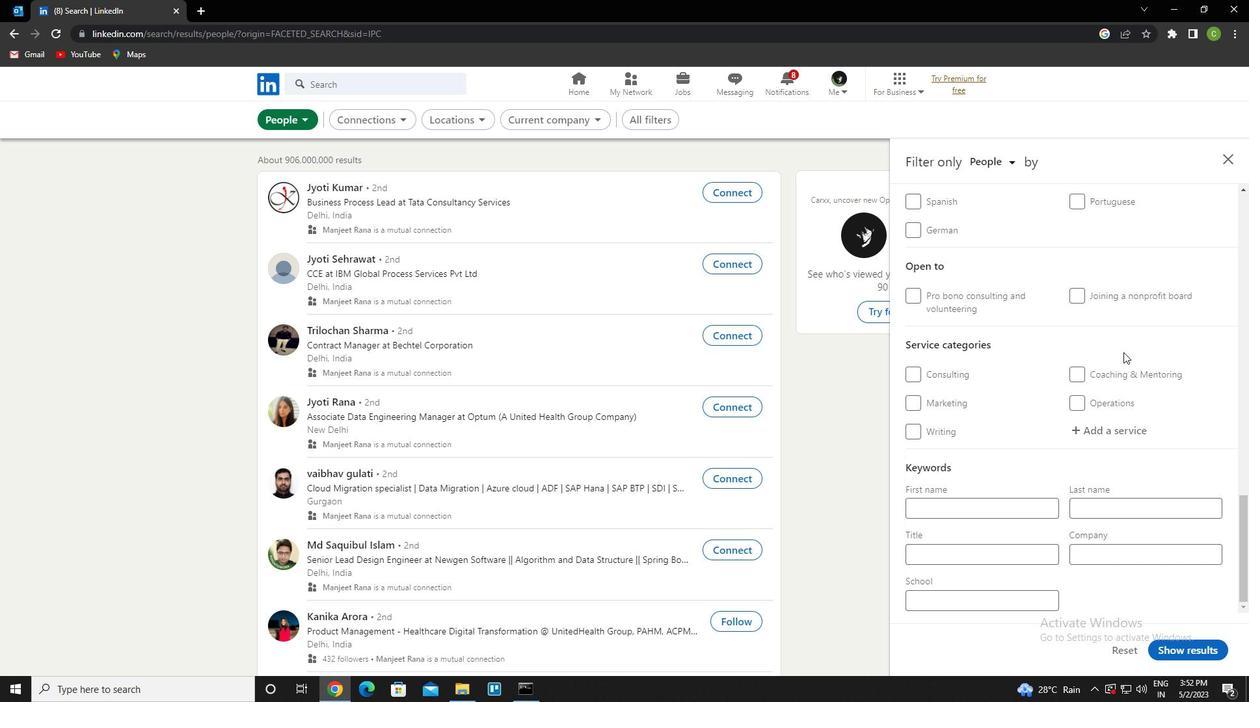 
Action: Mouse moved to (1120, 355)
Screenshot: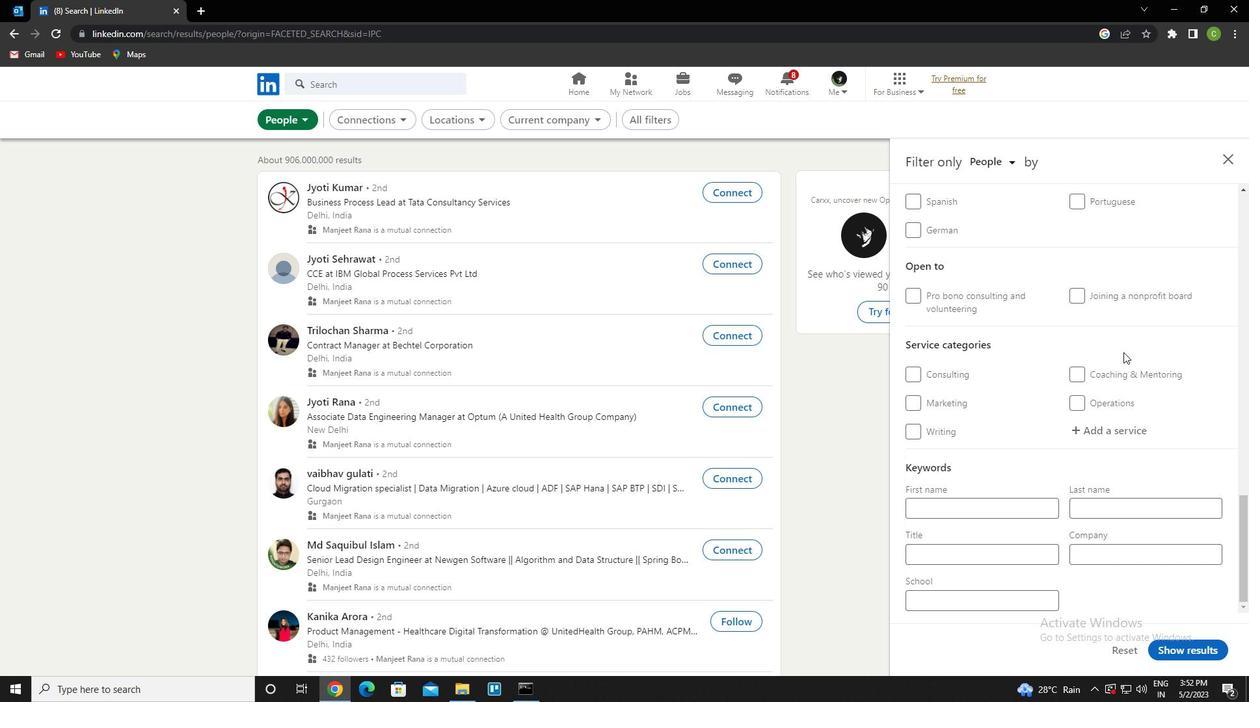 
Action: Mouse scrolled (1120, 355) with delta (0, 0)
Screenshot: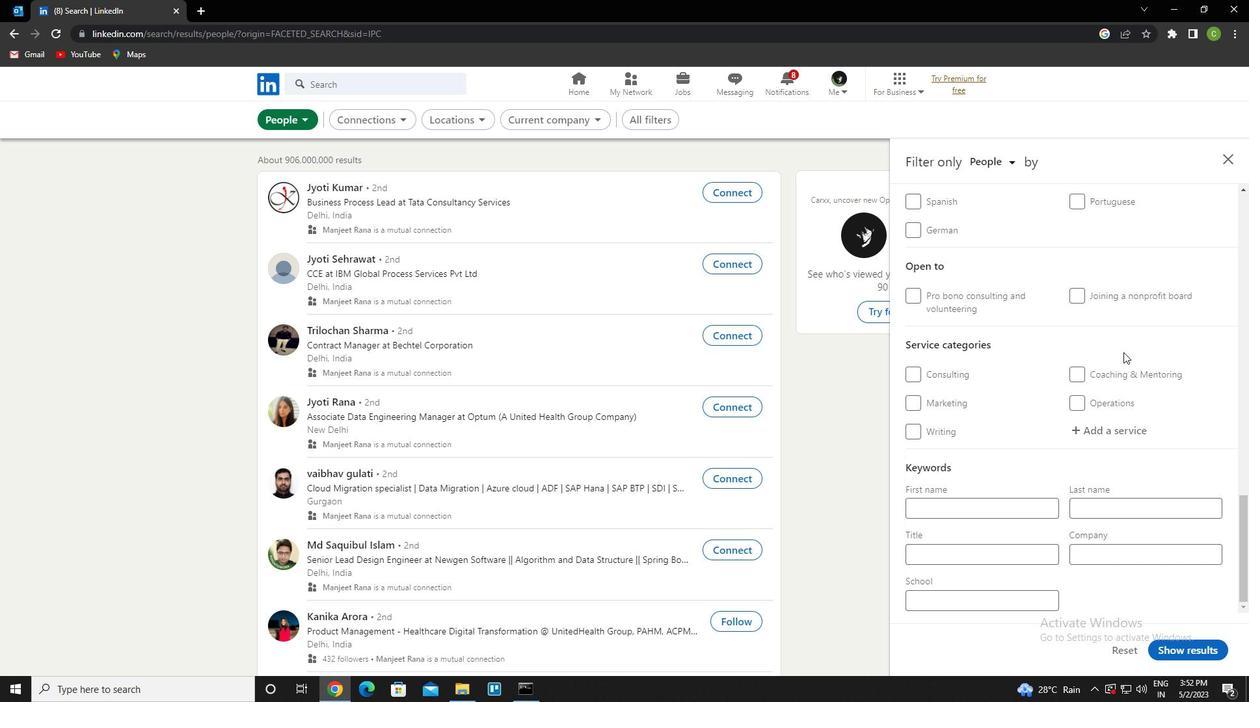 
Action: Mouse moved to (1110, 425)
Screenshot: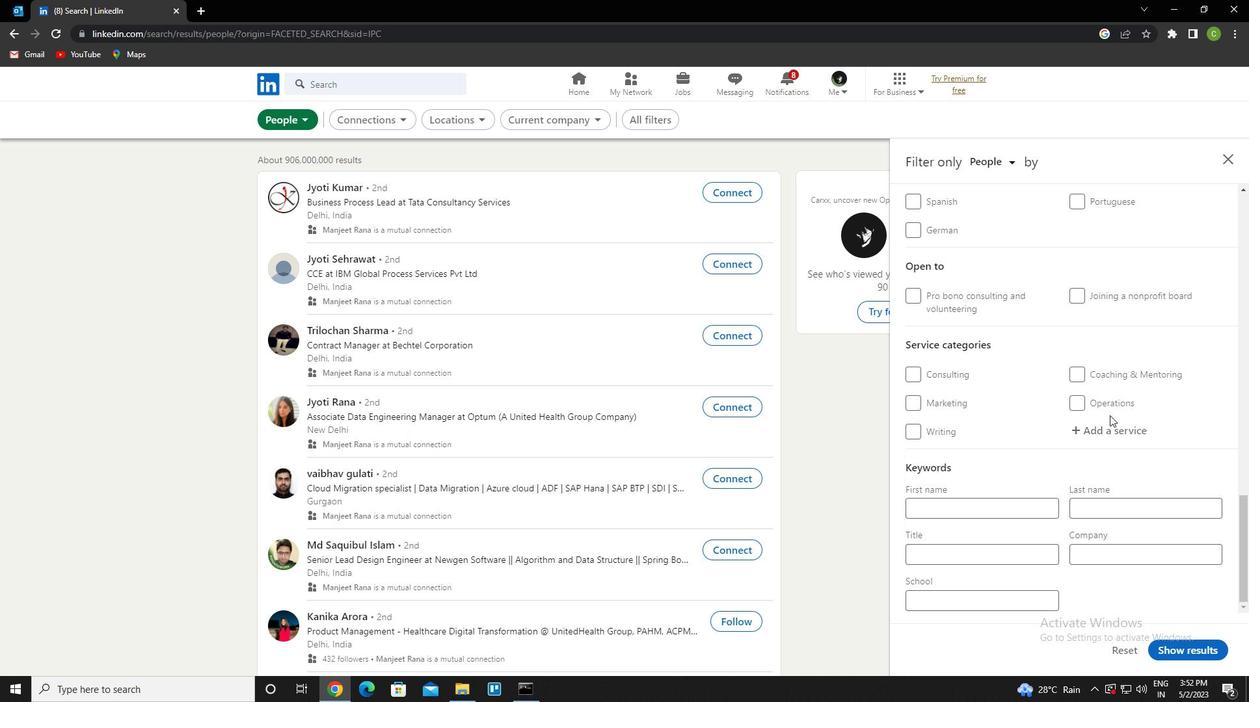 
Action: Mouse pressed left at (1110, 425)
Screenshot: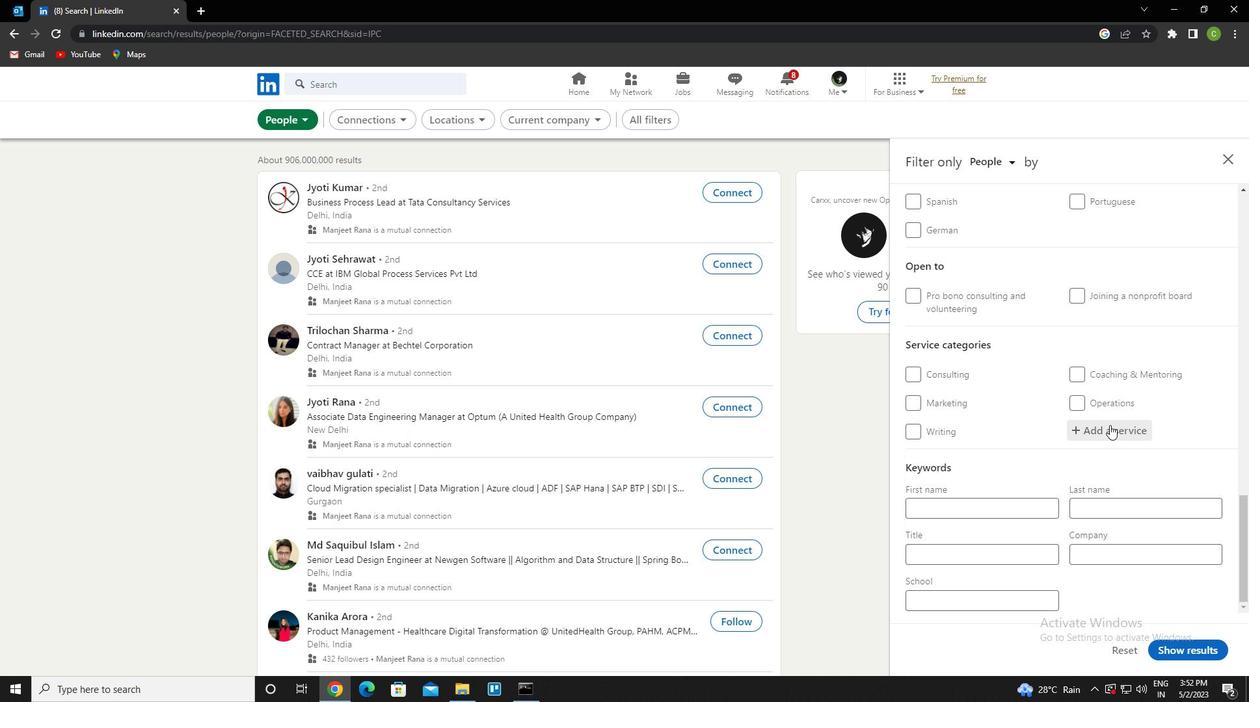 
Action: Key pressed <Key.caps_lock>e<Key.caps_lock>mail<Key.space>mark<Key.down><Key.enter>
Screenshot: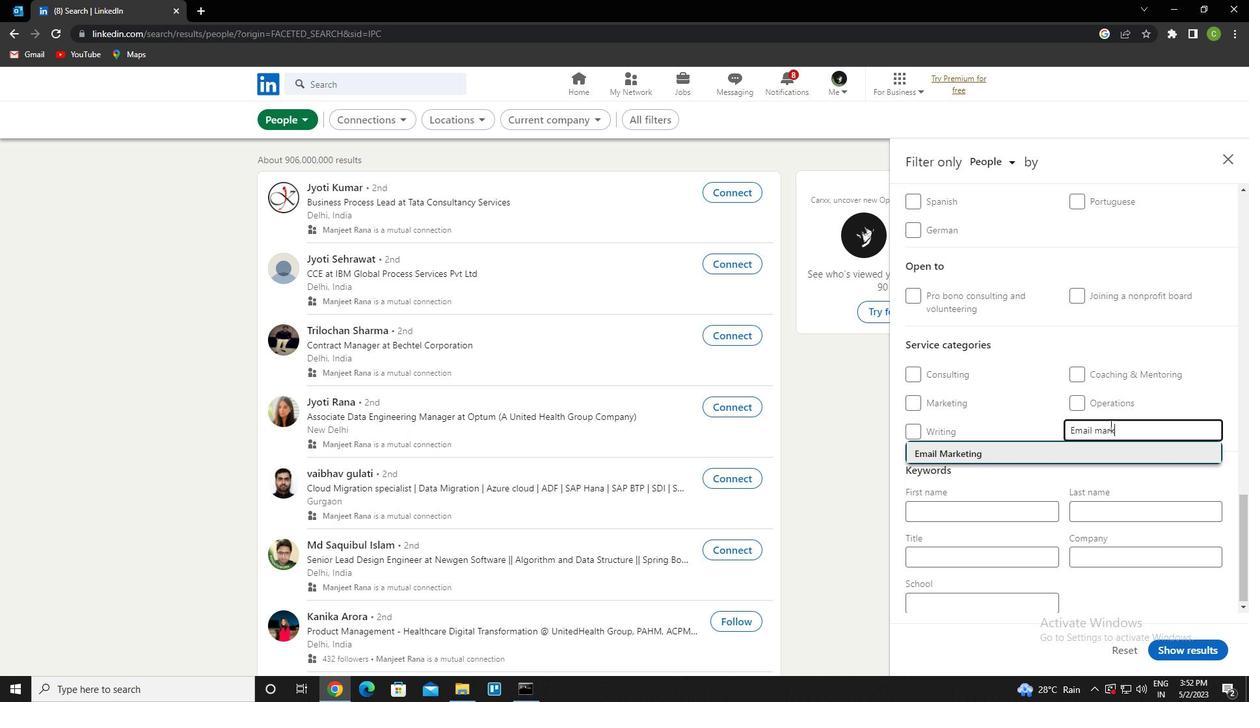 
Action: Mouse scrolled (1110, 424) with delta (0, 0)
Screenshot: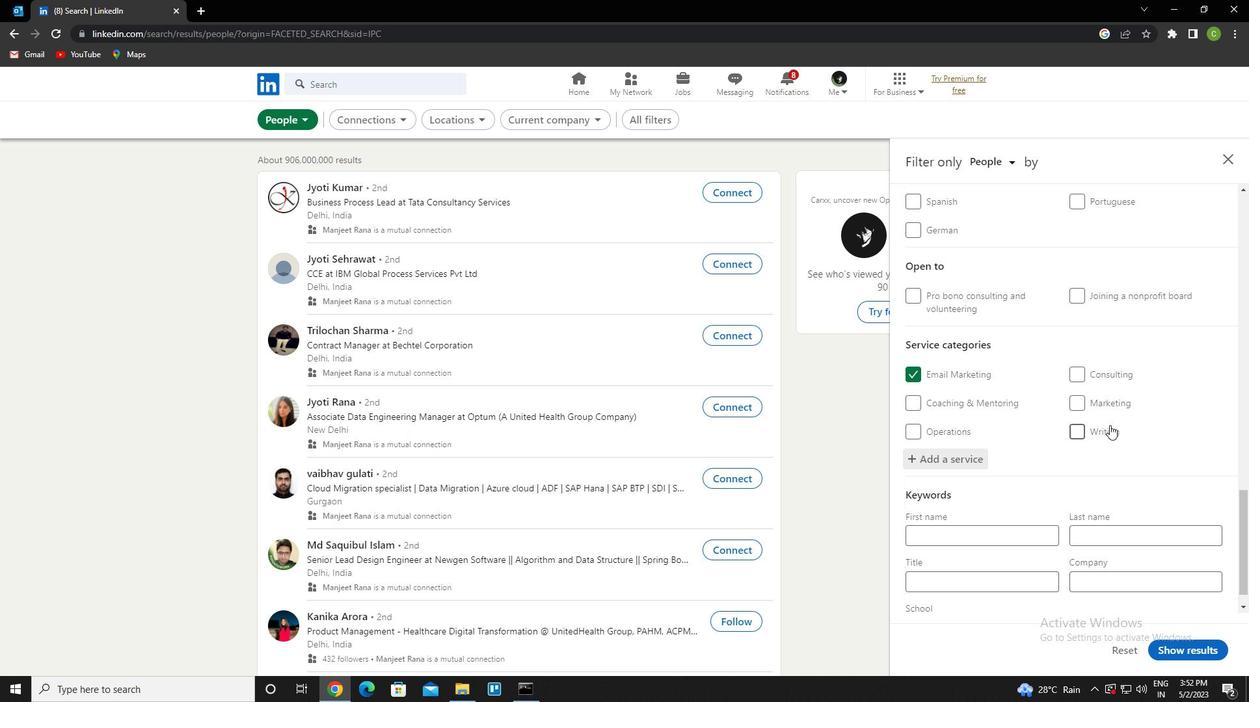 
Action: Mouse scrolled (1110, 424) with delta (0, 0)
Screenshot: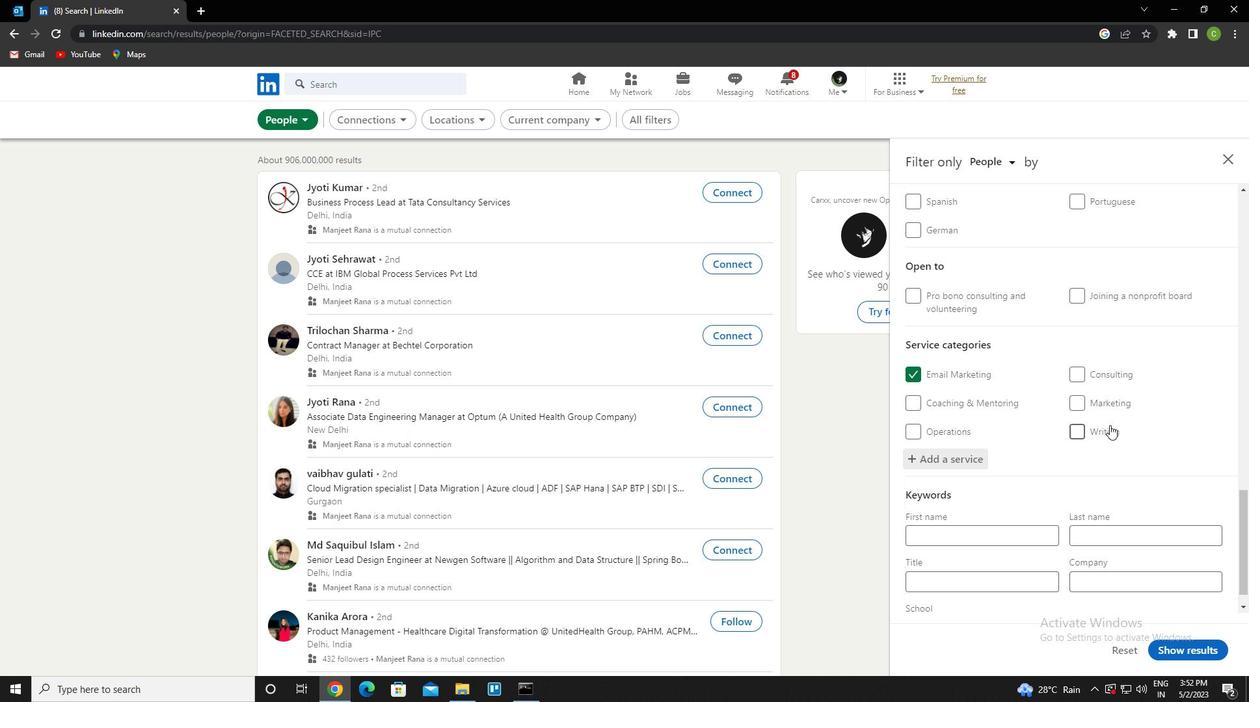 
Action: Mouse scrolled (1110, 424) with delta (0, 0)
Screenshot: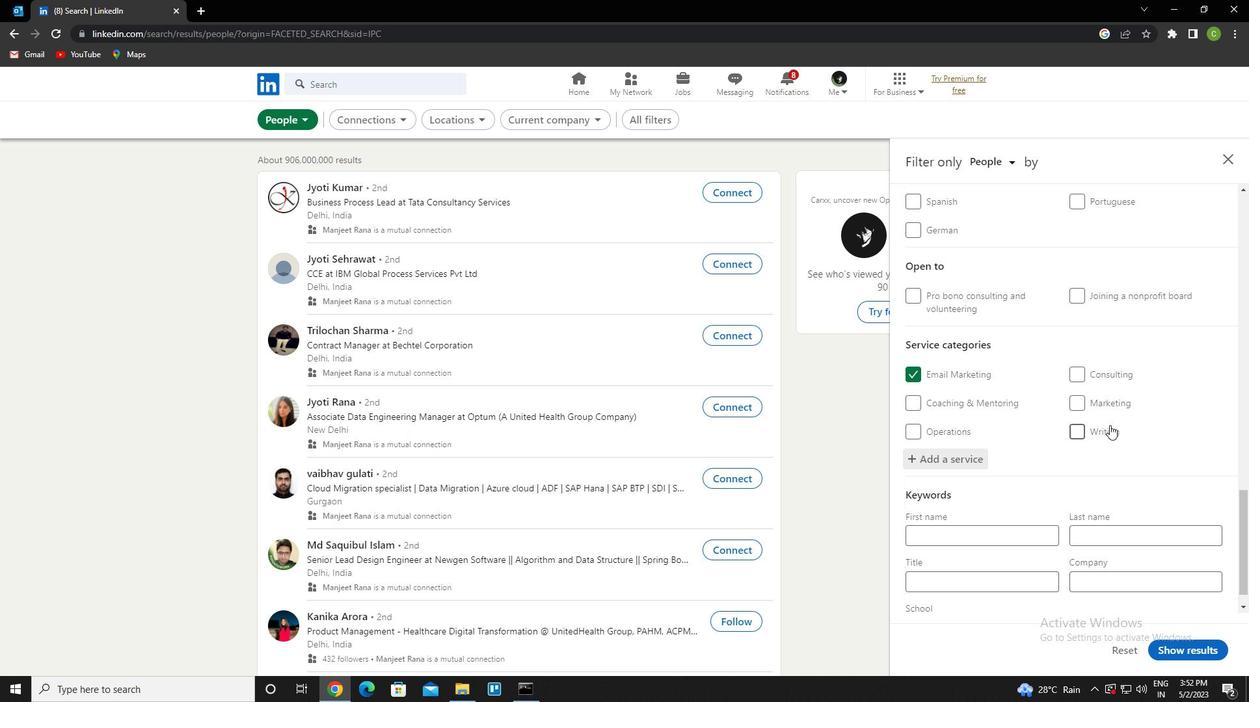 
Action: Mouse scrolled (1110, 424) with delta (0, 0)
Screenshot: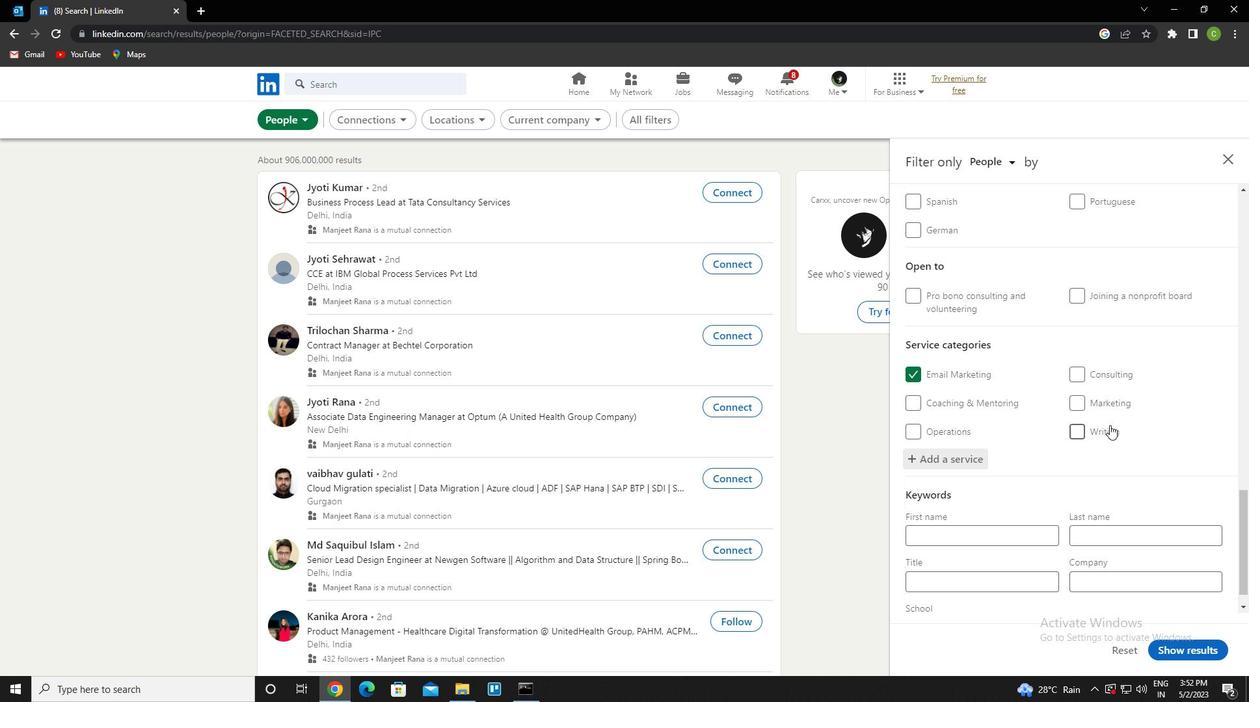 
Action: Mouse scrolled (1110, 424) with delta (0, 0)
Screenshot: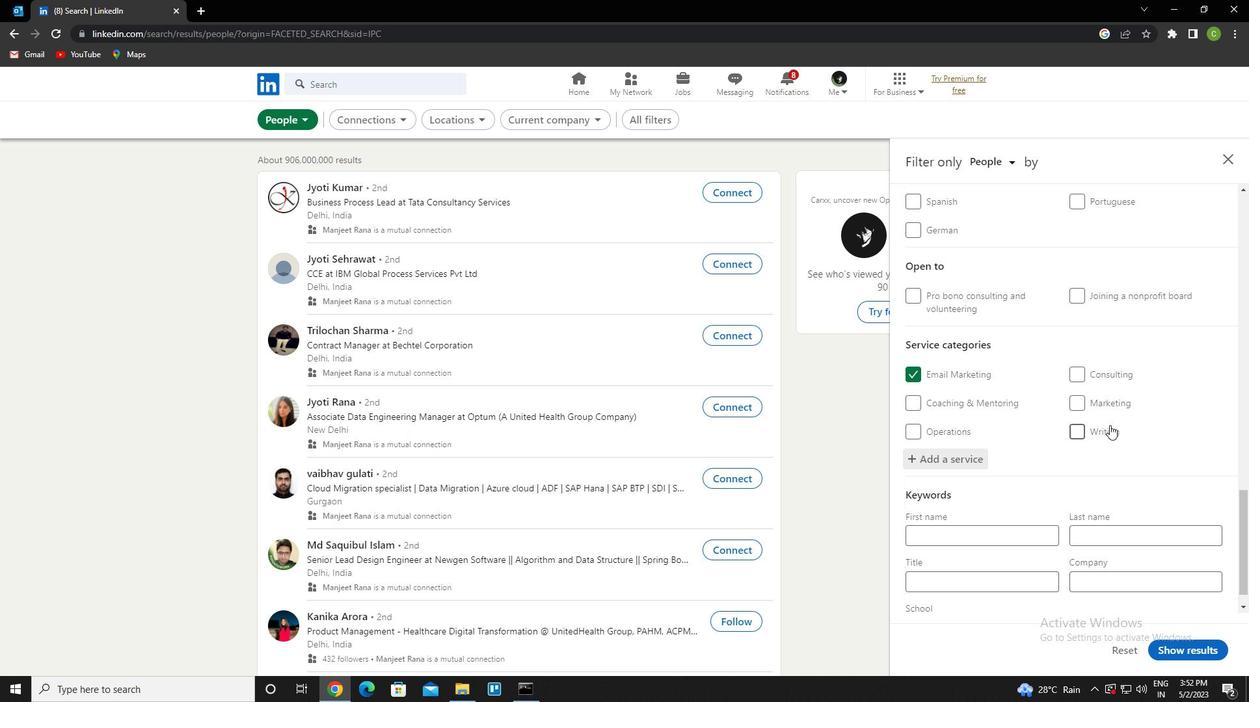 
Action: Mouse scrolled (1110, 424) with delta (0, 0)
Screenshot: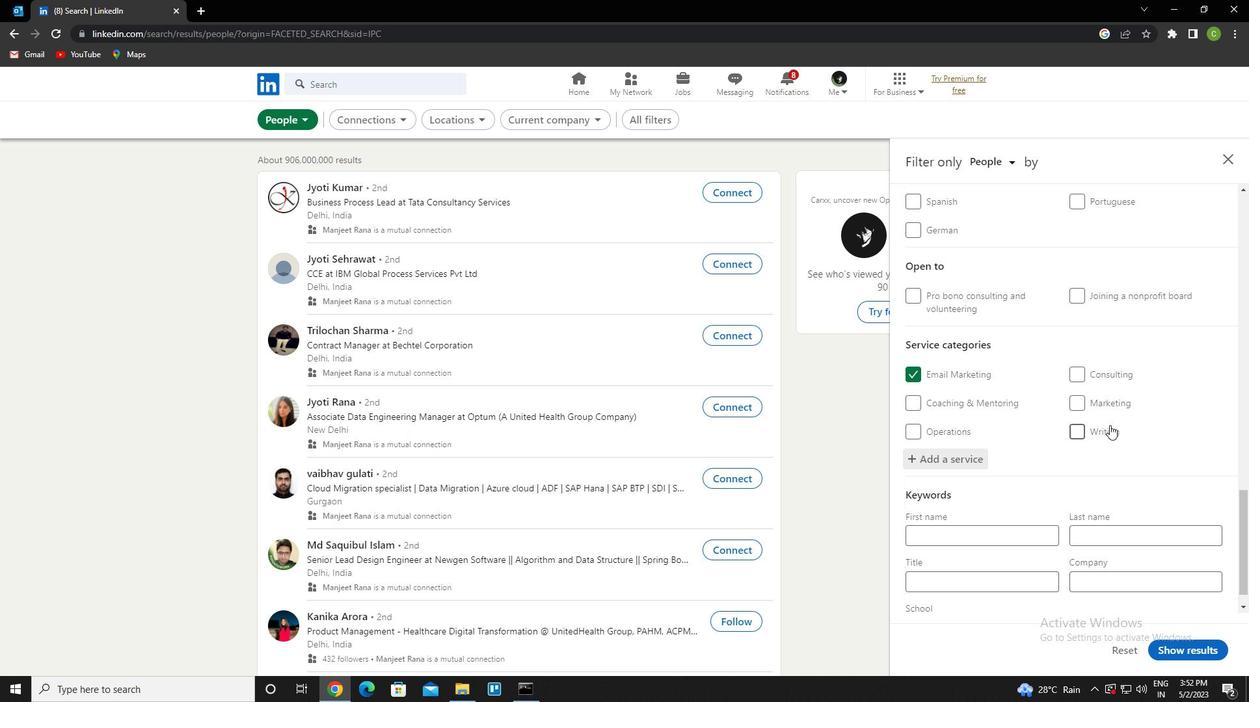 
Action: Mouse scrolled (1110, 424) with delta (0, 0)
Screenshot: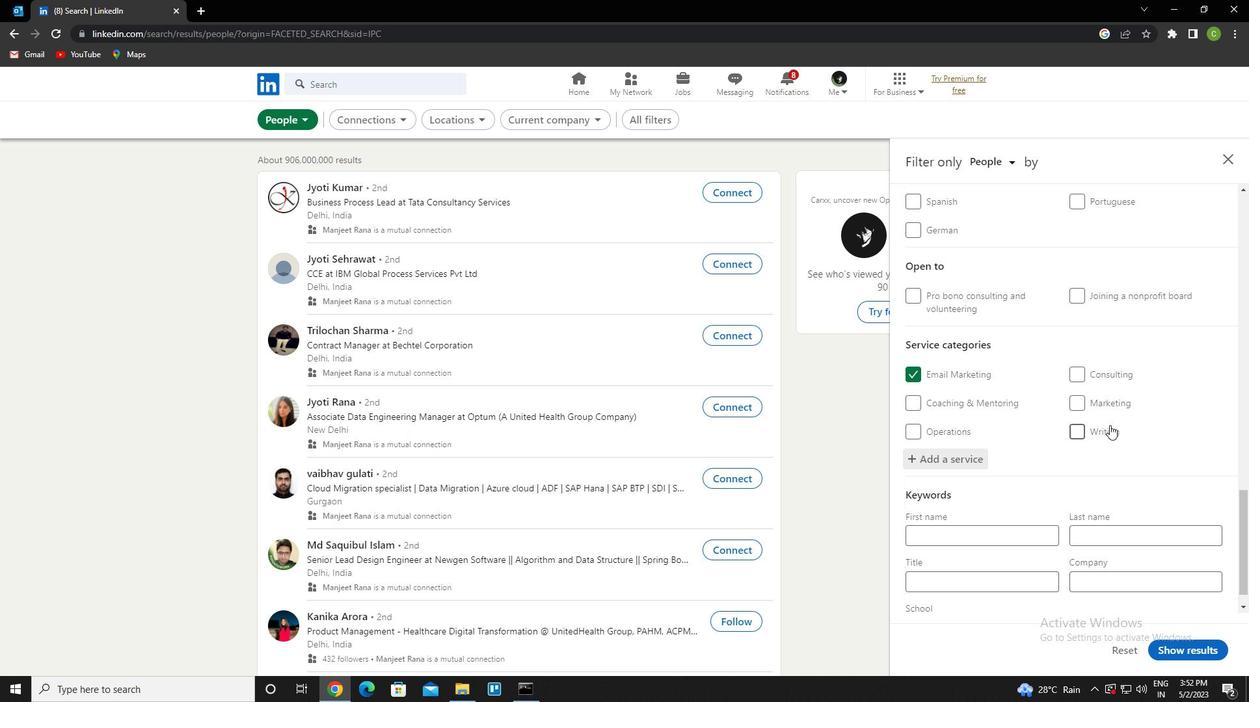 
Action: Mouse scrolled (1110, 424) with delta (0, 0)
Screenshot: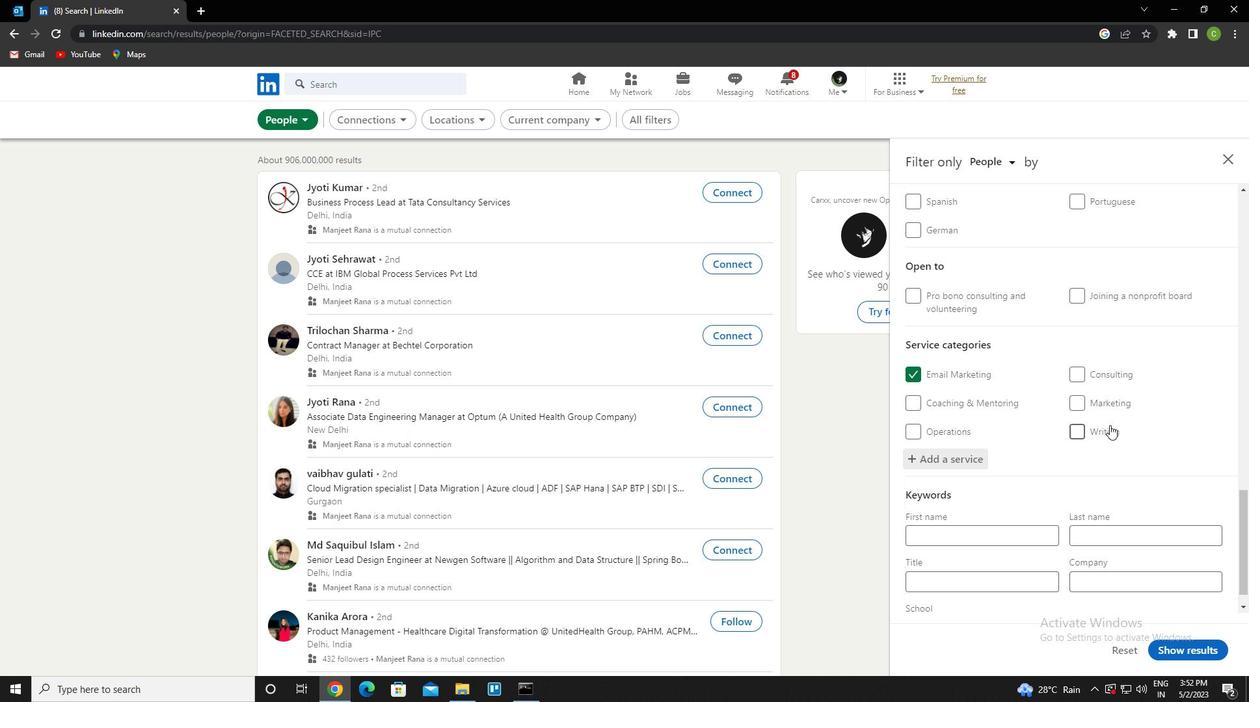 
Action: Mouse scrolled (1110, 424) with delta (0, 0)
Screenshot: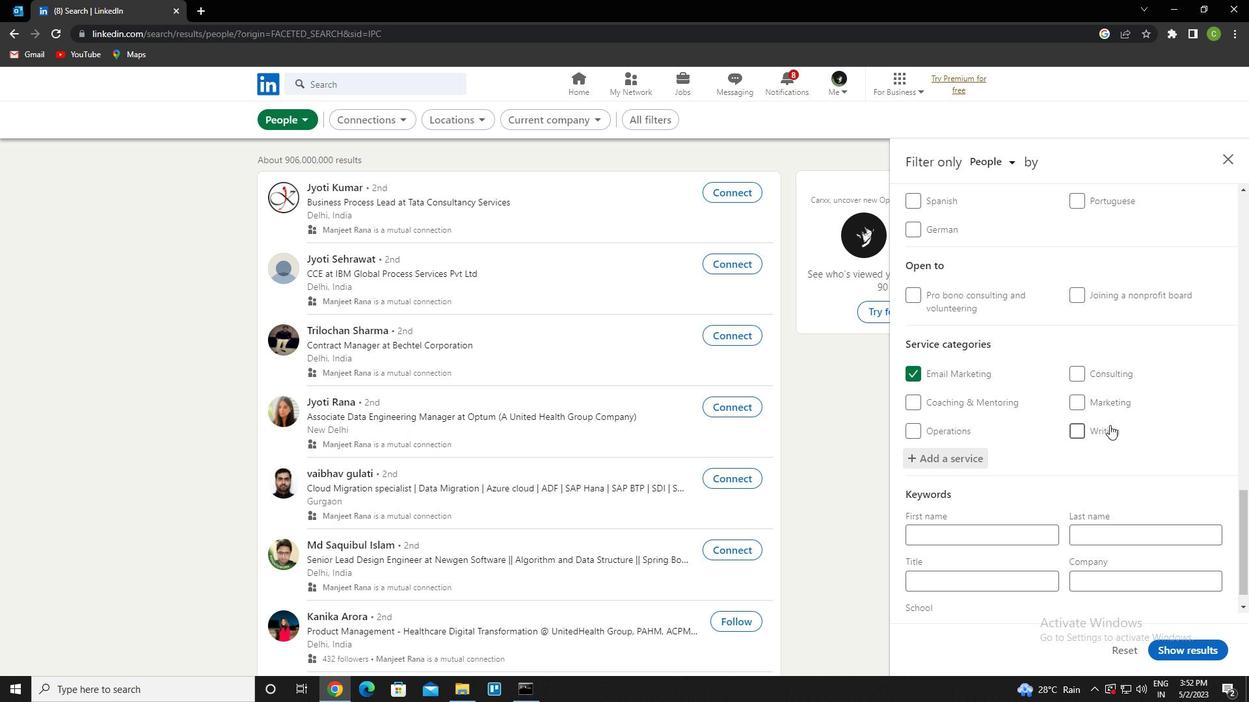 
Action: Mouse scrolled (1110, 424) with delta (0, 0)
Screenshot: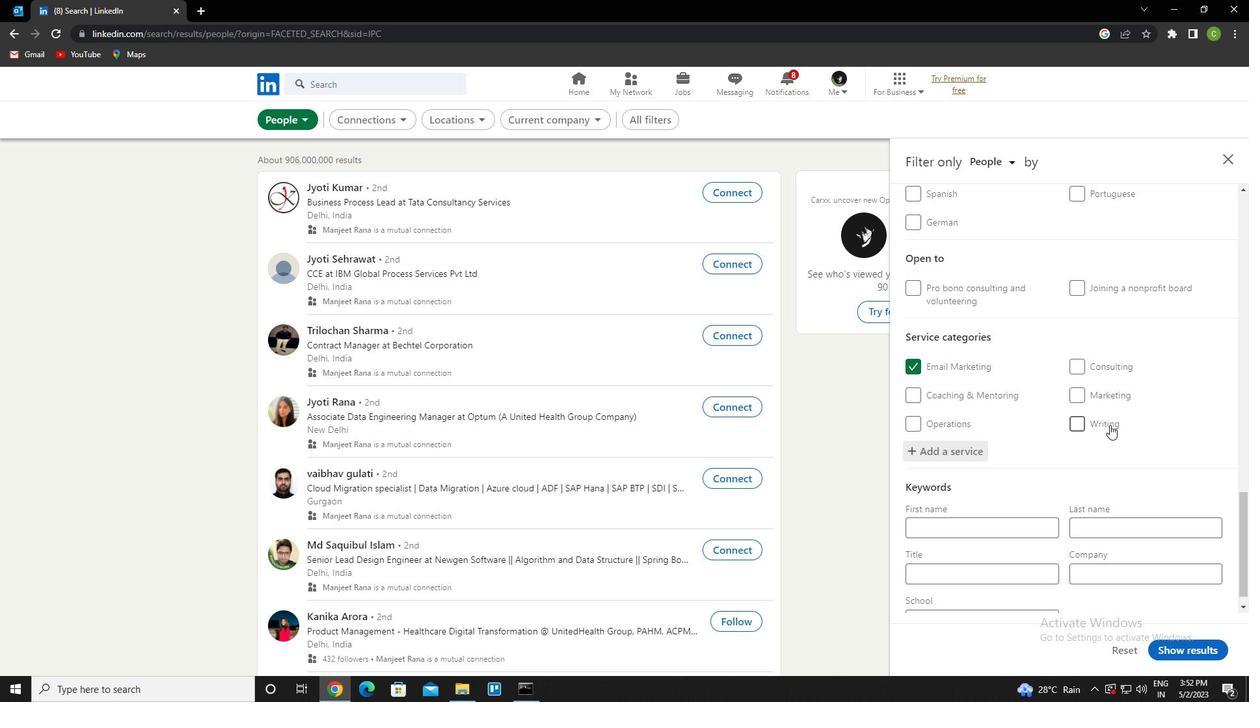 
Action: Mouse moved to (977, 563)
Screenshot: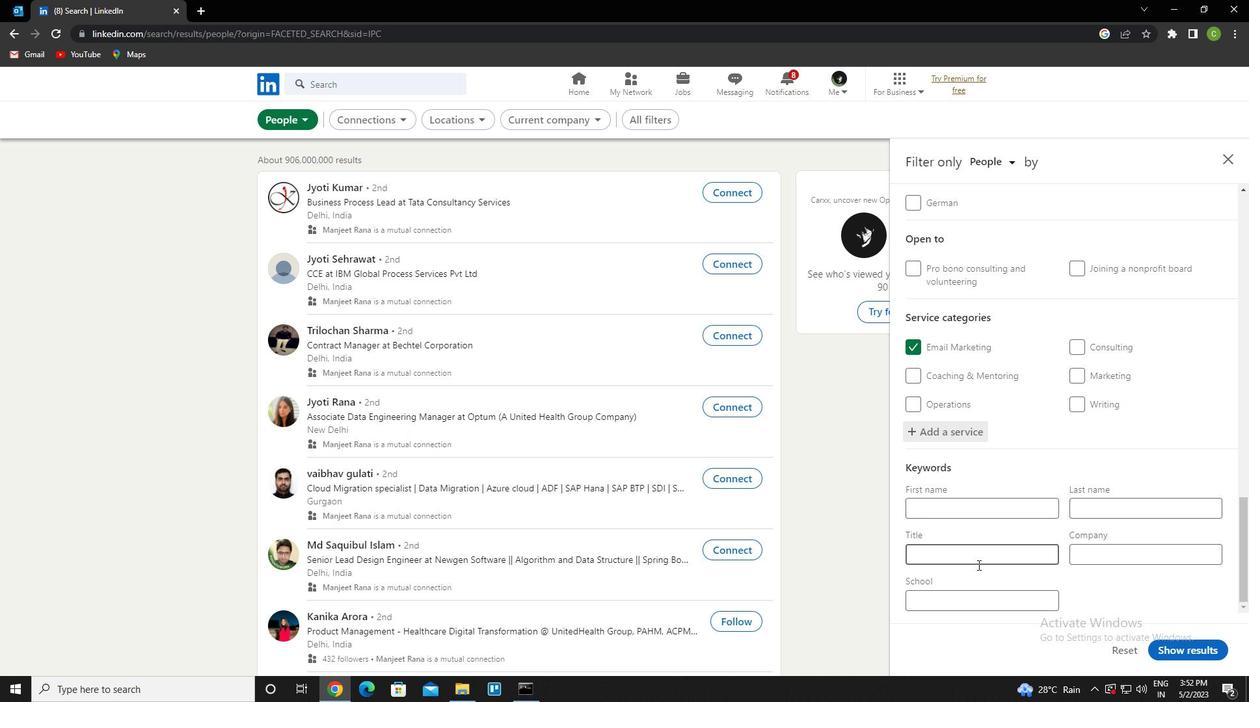 
Action: Mouse pressed left at (977, 563)
Screenshot: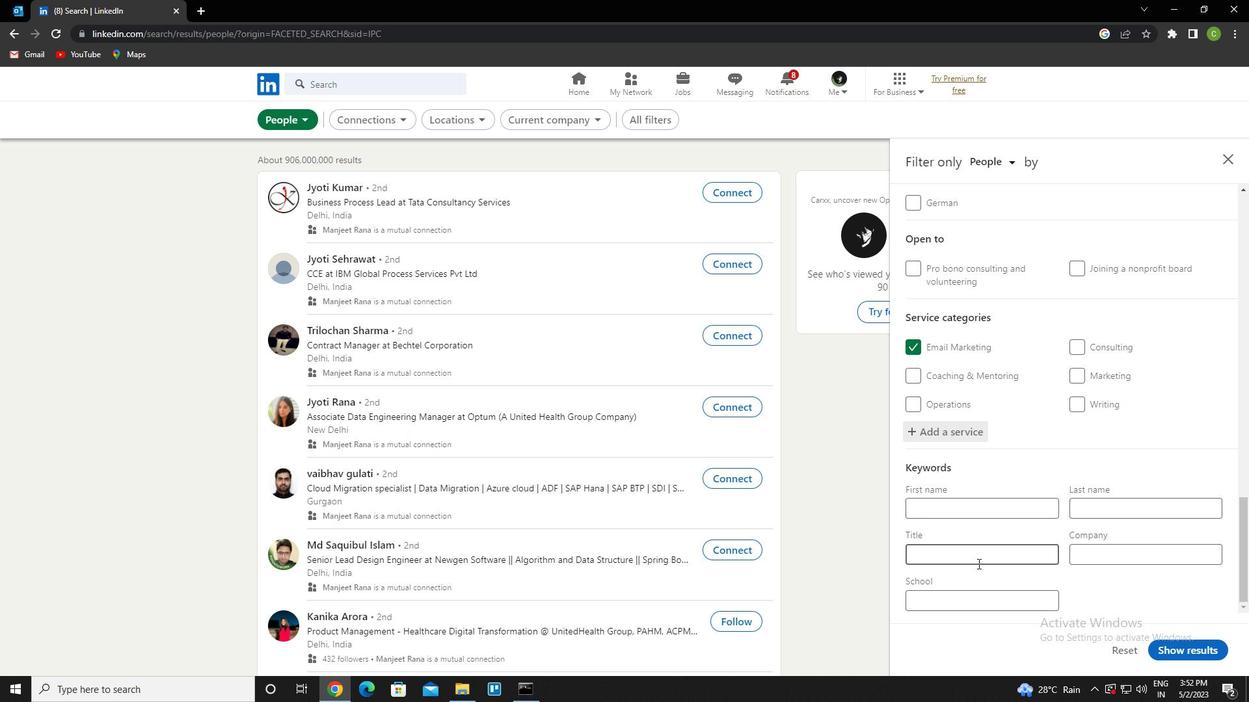 
Action: Key pressed <Key.caps_lock>t<Key.caps_lock>utor/<Key.caps_lock>o<Key.caps_lock>nline<Key.space><Key.caps_lock>t<Key.caps_lock>utr<Key.backspace>or
Screenshot: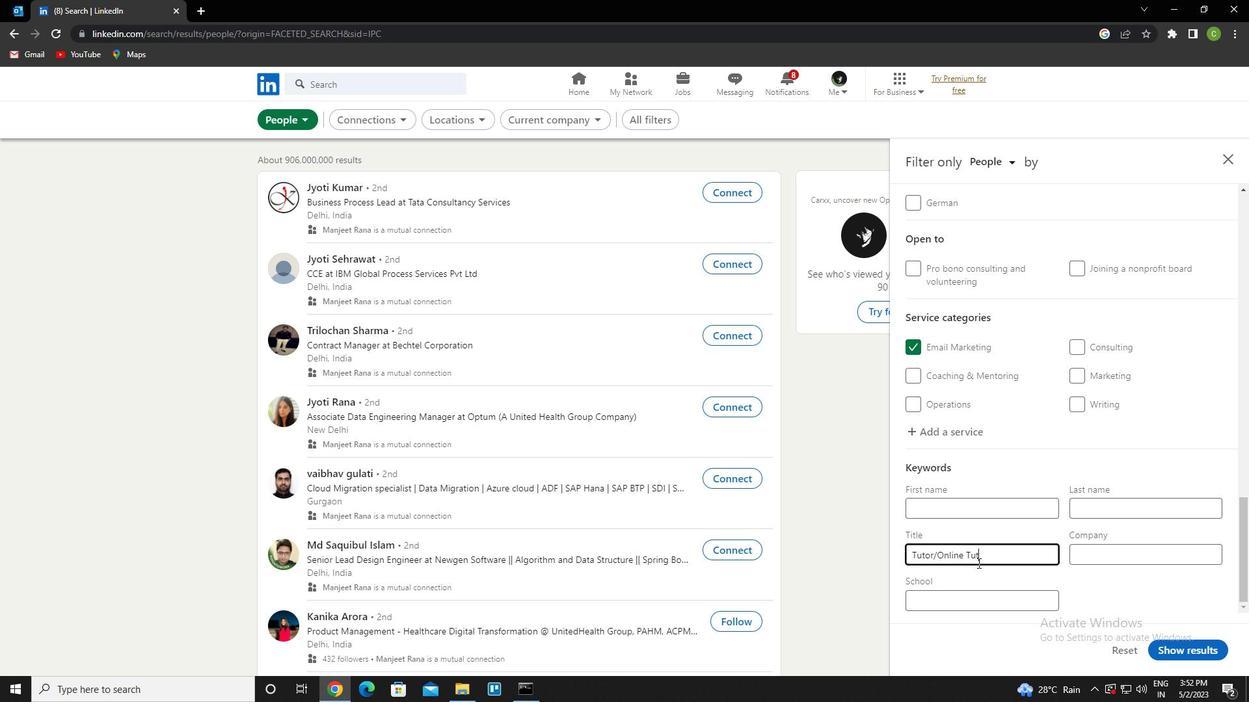 
Action: Mouse moved to (1218, 655)
Screenshot: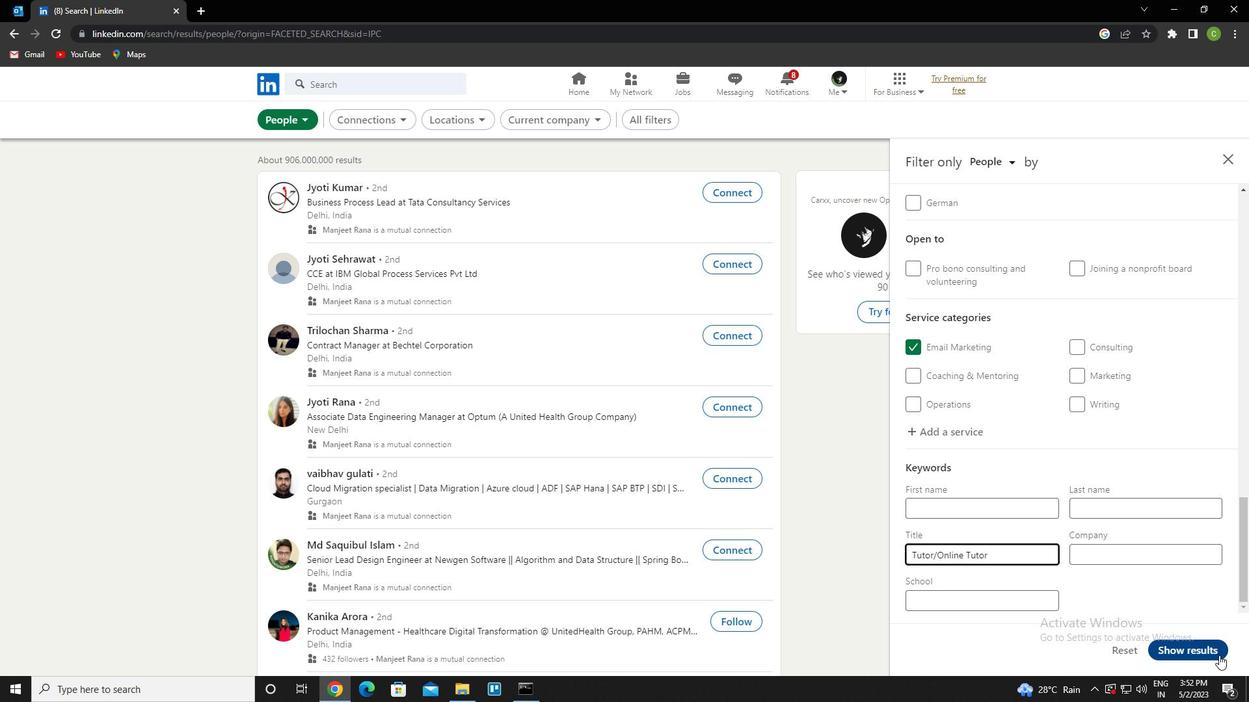 
Action: Mouse pressed left at (1218, 655)
Screenshot: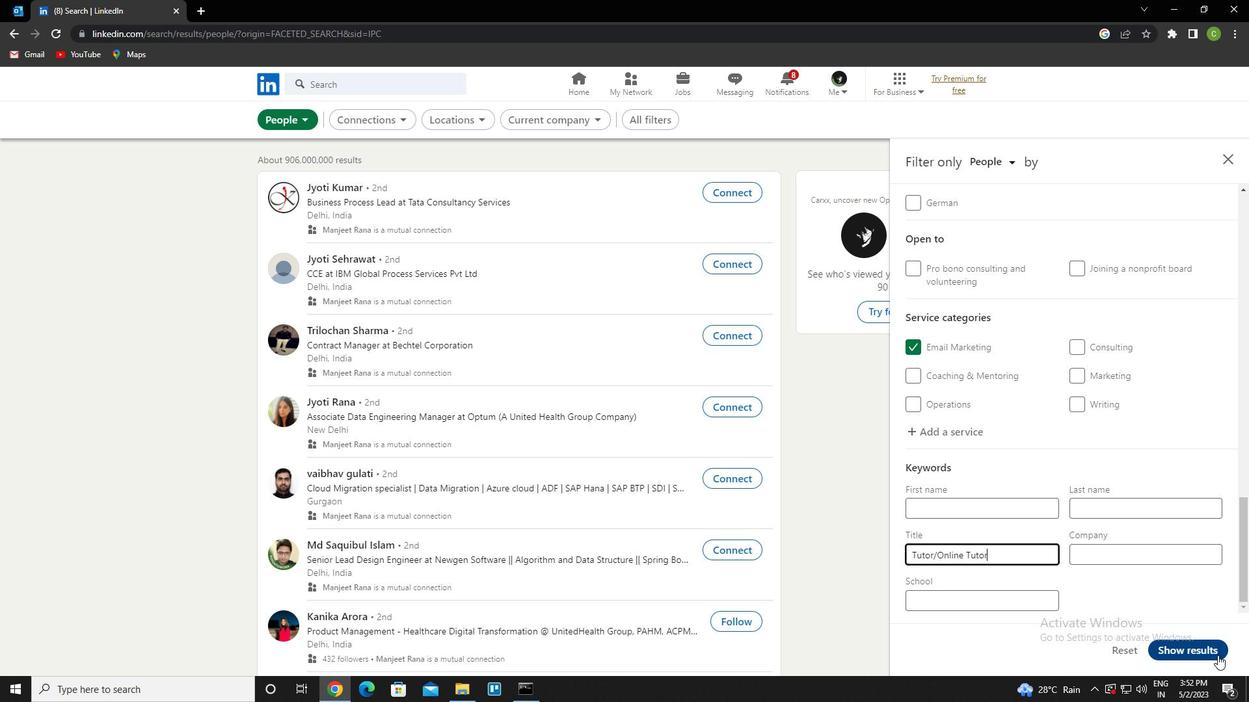 
Action: Mouse moved to (526, 638)
Screenshot: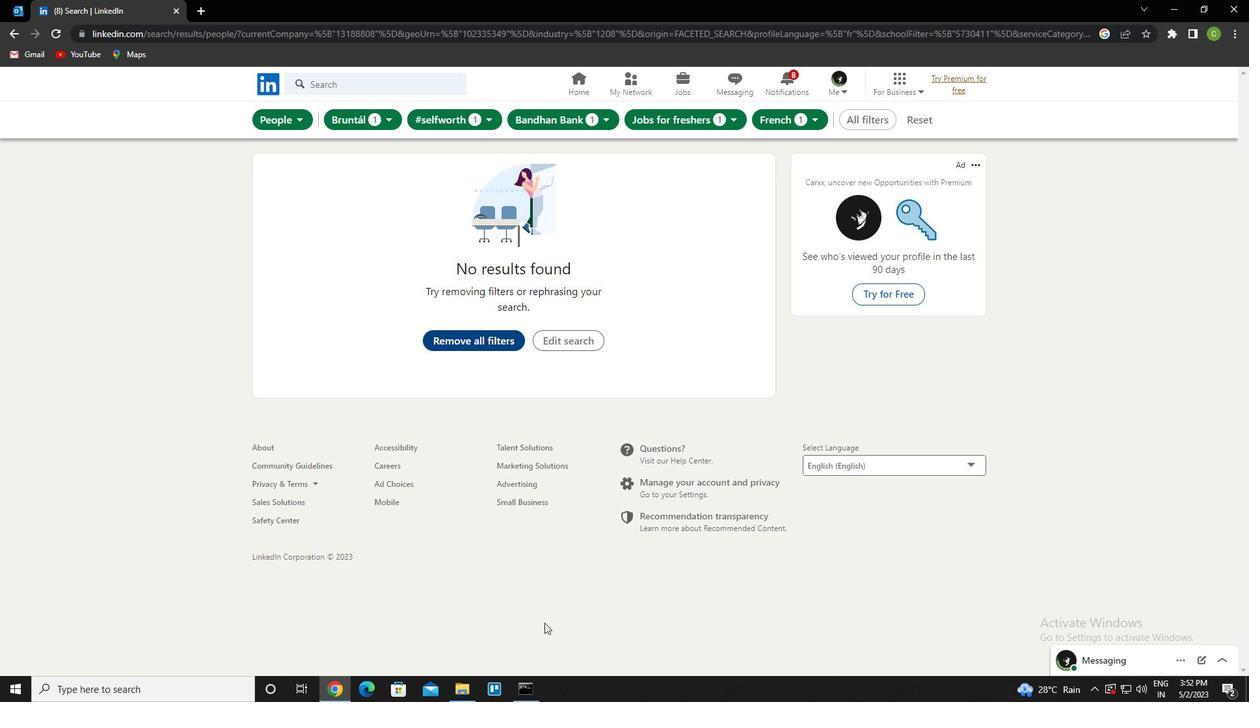 
